 Task: Find connections with filter location Tanda with filter topic #Technologywith filter profile language Potuguese with filter current company IDC Technologies, Inc. with filter school JUSTICE BASHER AHMED SAYEED COLLEGE FOR WOMEN with filter industry Sugar and Confectionery Product Manufacturing with filter service category Accounting with filter keywords title Sales Manager
Action: Mouse moved to (620, 83)
Screenshot: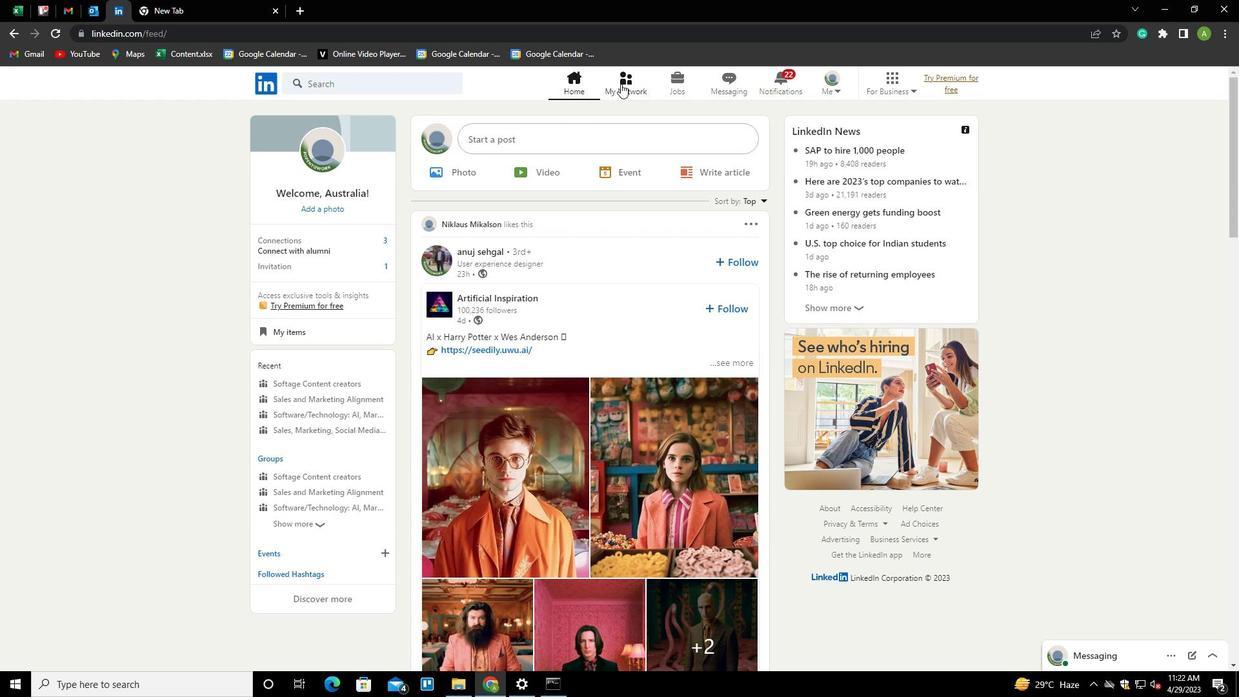 
Action: Mouse pressed left at (620, 83)
Screenshot: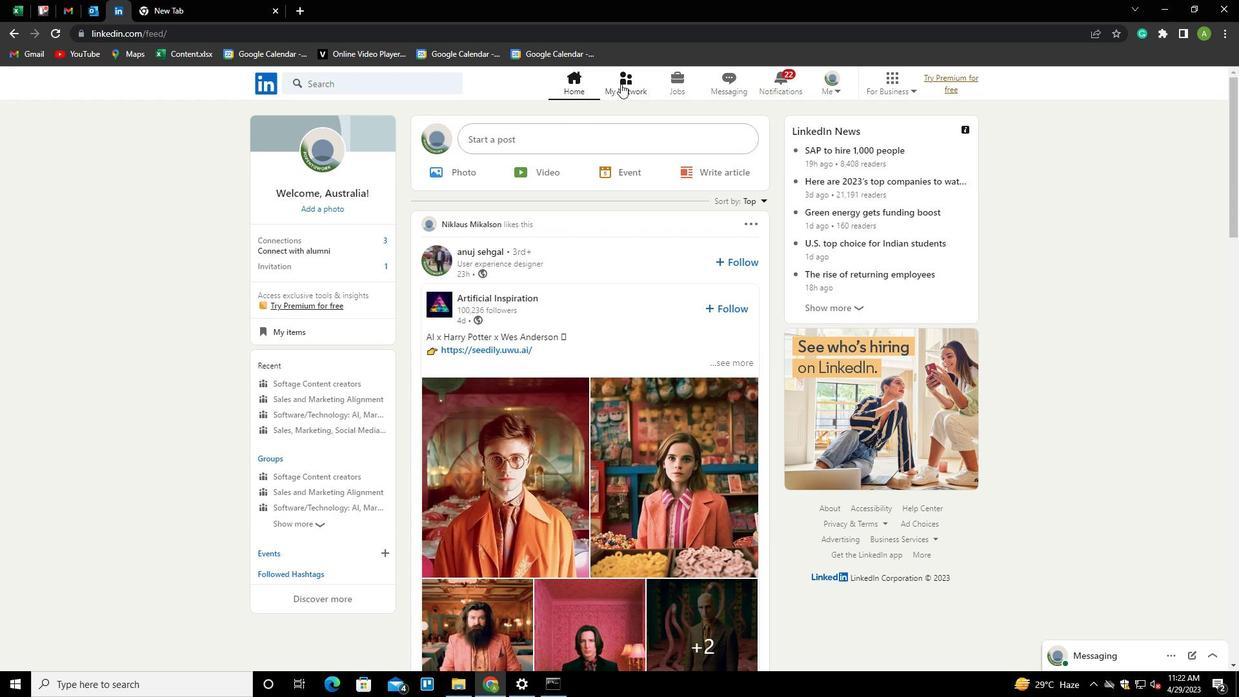 
Action: Mouse moved to (320, 151)
Screenshot: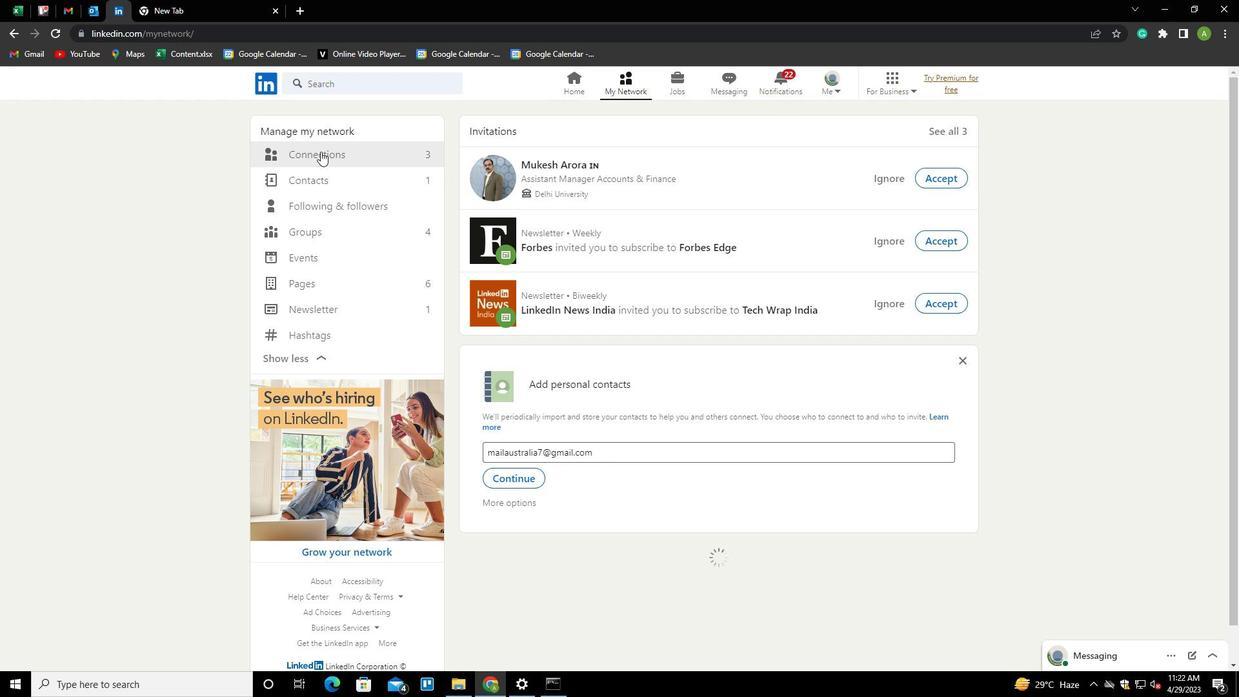
Action: Mouse pressed left at (320, 151)
Screenshot: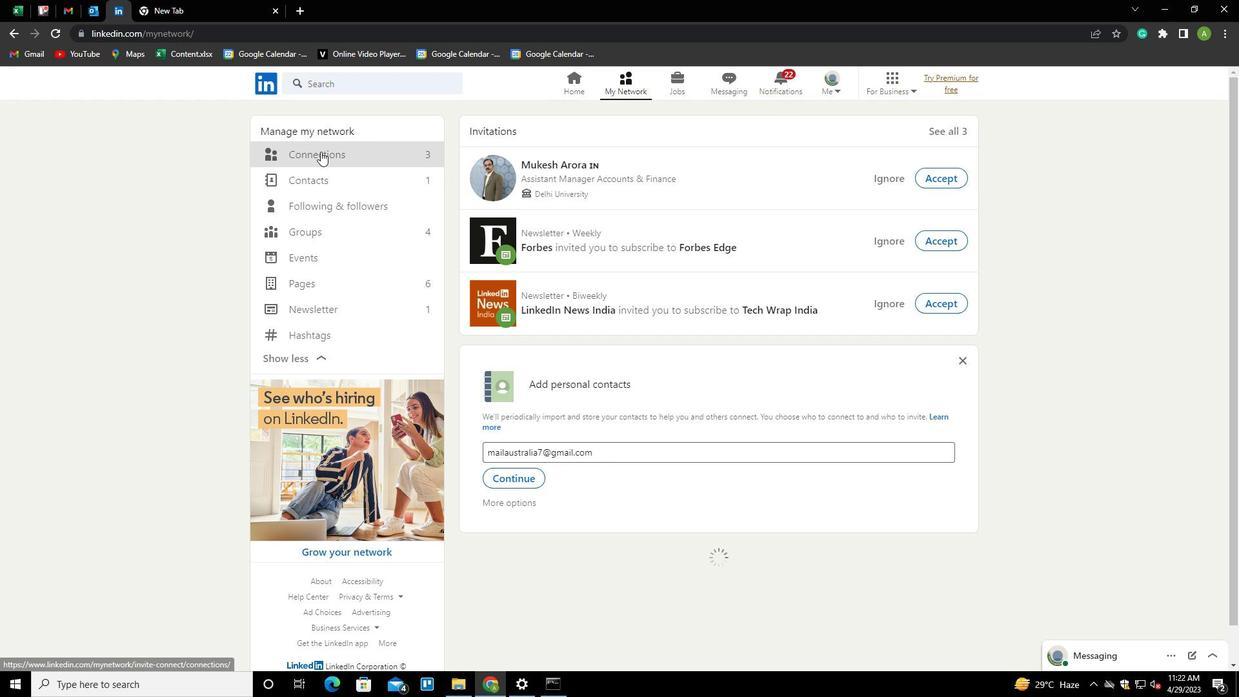 
Action: Mouse moved to (709, 152)
Screenshot: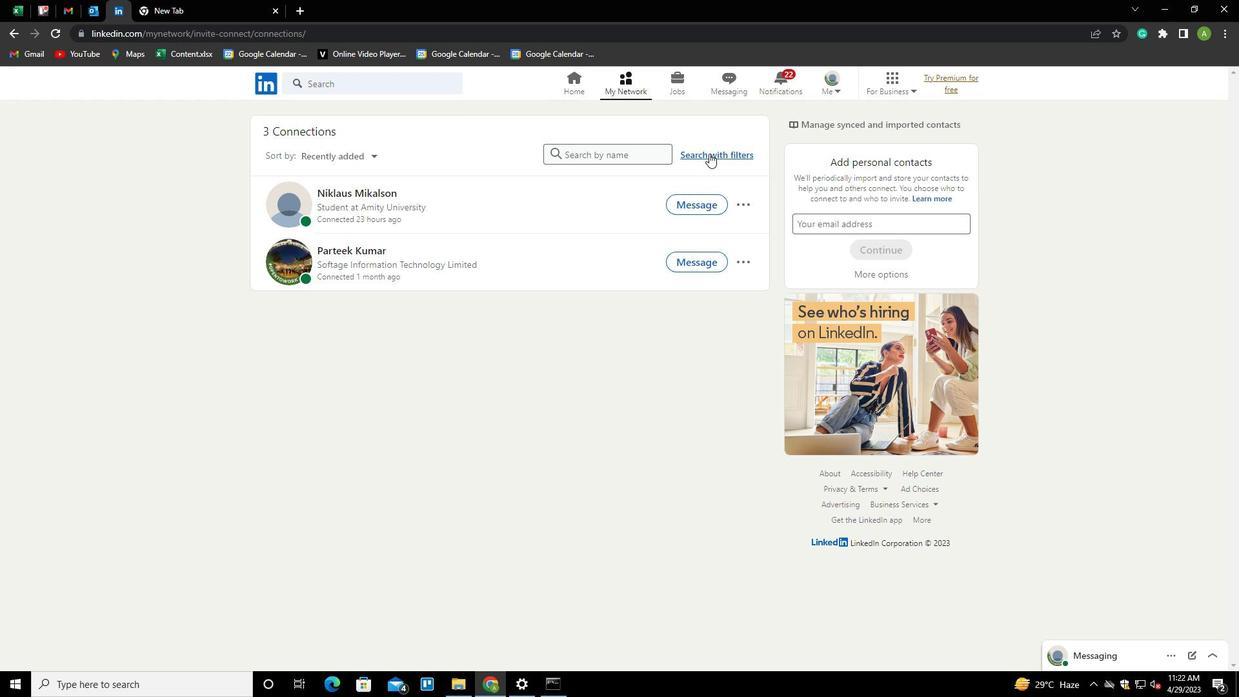 
Action: Mouse pressed left at (709, 152)
Screenshot: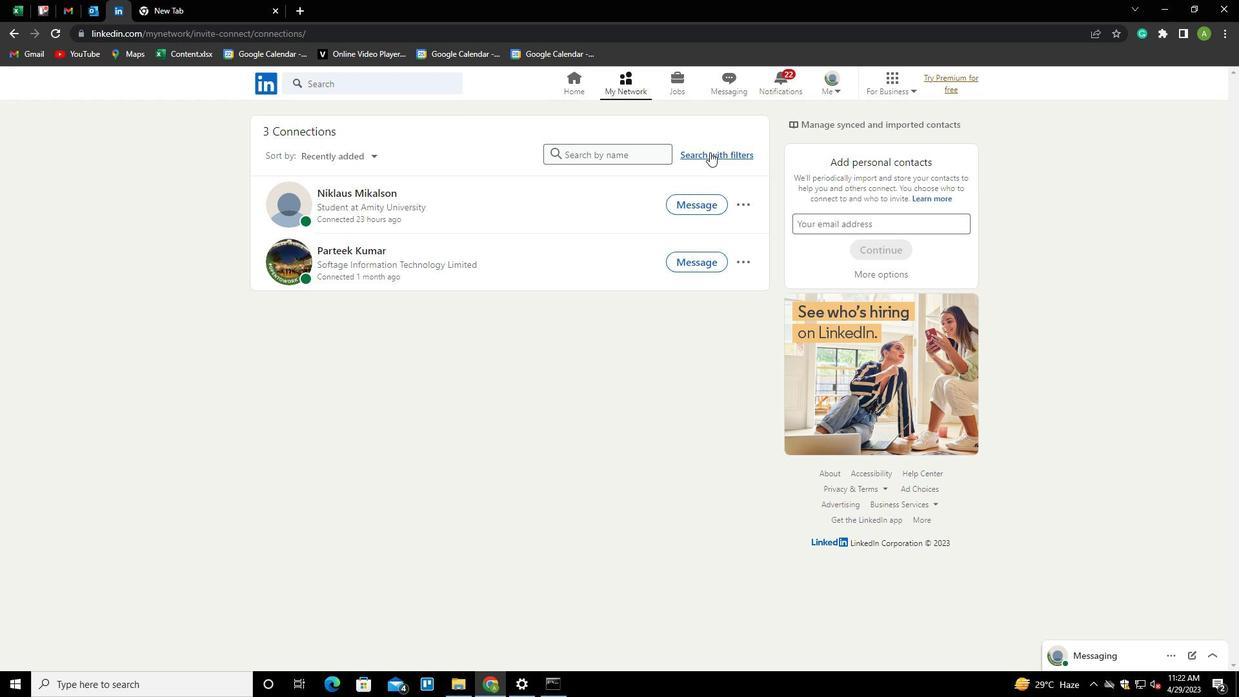 
Action: Mouse moved to (658, 116)
Screenshot: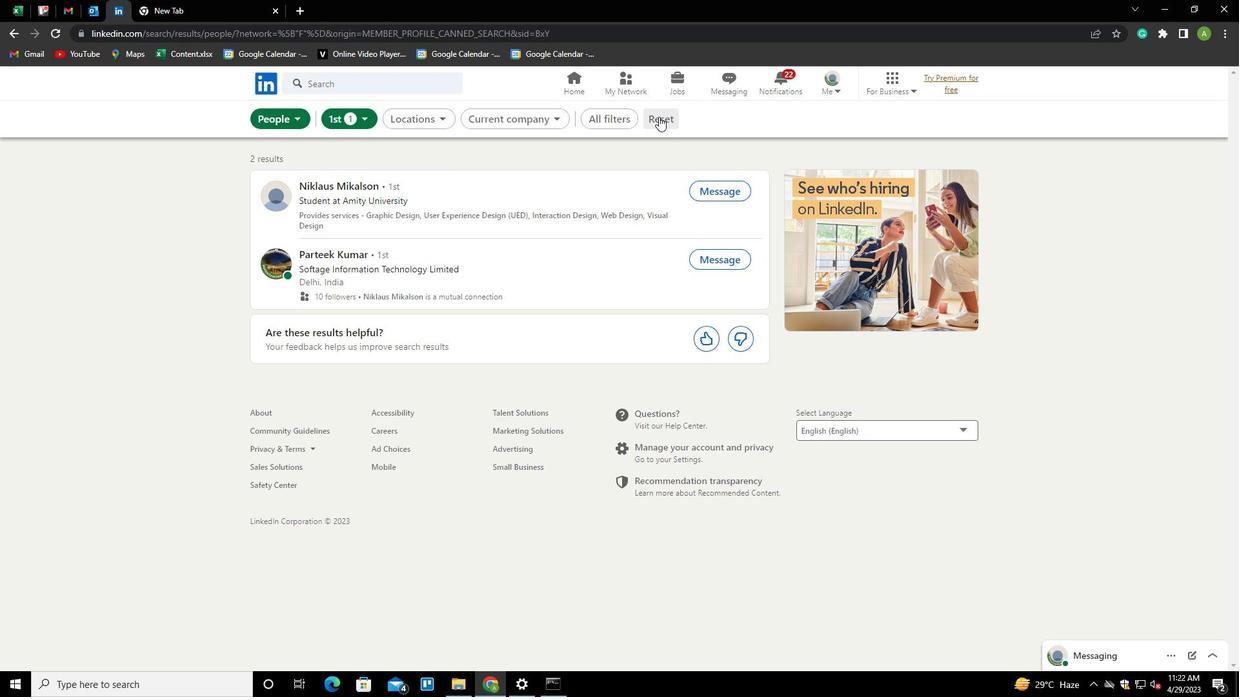 
Action: Mouse pressed left at (658, 116)
Screenshot: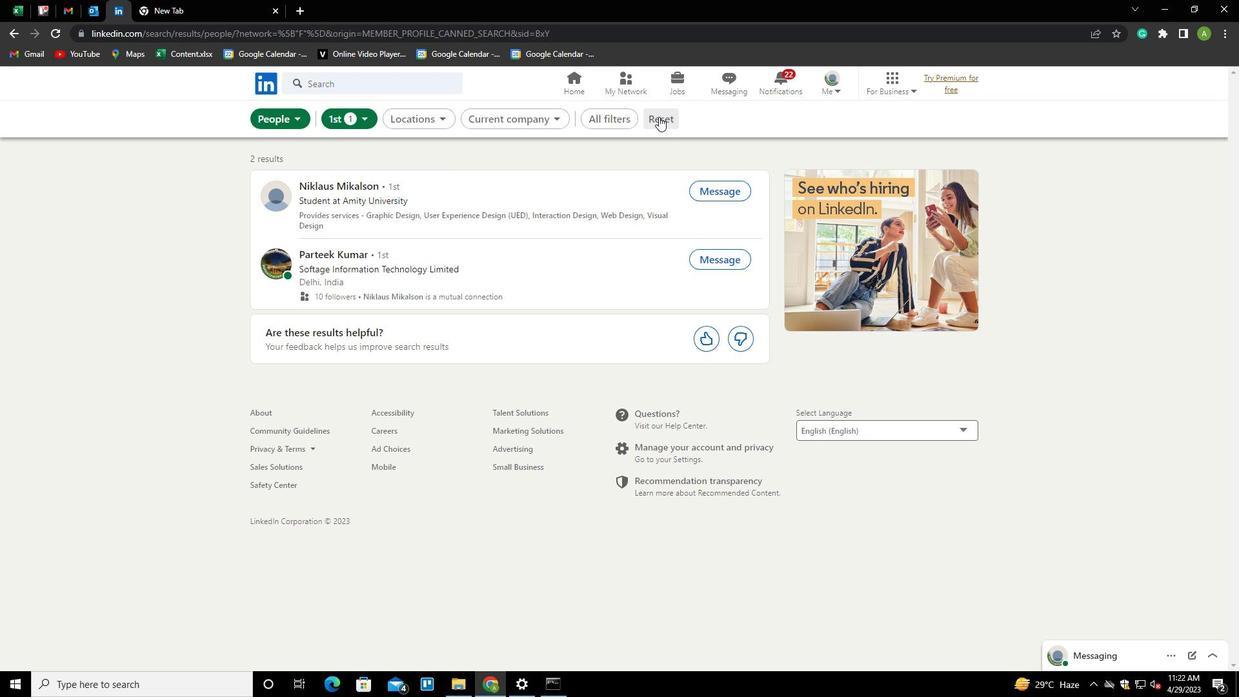 
Action: Mouse moved to (637, 118)
Screenshot: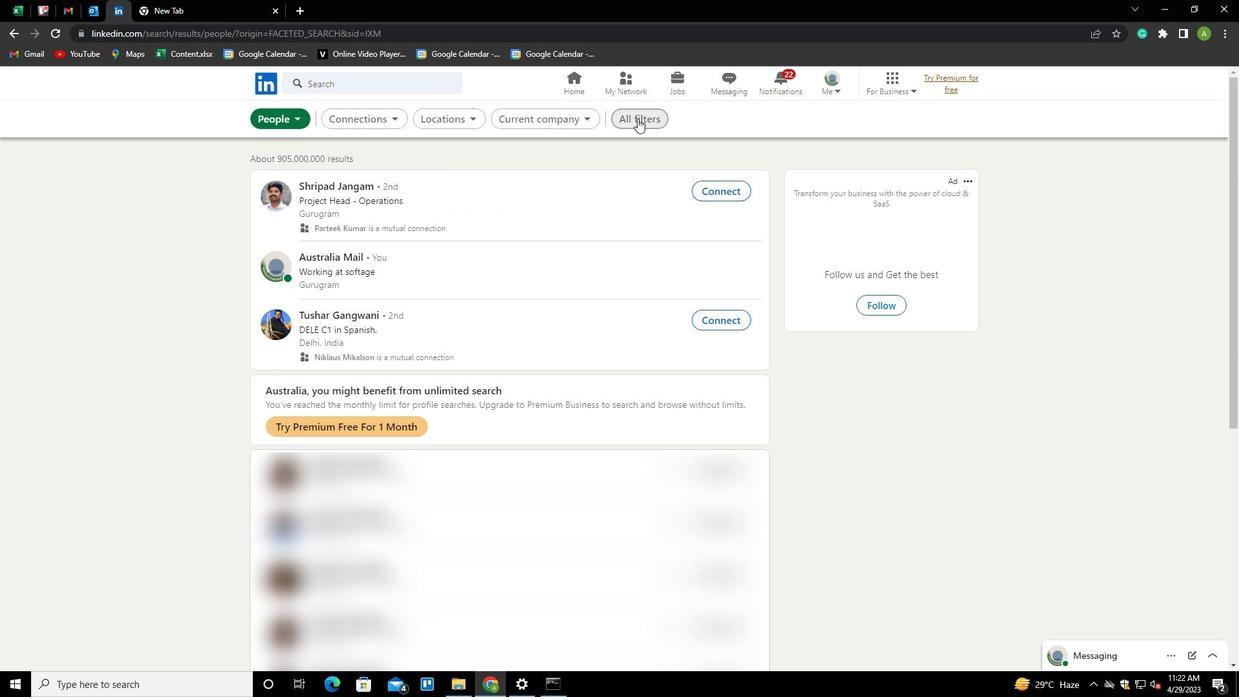 
Action: Mouse pressed left at (637, 118)
Screenshot: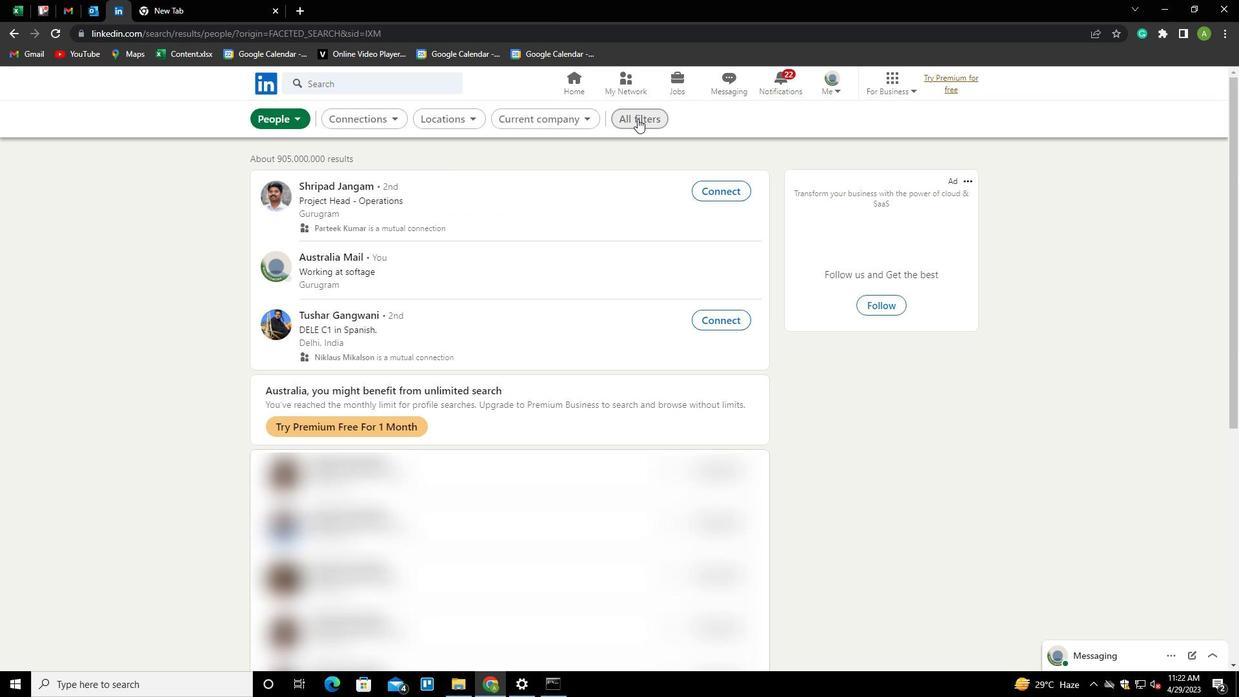 
Action: Mouse moved to (939, 353)
Screenshot: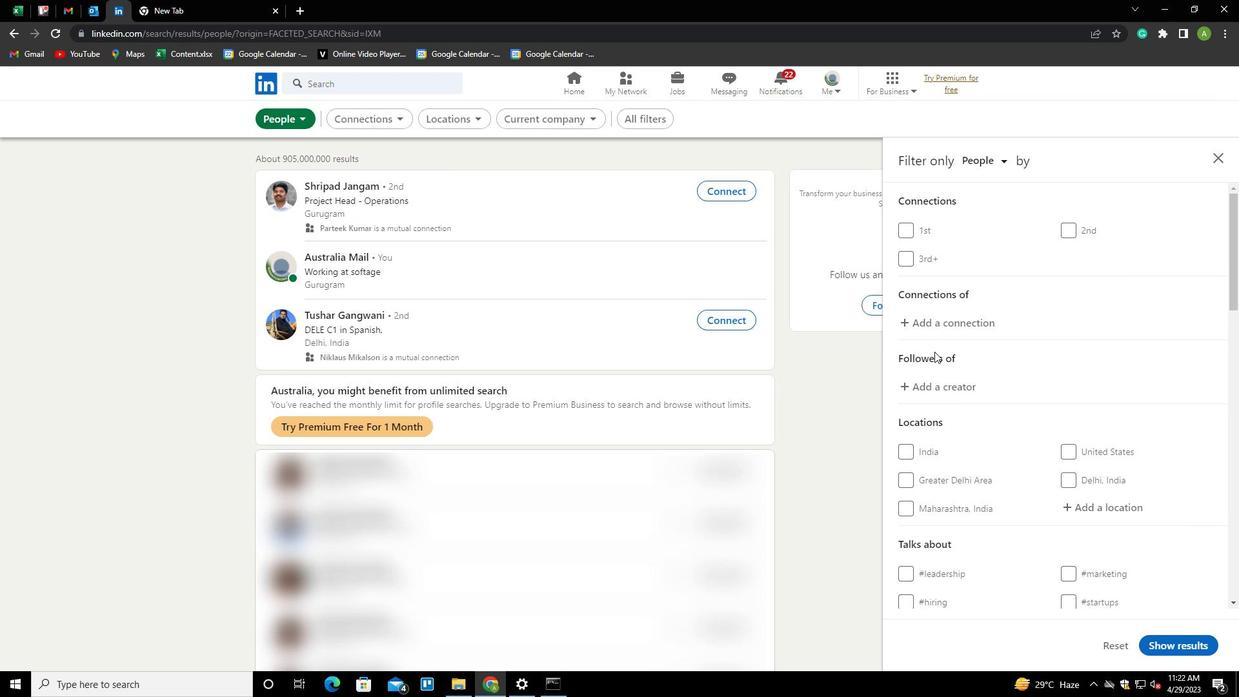 
Action: Mouse scrolled (939, 353) with delta (0, 0)
Screenshot: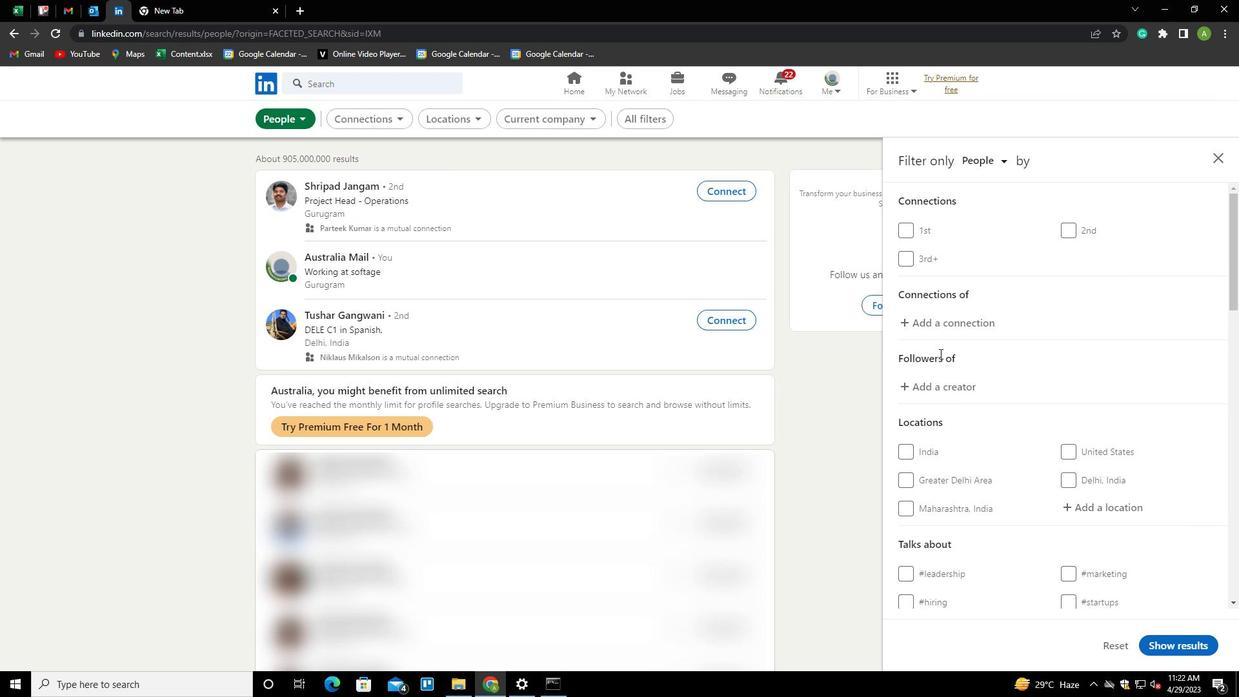 
Action: Mouse scrolled (939, 353) with delta (0, 0)
Screenshot: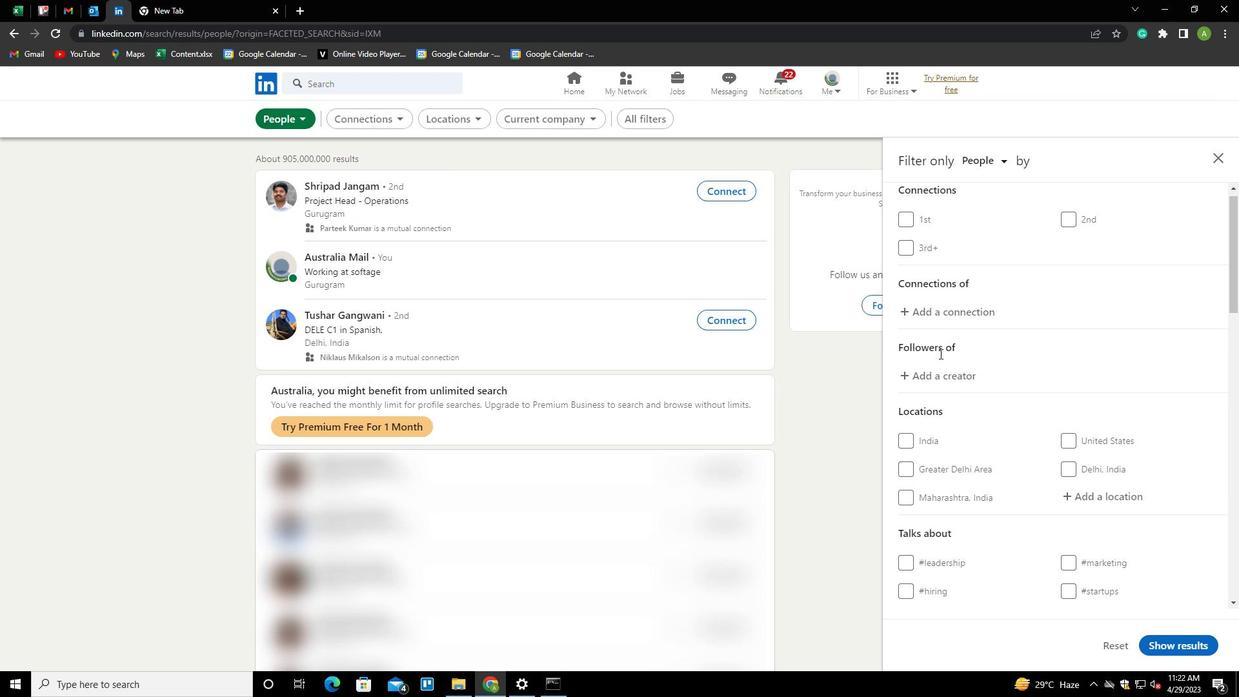 
Action: Mouse moved to (977, 355)
Screenshot: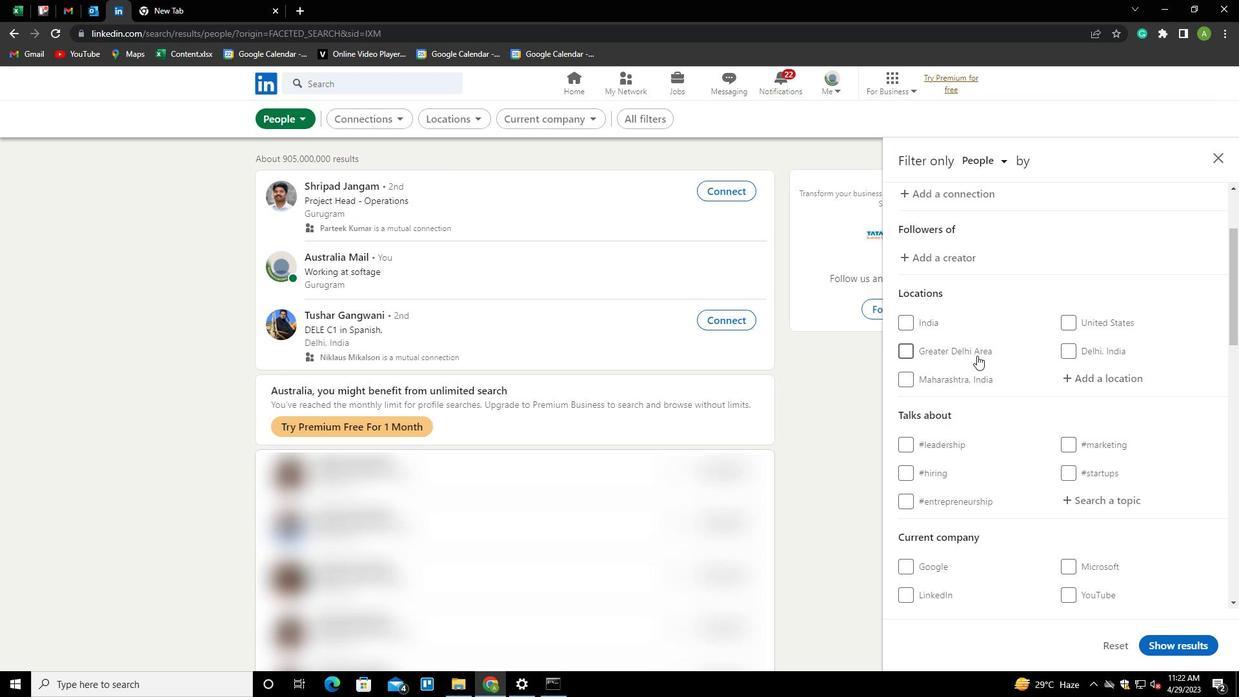 
Action: Mouse scrolled (977, 354) with delta (0, 0)
Screenshot: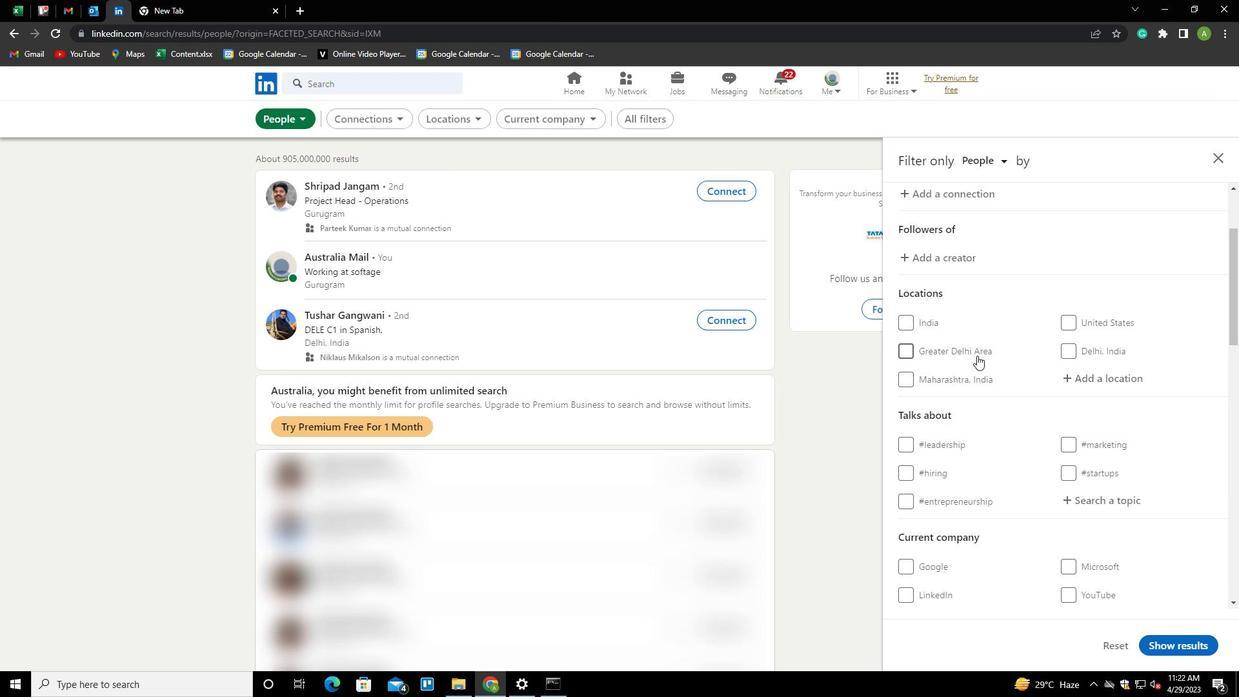 
Action: Mouse moved to (1086, 316)
Screenshot: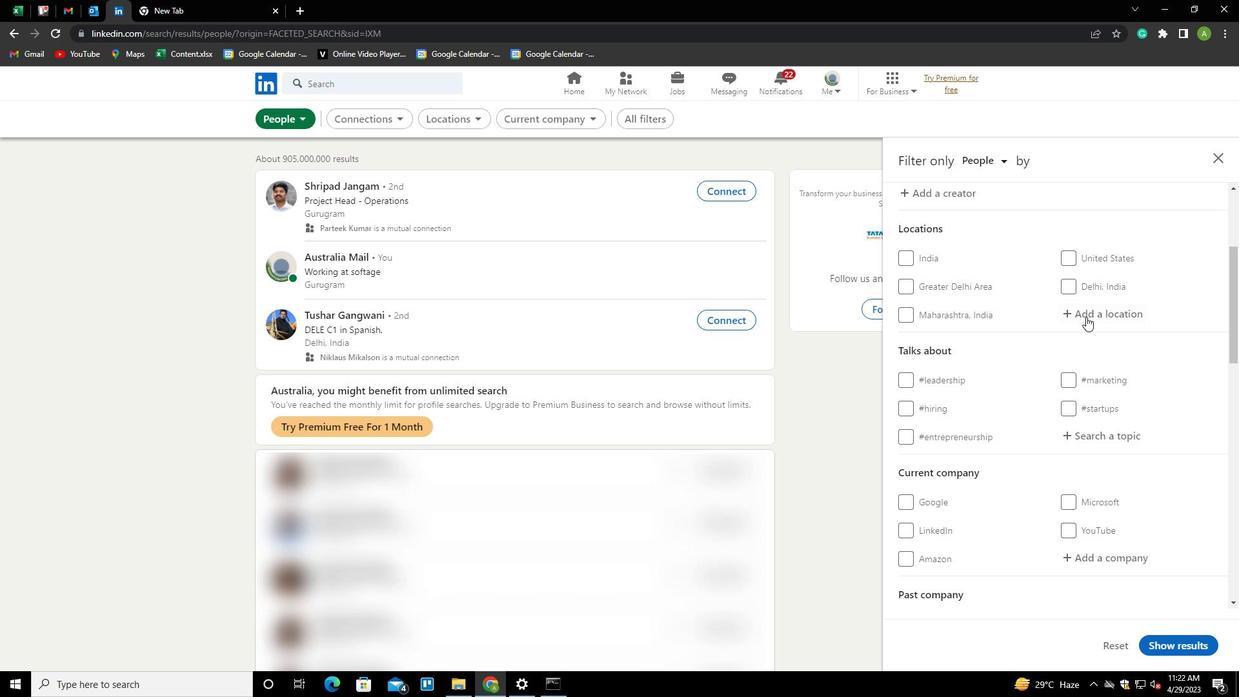 
Action: Mouse pressed left at (1086, 316)
Screenshot: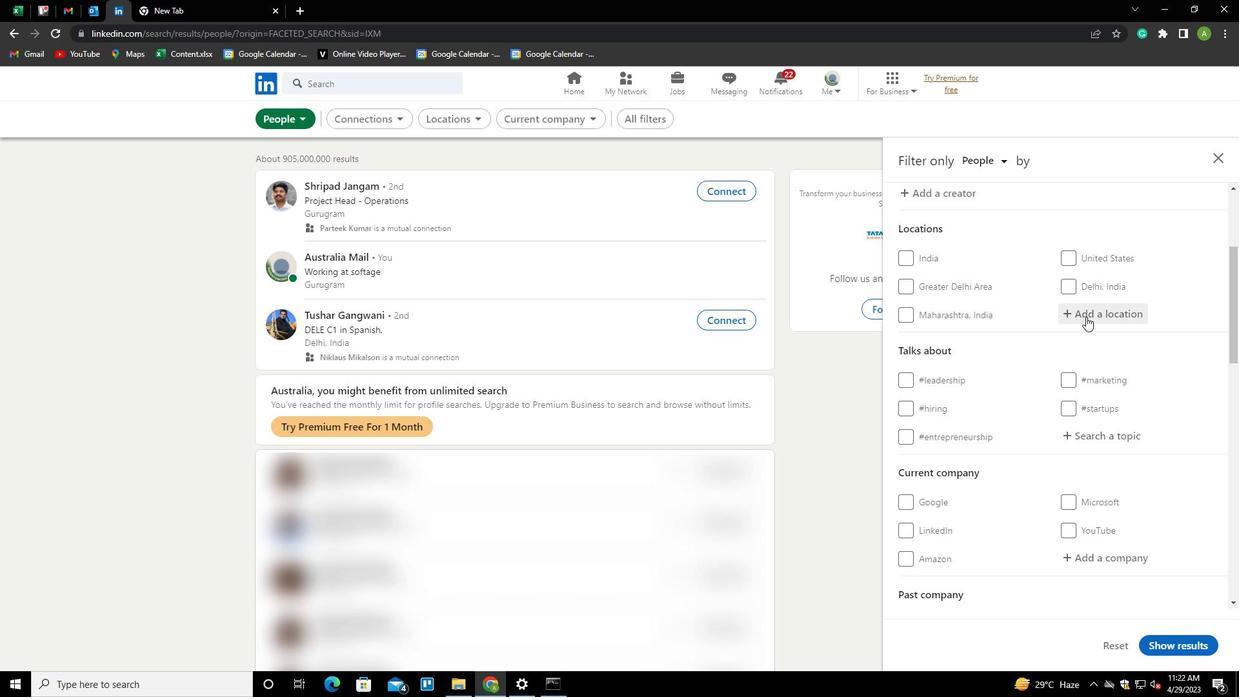
Action: Key pressed <Key.shift>TANDA<Key.down><Key.enter>
Screenshot: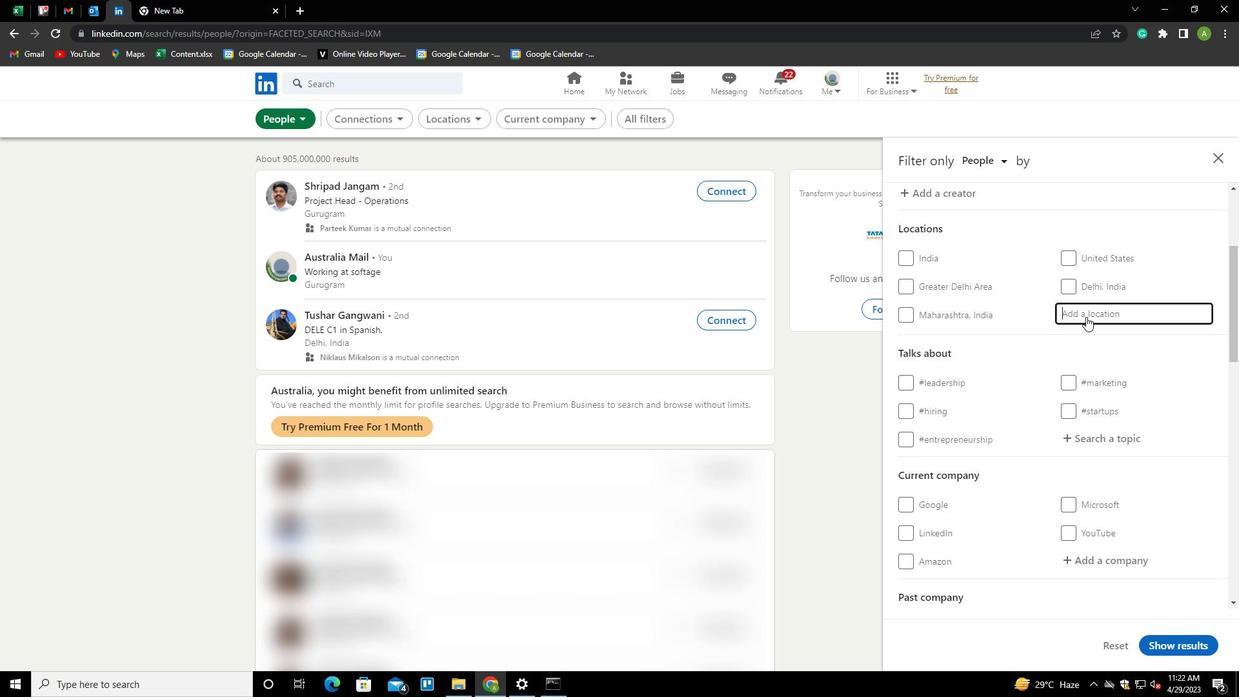 
Action: Mouse scrolled (1086, 316) with delta (0, 0)
Screenshot: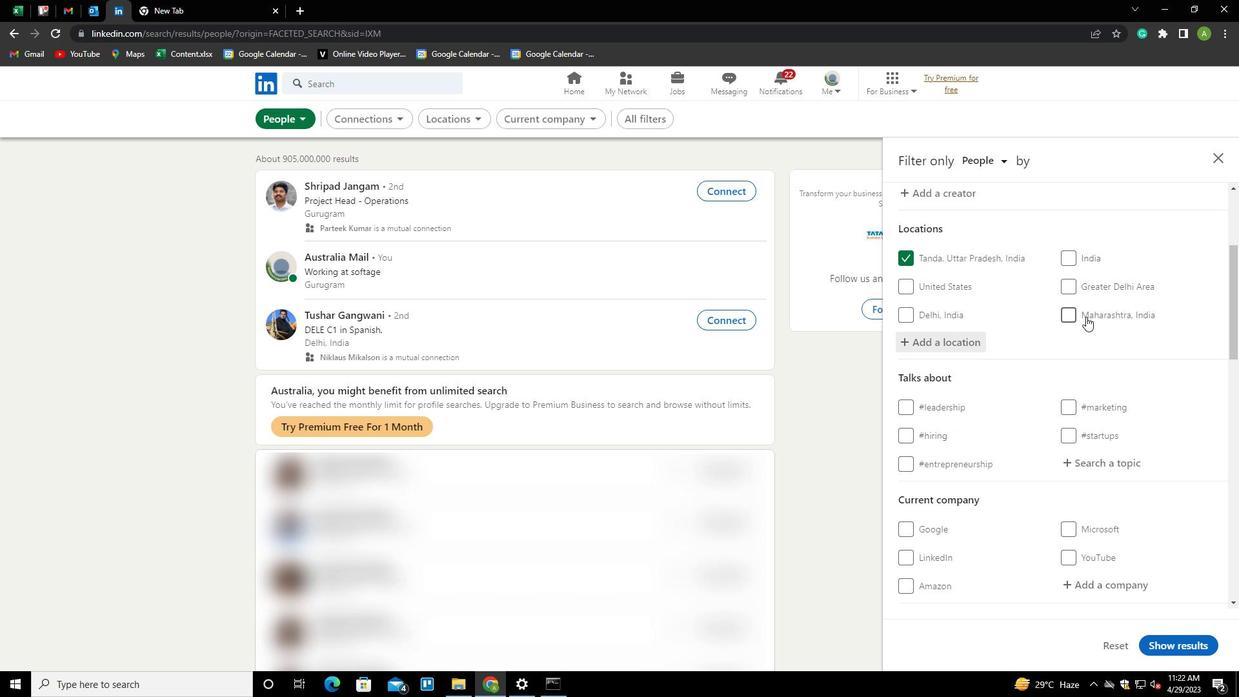 
Action: Mouse scrolled (1086, 316) with delta (0, 0)
Screenshot: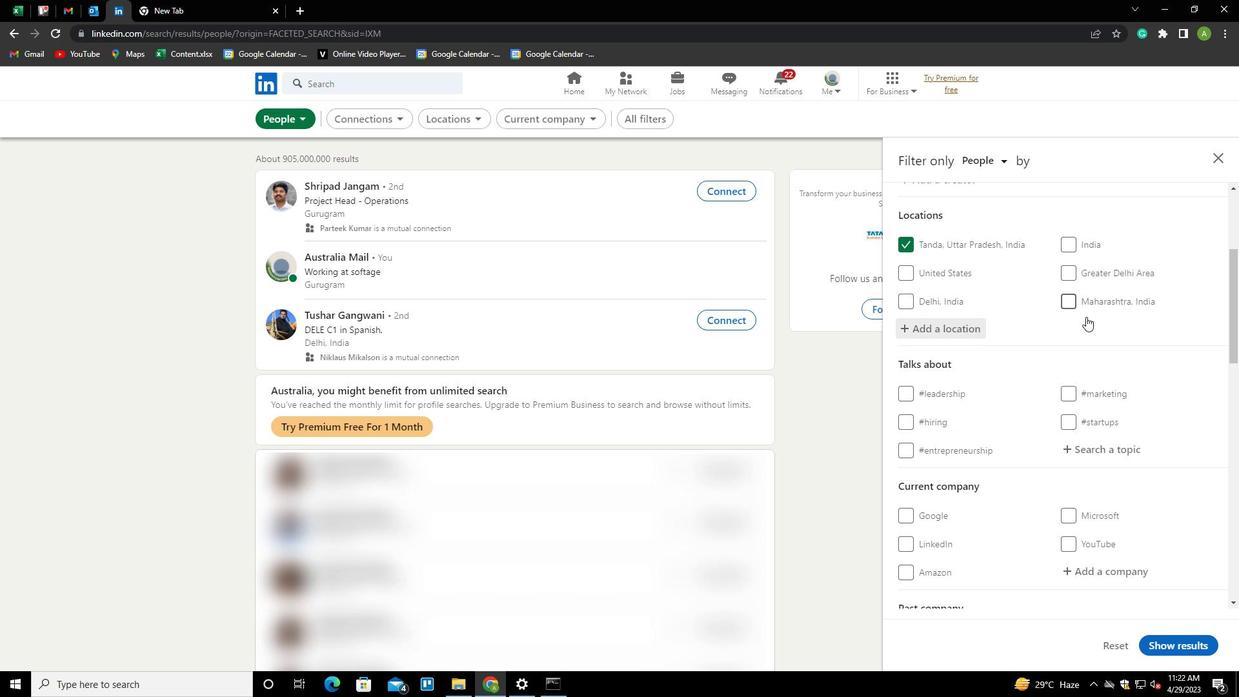 
Action: Mouse scrolled (1086, 316) with delta (0, 0)
Screenshot: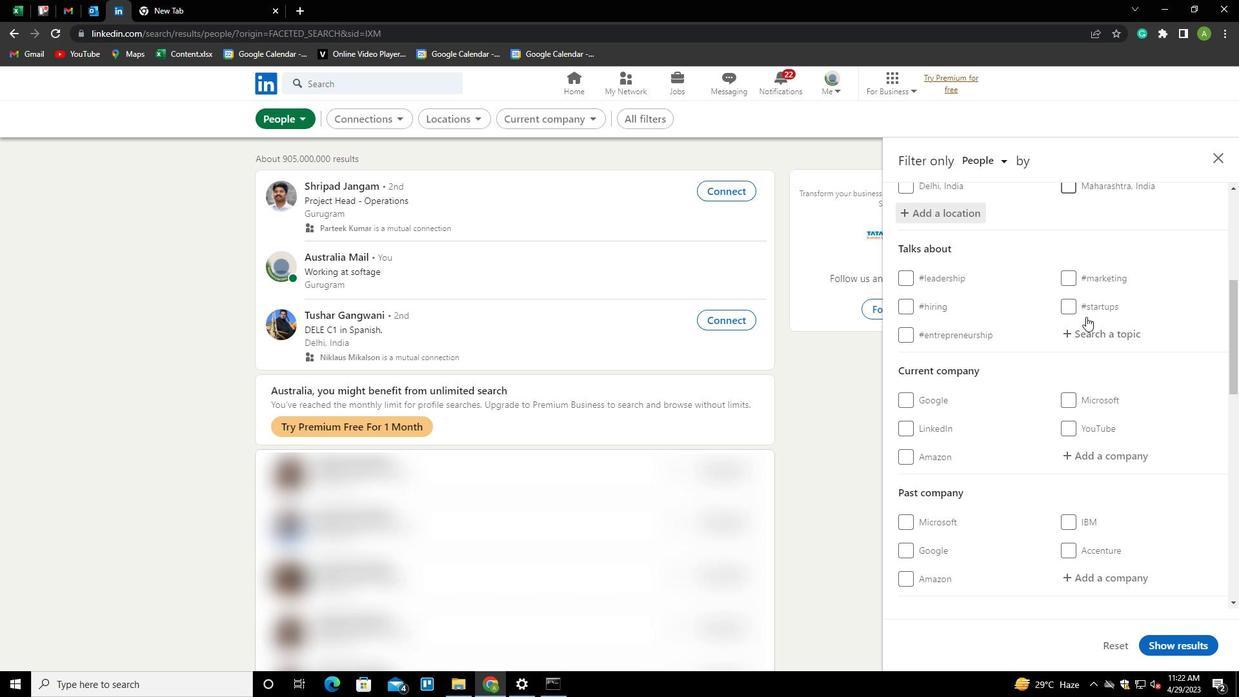
Action: Mouse moved to (1090, 275)
Screenshot: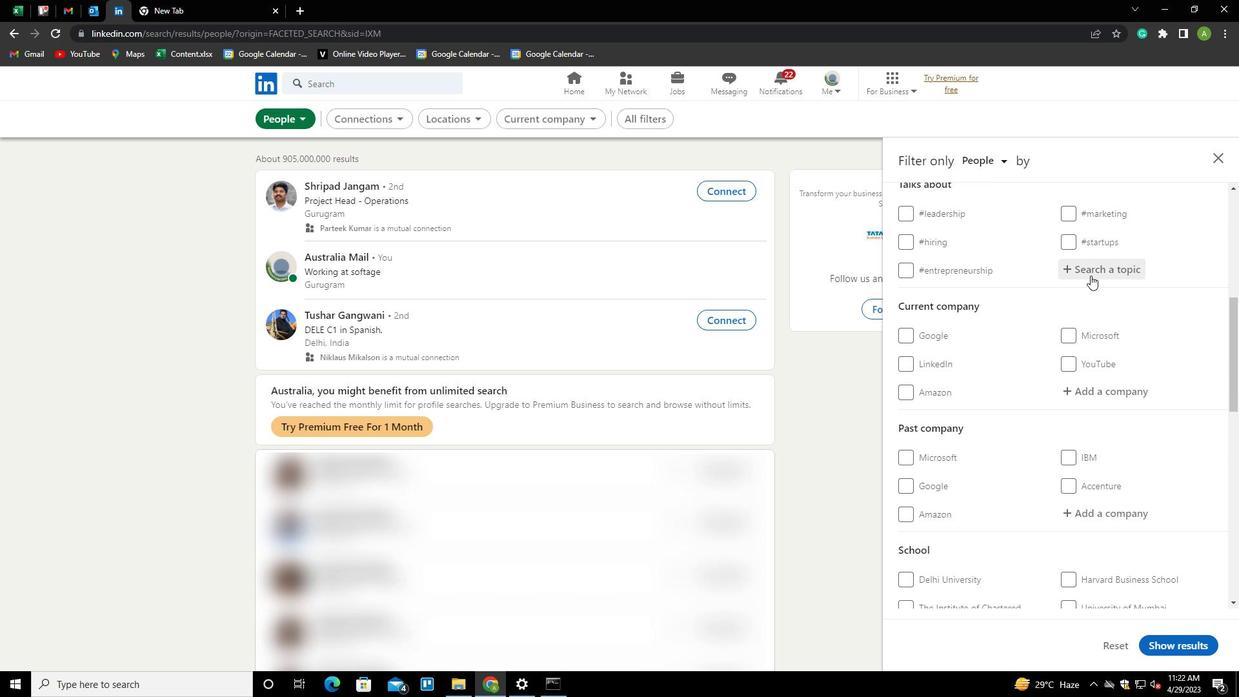 
Action: Mouse pressed left at (1090, 275)
Screenshot: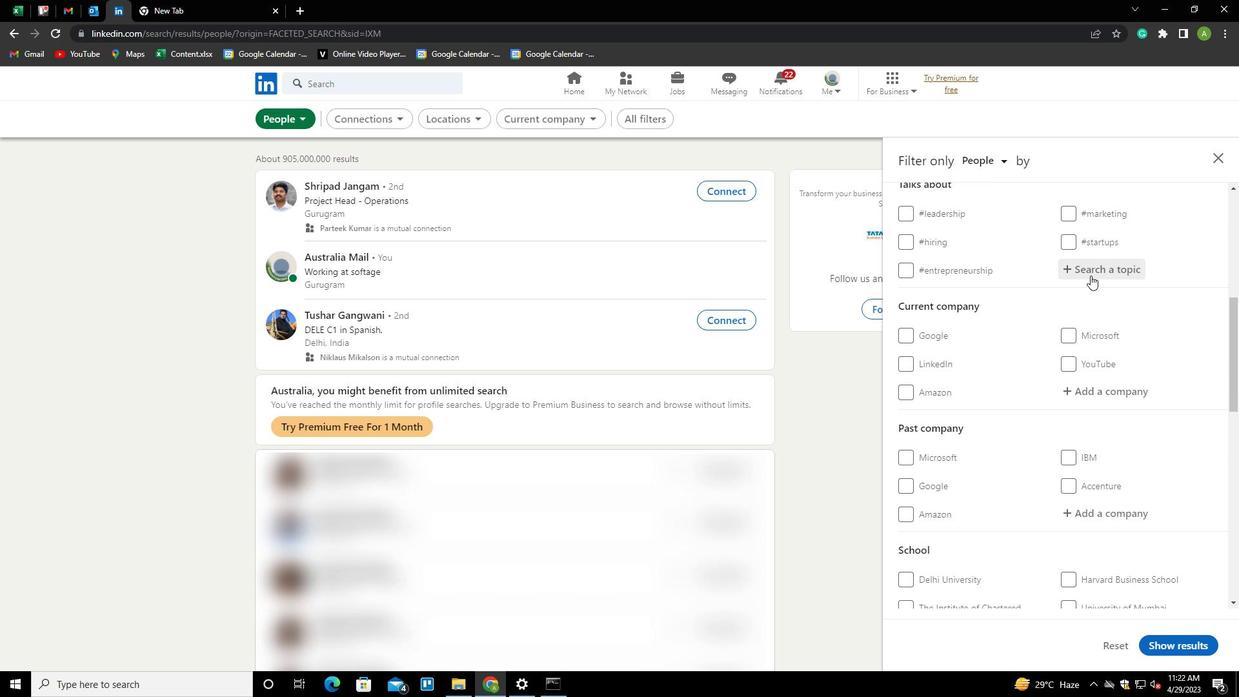 
Action: Key pressed <Key.shift>
Screenshot: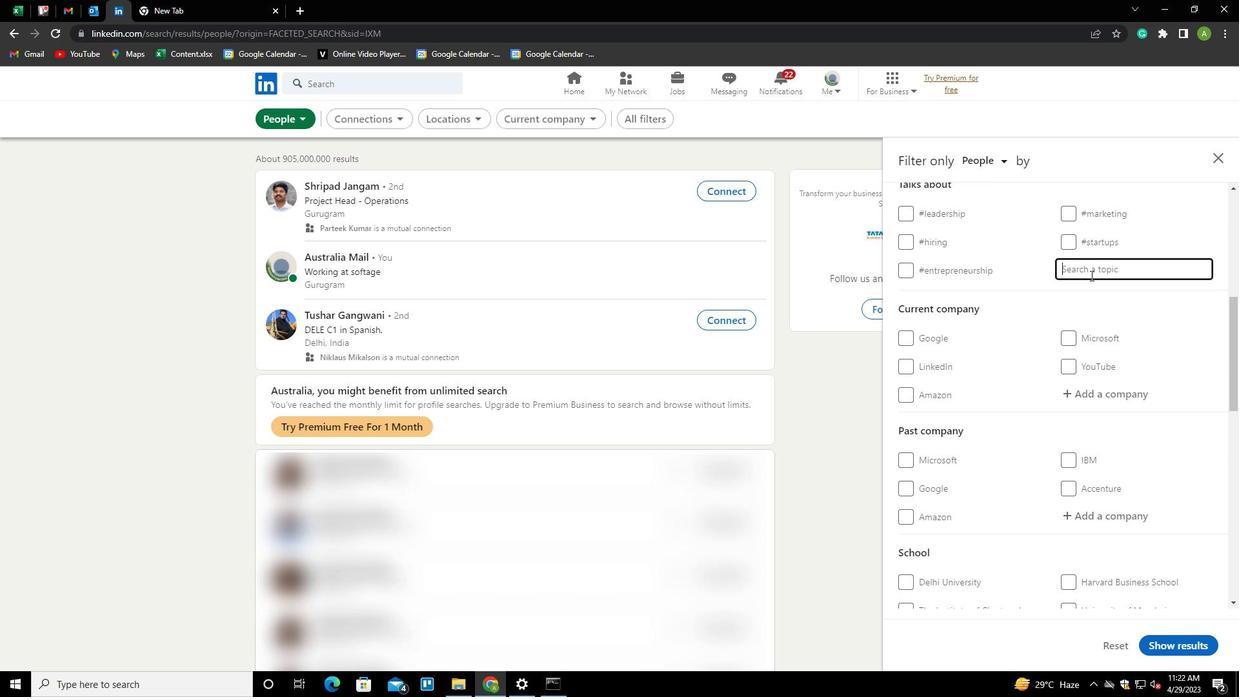 
Action: Mouse moved to (1088, 277)
Screenshot: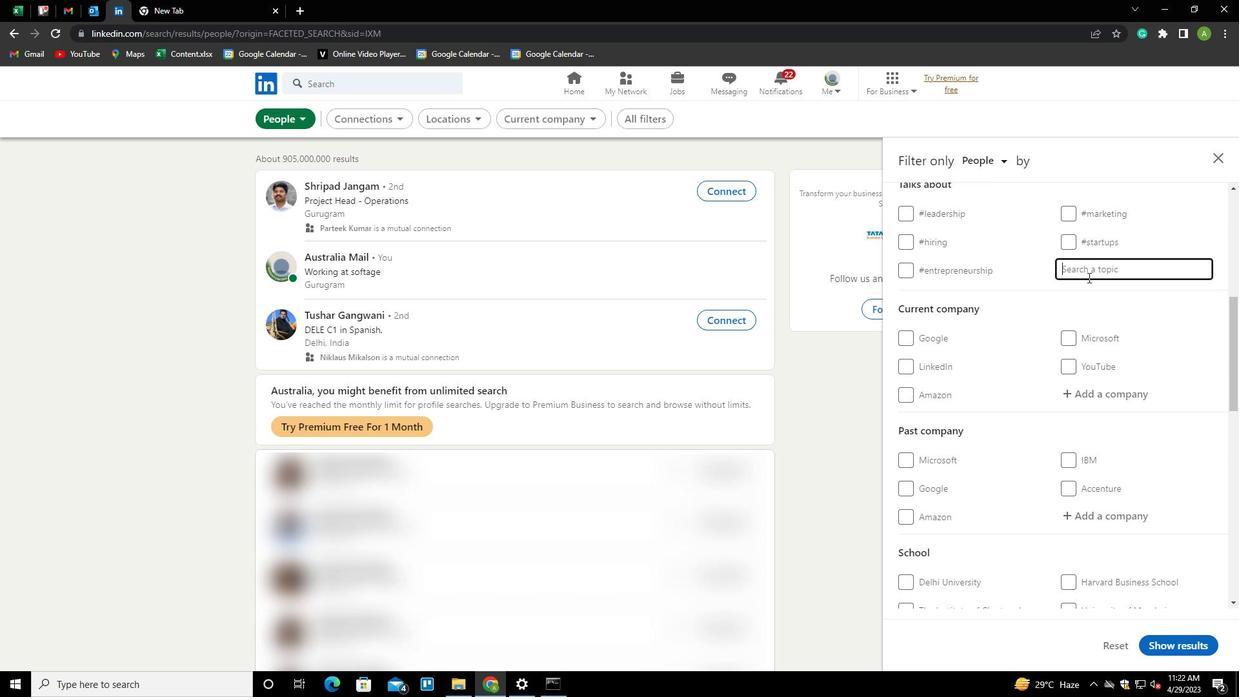 
Action: Key pressed TECHNOLO<Key.down><Key.enter>
Screenshot: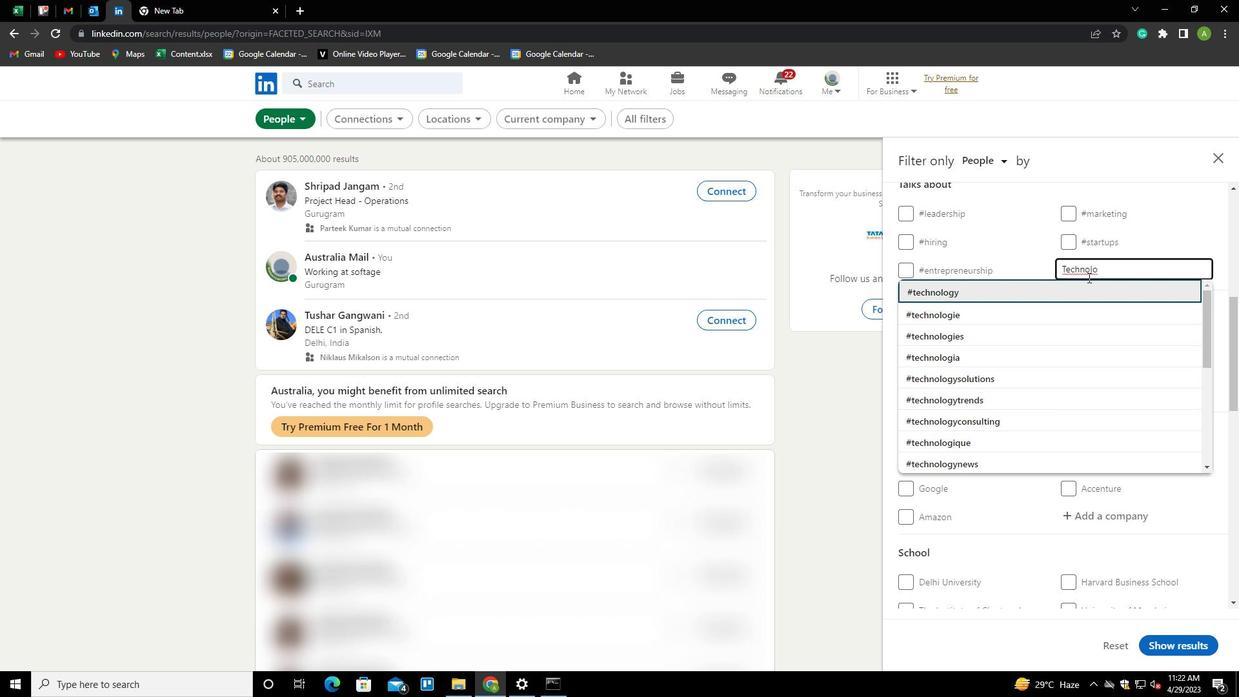 
Action: Mouse scrolled (1088, 276) with delta (0, 0)
Screenshot: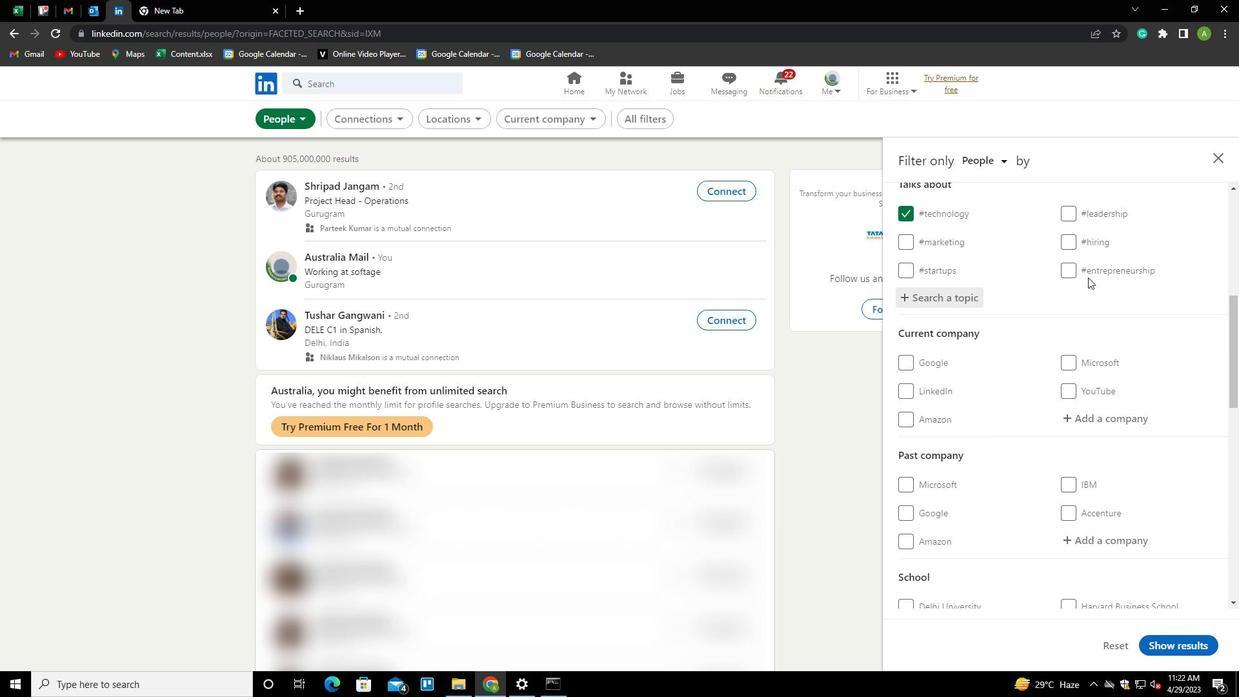 
Action: Mouse scrolled (1088, 276) with delta (0, 0)
Screenshot: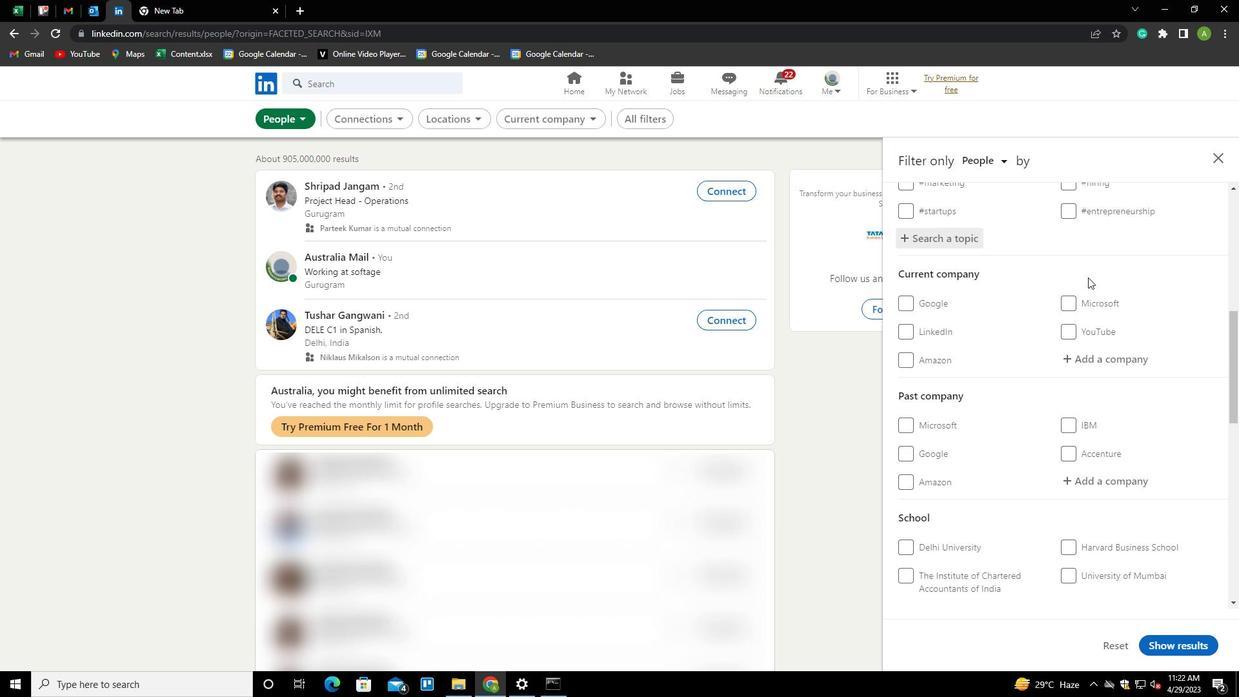 
Action: Mouse scrolled (1088, 276) with delta (0, 0)
Screenshot: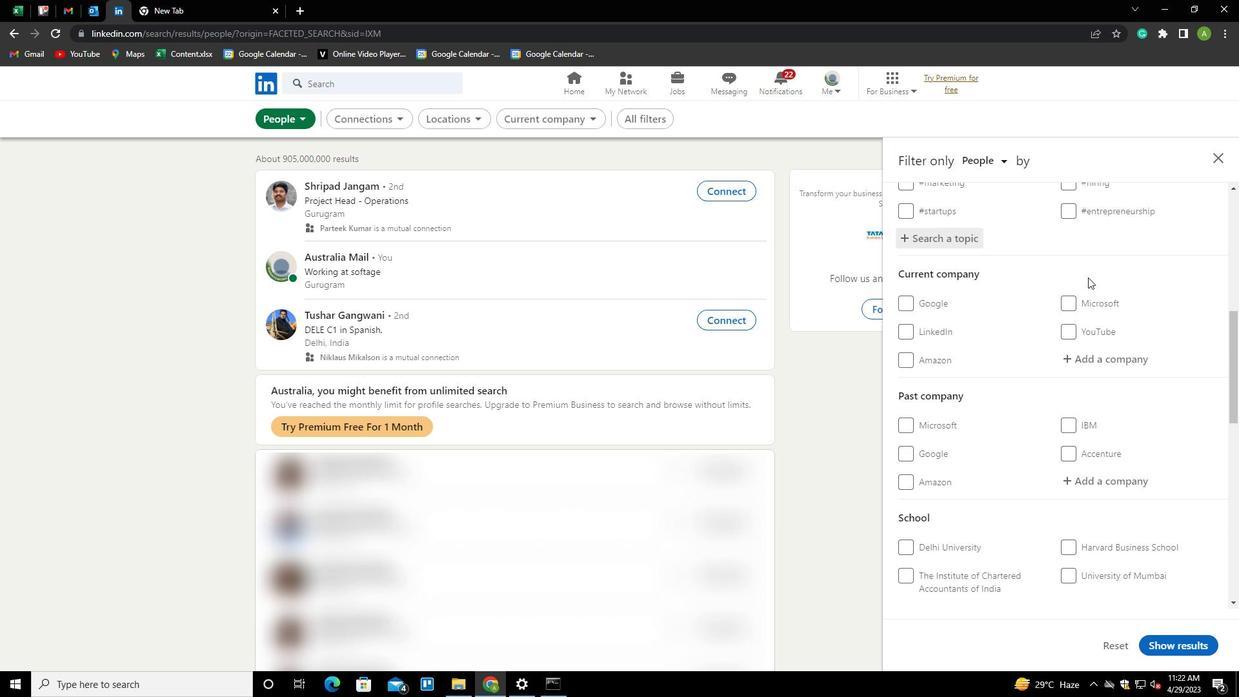 
Action: Mouse scrolled (1088, 276) with delta (0, 0)
Screenshot: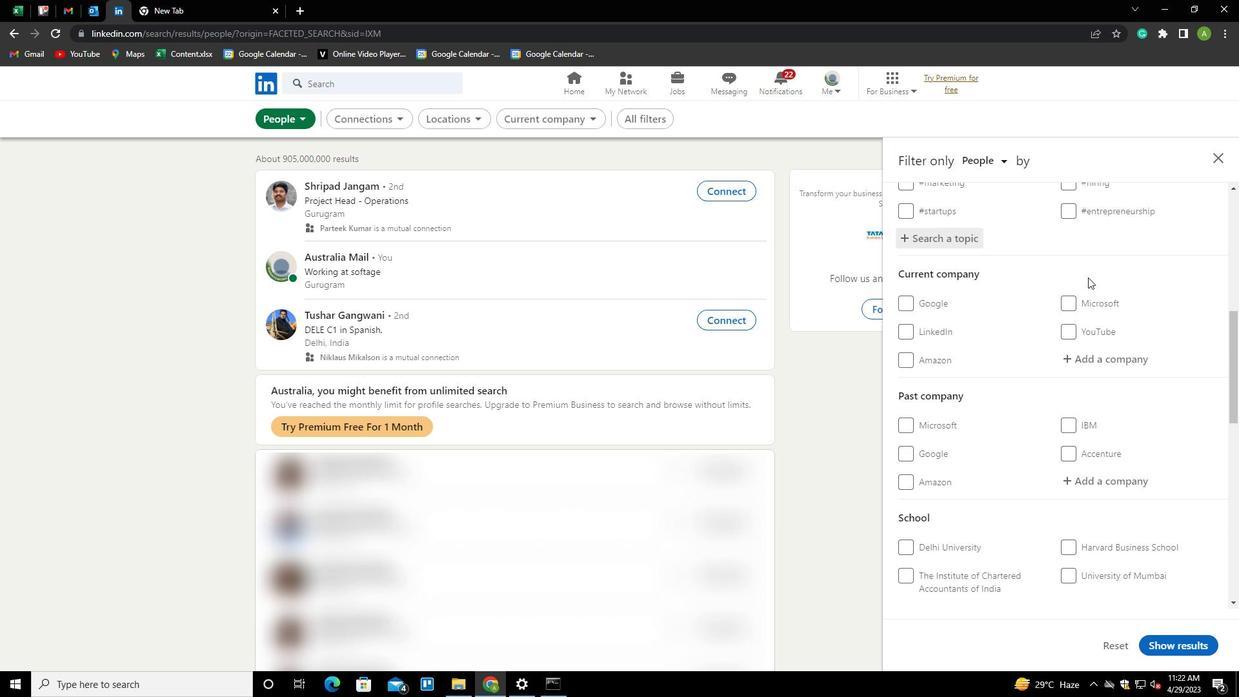 
Action: Mouse scrolled (1088, 276) with delta (0, 0)
Screenshot: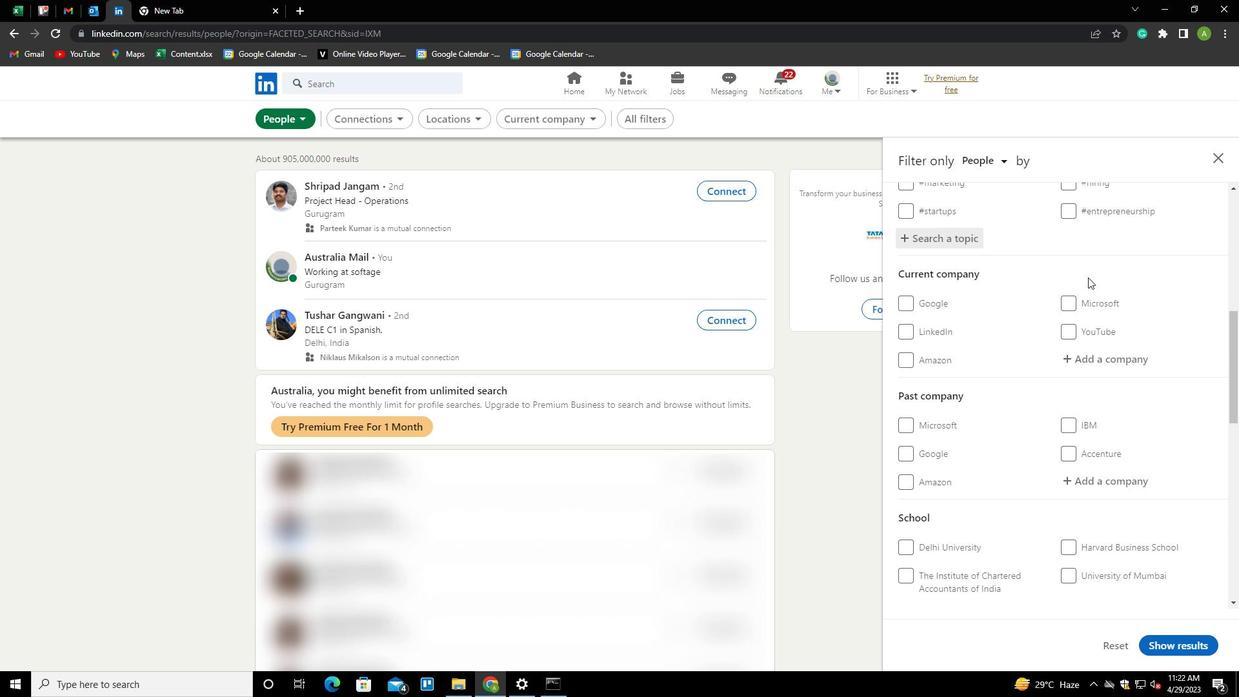 
Action: Mouse scrolled (1088, 276) with delta (0, 0)
Screenshot: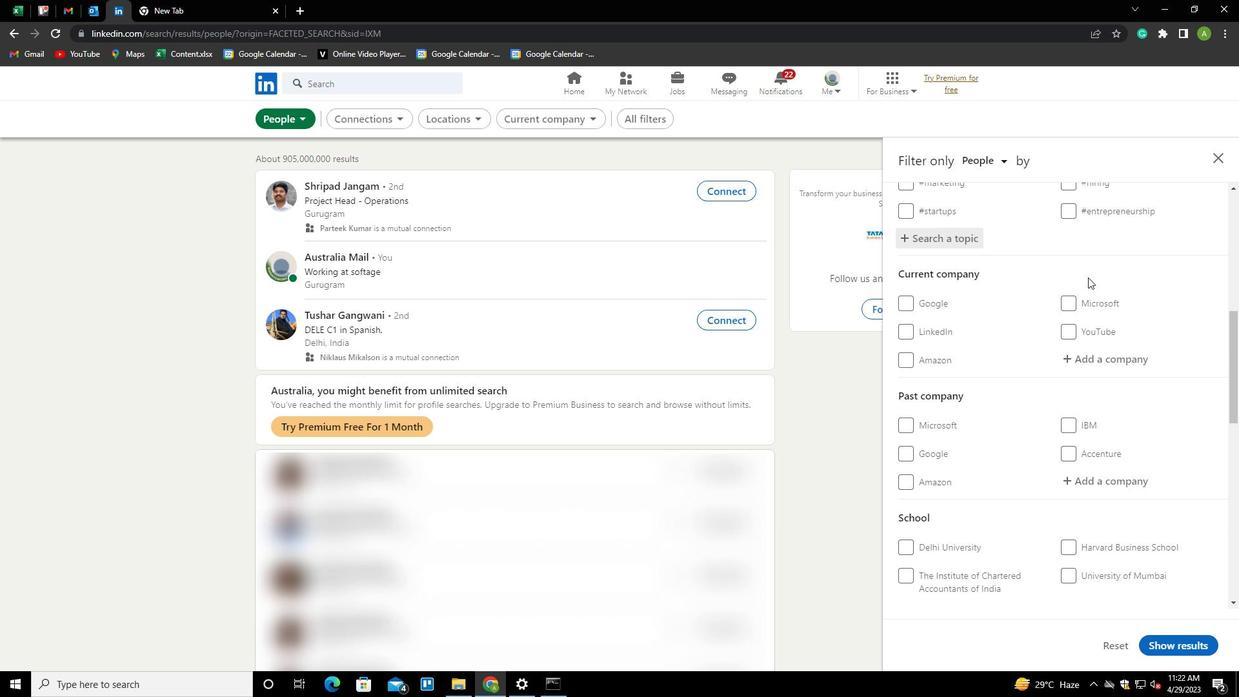 
Action: Mouse moved to (1087, 324)
Screenshot: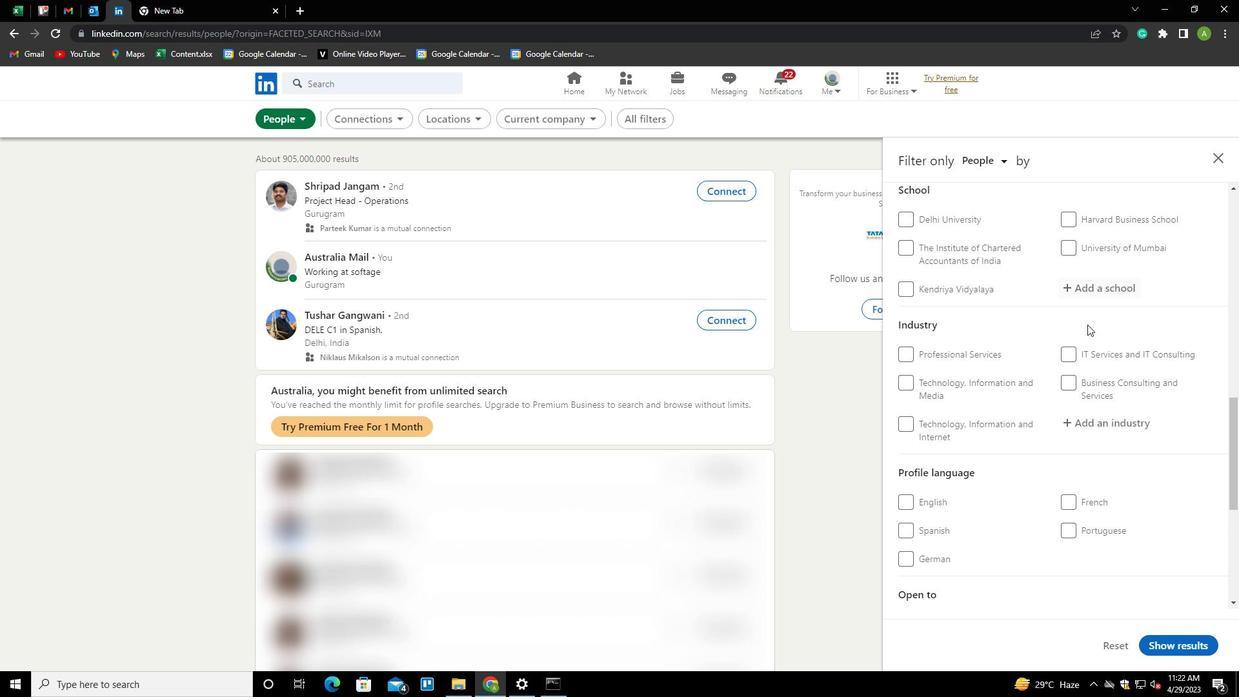 
Action: Mouse scrolled (1087, 324) with delta (0, 0)
Screenshot: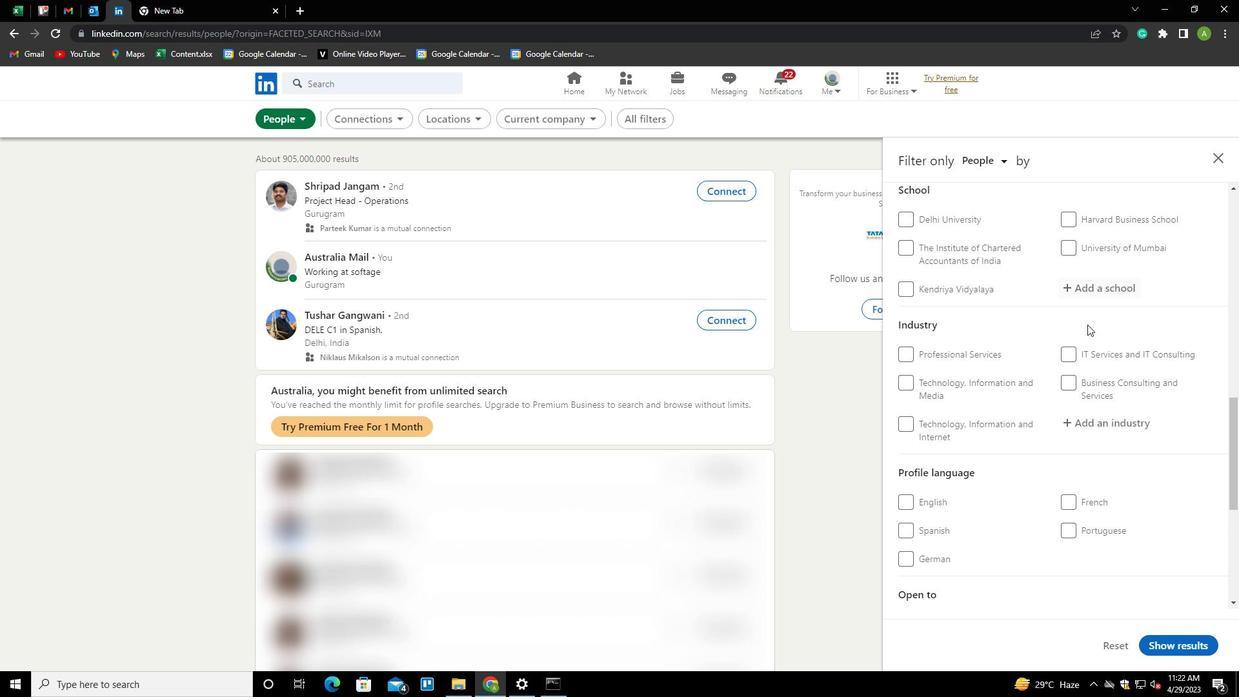 
Action: Mouse scrolled (1087, 324) with delta (0, 0)
Screenshot: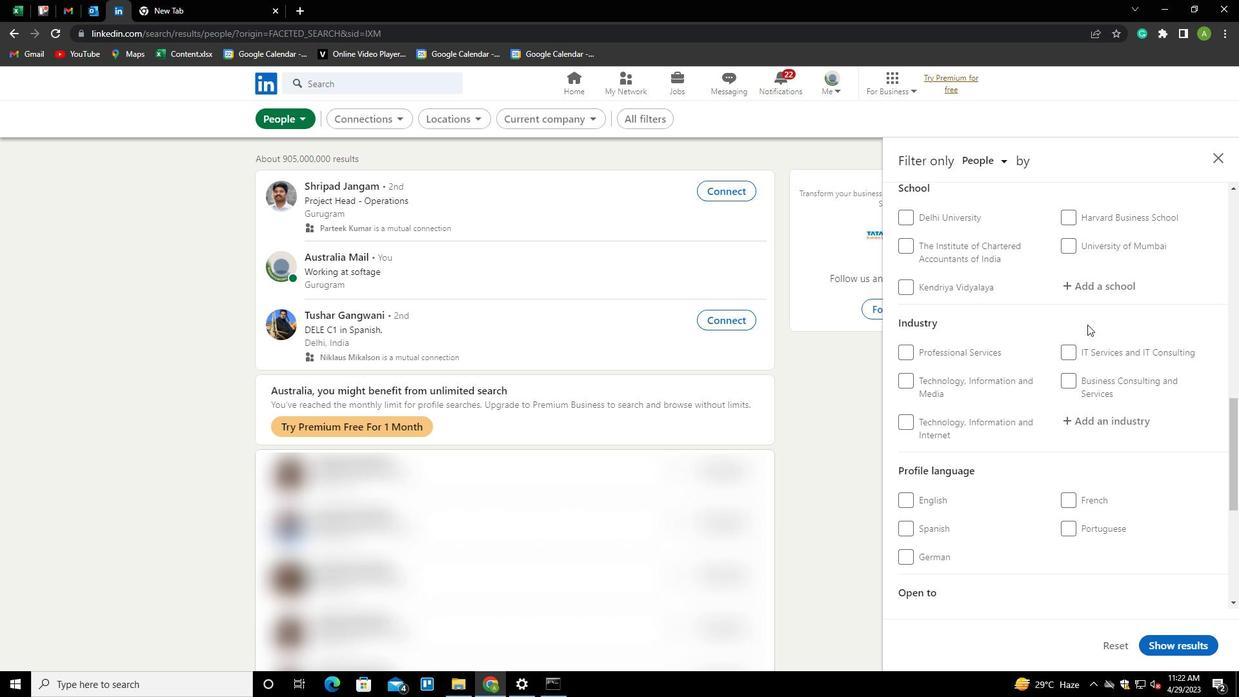 
Action: Mouse moved to (1068, 397)
Screenshot: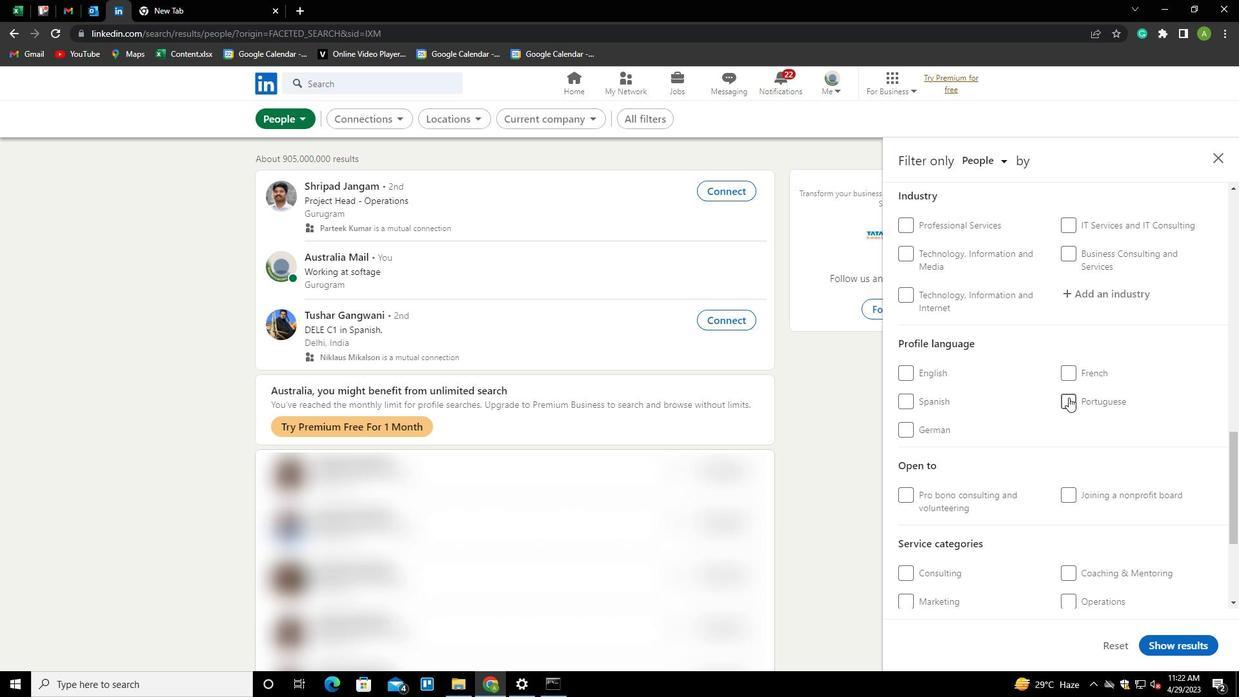 
Action: Mouse pressed left at (1068, 397)
Screenshot: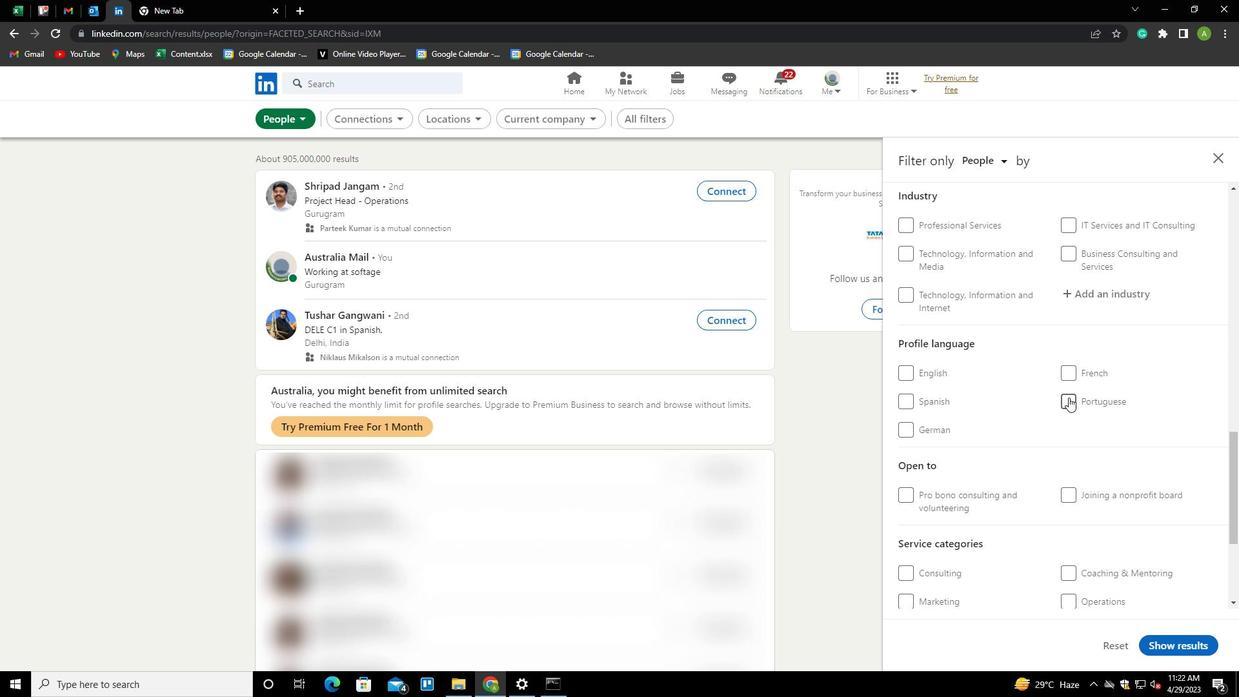 
Action: Mouse moved to (1114, 428)
Screenshot: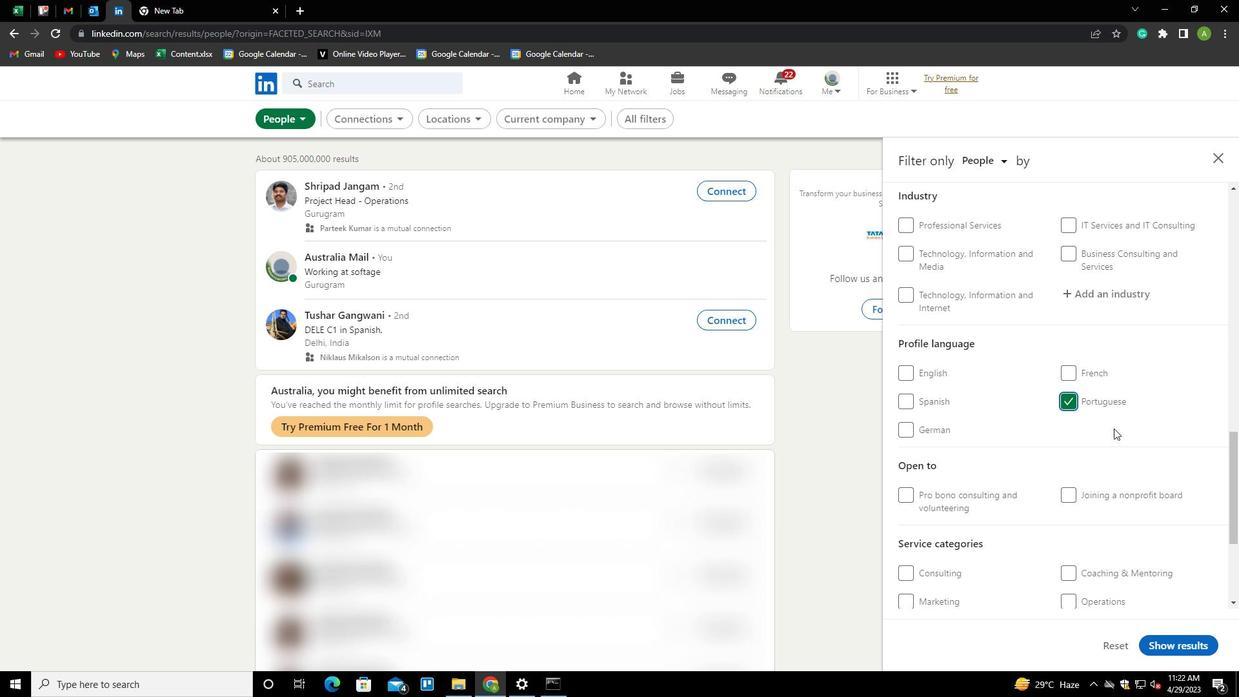 
Action: Mouse scrolled (1114, 429) with delta (0, 0)
Screenshot: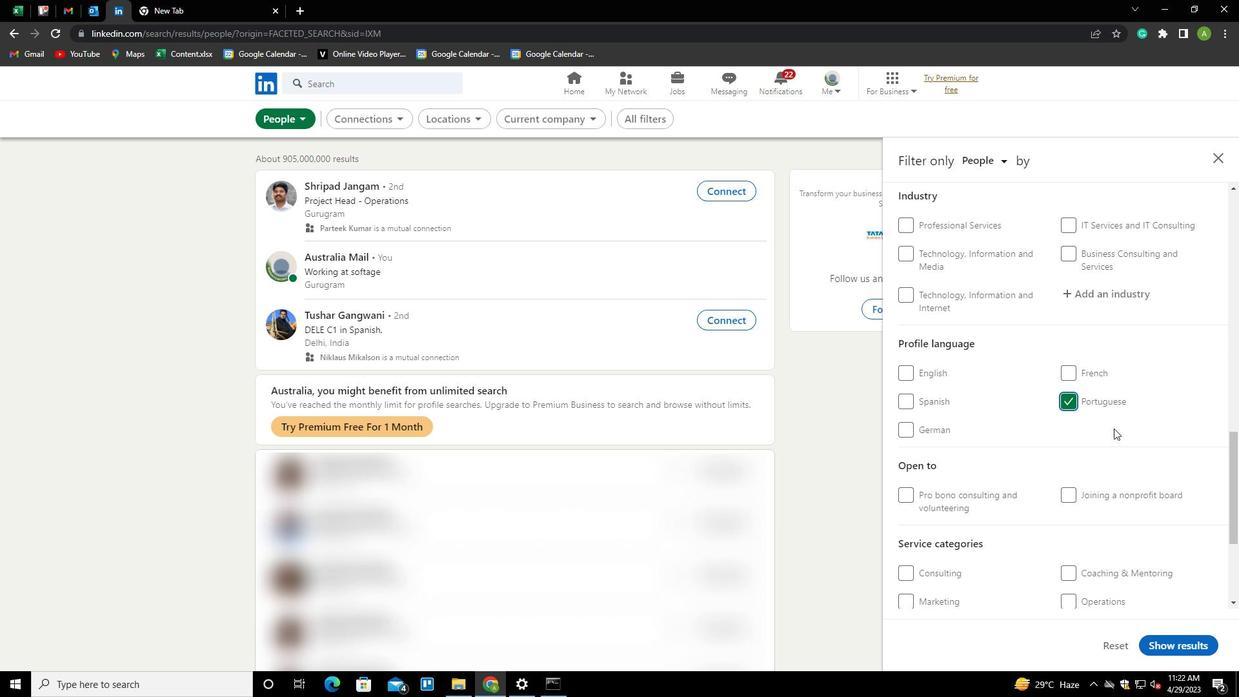 
Action: Mouse scrolled (1114, 429) with delta (0, 0)
Screenshot: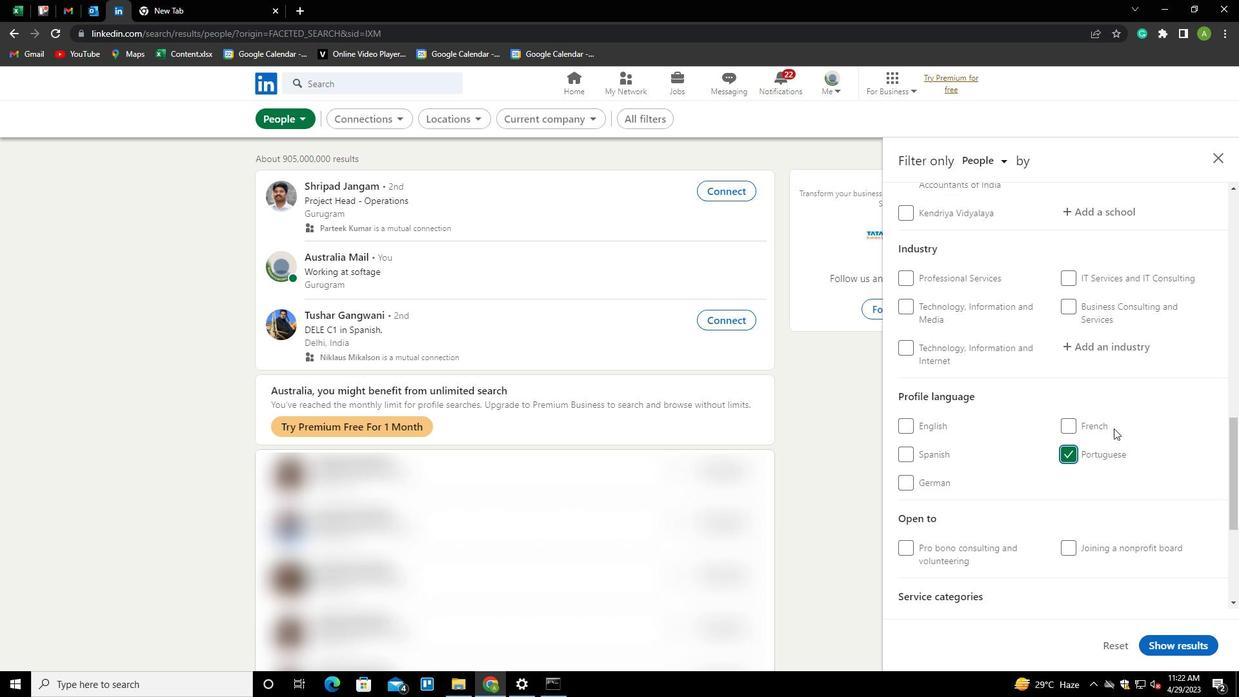 
Action: Mouse scrolled (1114, 429) with delta (0, 0)
Screenshot: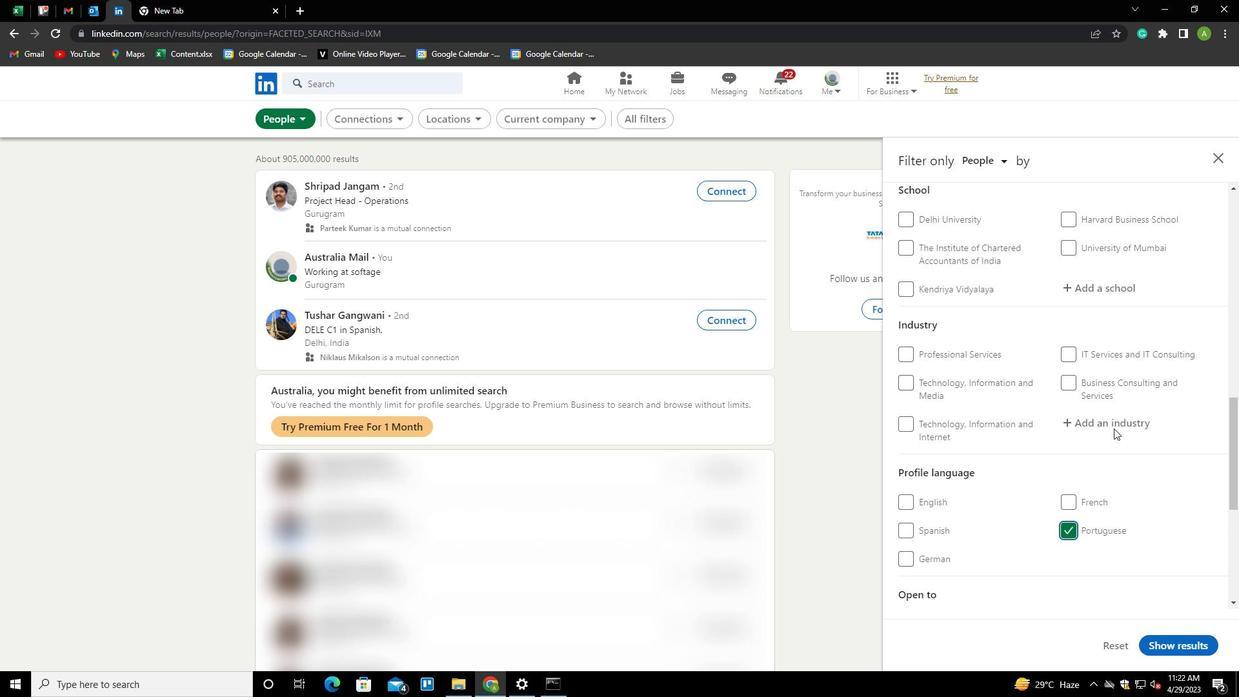 
Action: Mouse scrolled (1114, 429) with delta (0, 0)
Screenshot: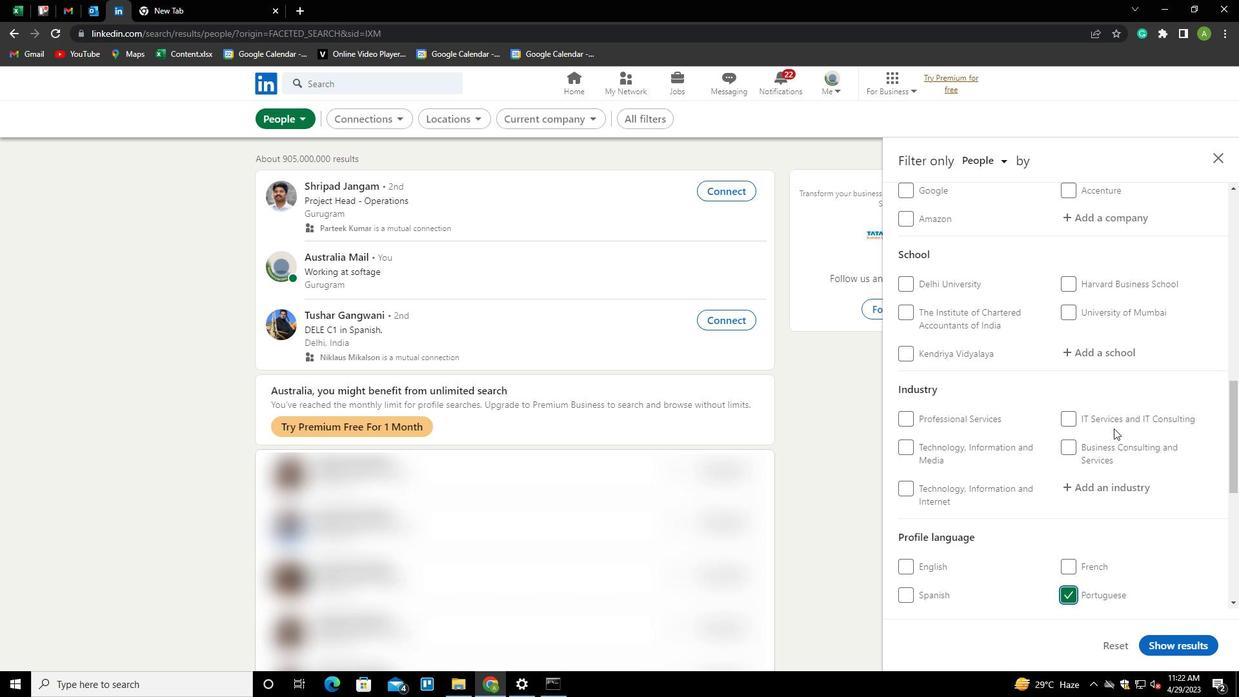 
Action: Mouse scrolled (1114, 429) with delta (0, 0)
Screenshot: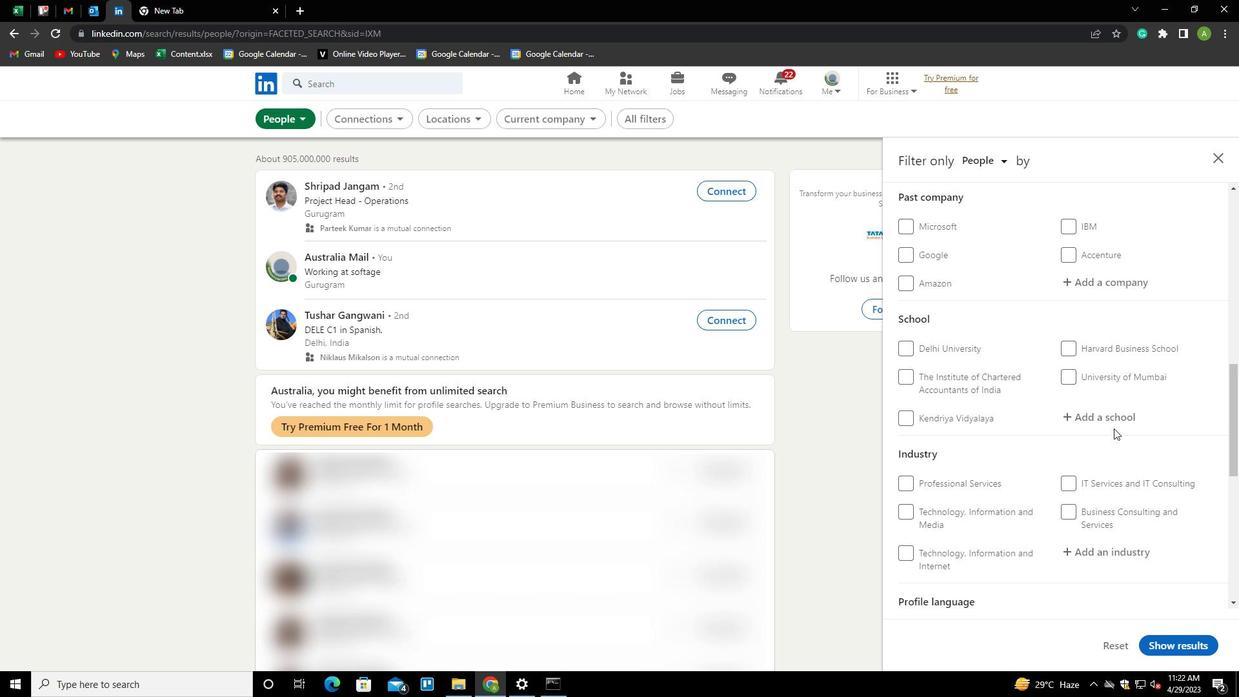 
Action: Mouse scrolled (1114, 429) with delta (0, 0)
Screenshot: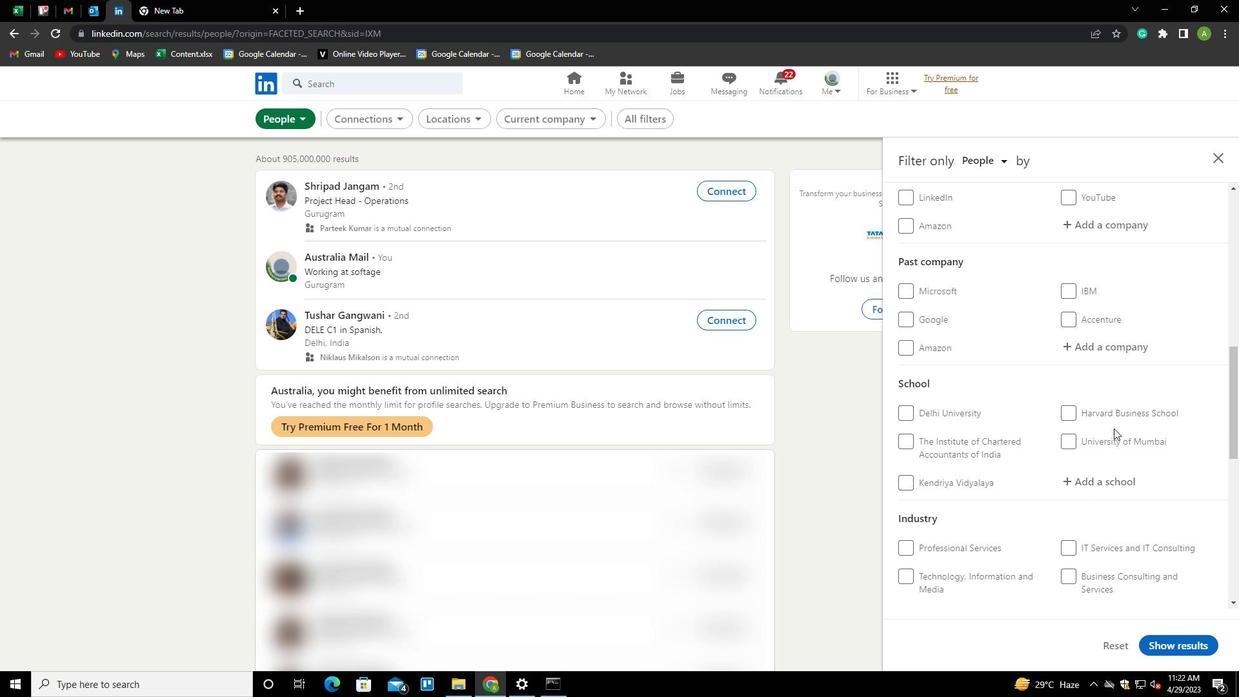 
Action: Mouse scrolled (1114, 429) with delta (0, 0)
Screenshot: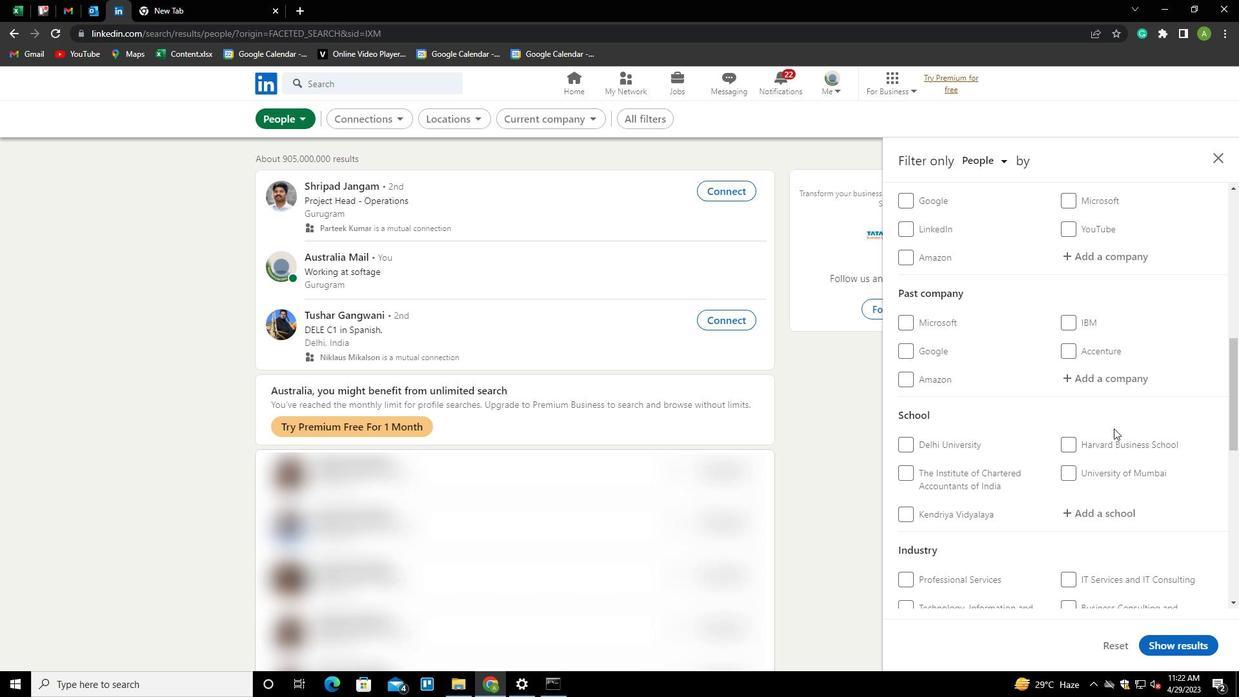 
Action: Mouse moved to (1090, 354)
Screenshot: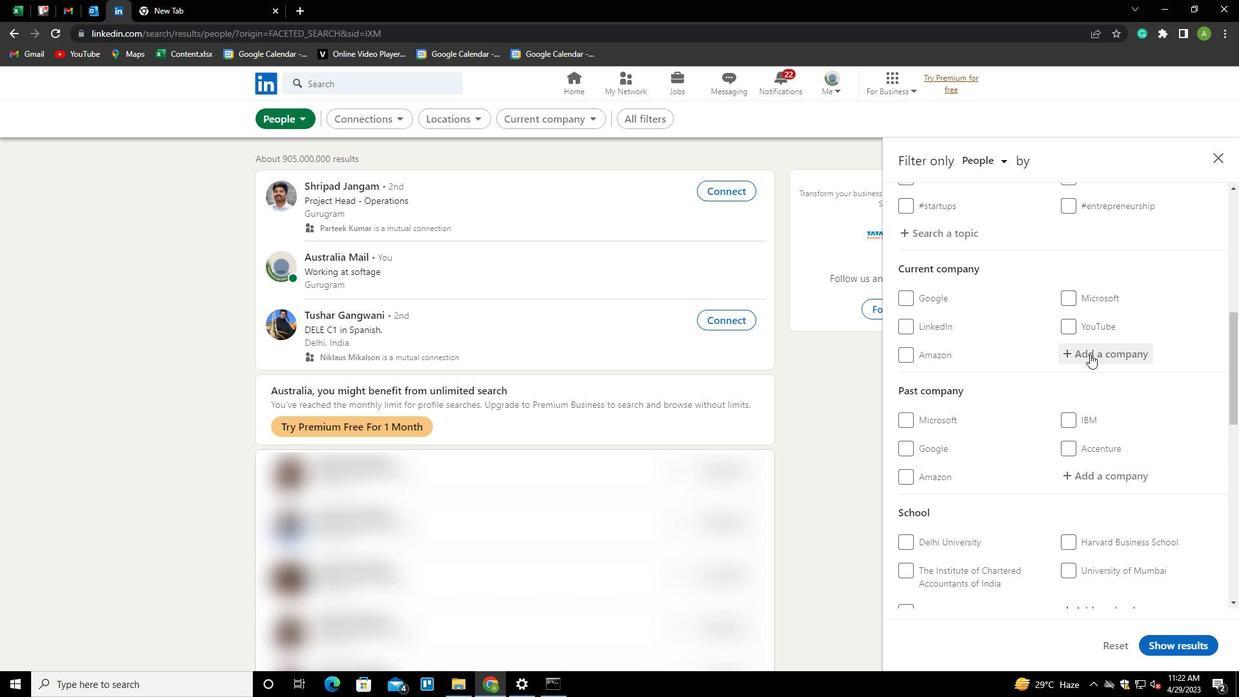 
Action: Mouse pressed left at (1090, 354)
Screenshot: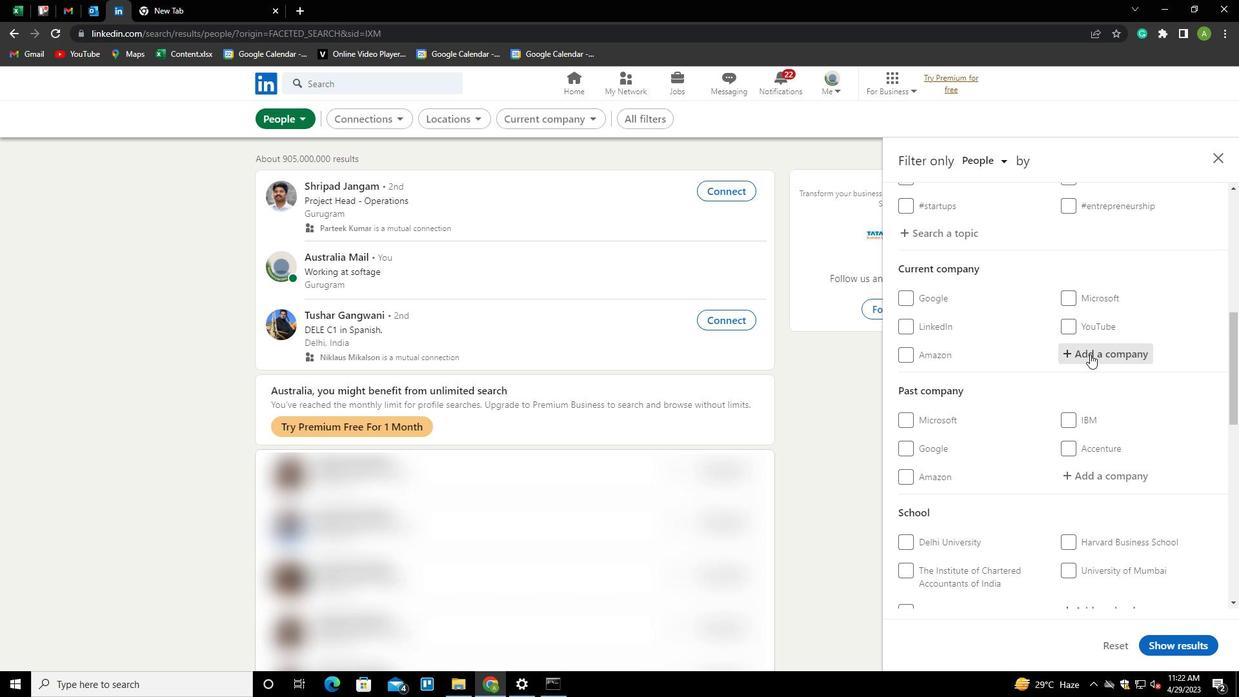 
Action: Key pressed <Key.shift><Key.shift><Key.shift><Key.shift><Key.shift><Key.shift><Key.shift><Key.shift><Key.shift><Key.shift><Key.shift><Key.shift><Key.shift><Key.shift><Key.shift>IDC<Key.down><Key.down><Key.enter>
Screenshot: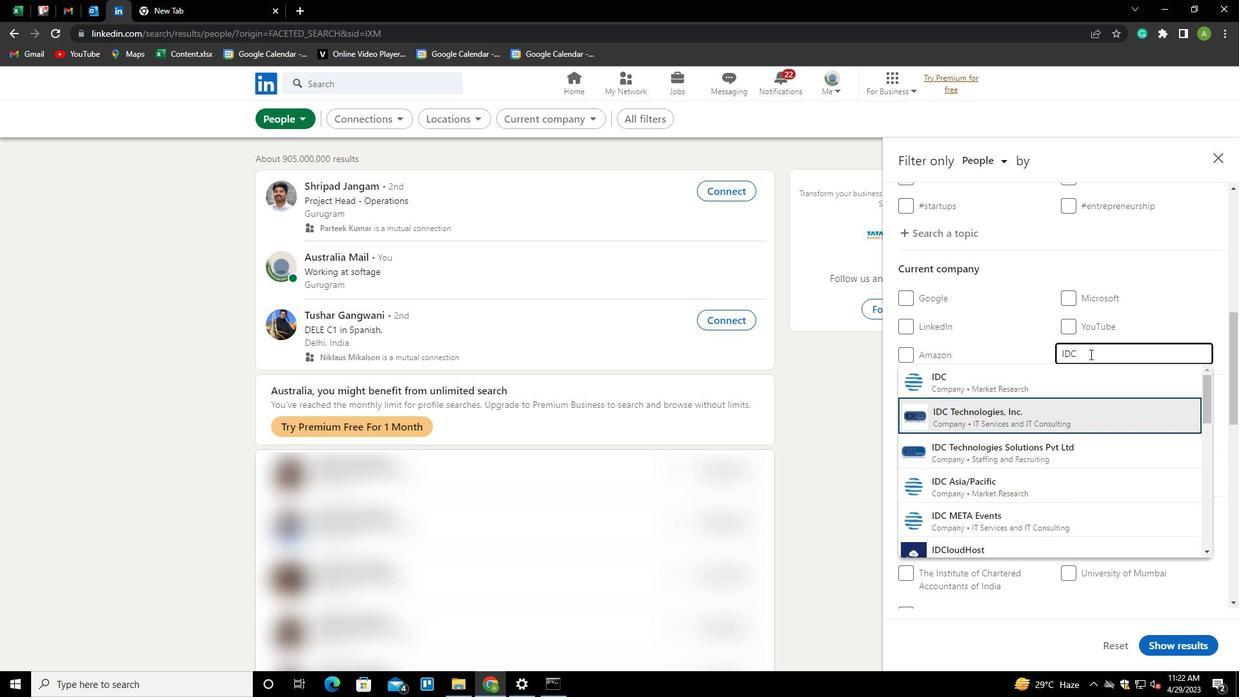 
Action: Mouse scrolled (1090, 353) with delta (0, 0)
Screenshot: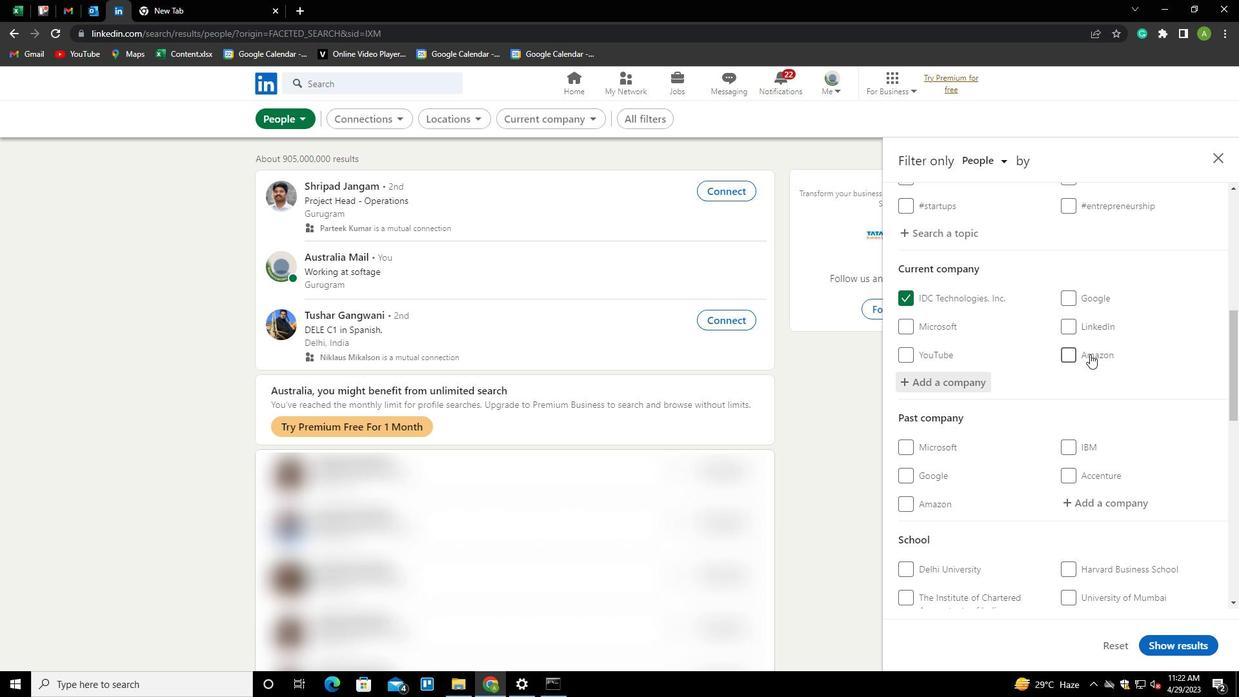 
Action: Mouse scrolled (1090, 353) with delta (0, 0)
Screenshot: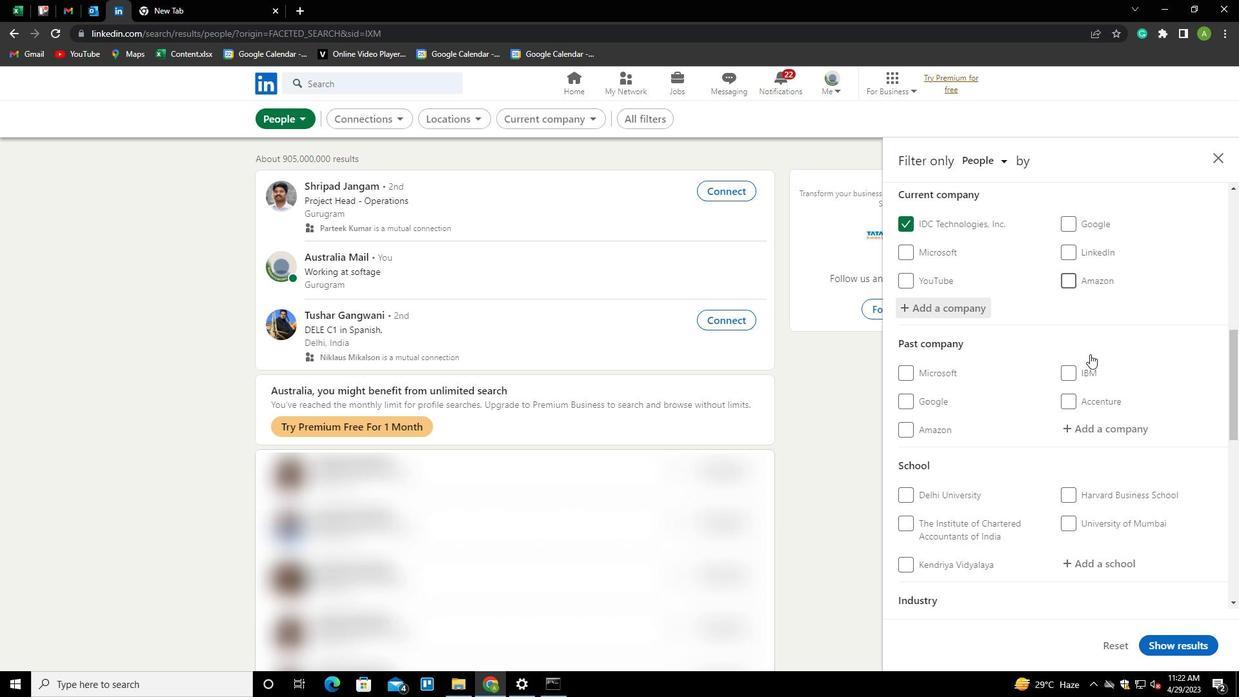
Action: Mouse scrolled (1090, 353) with delta (0, 0)
Screenshot: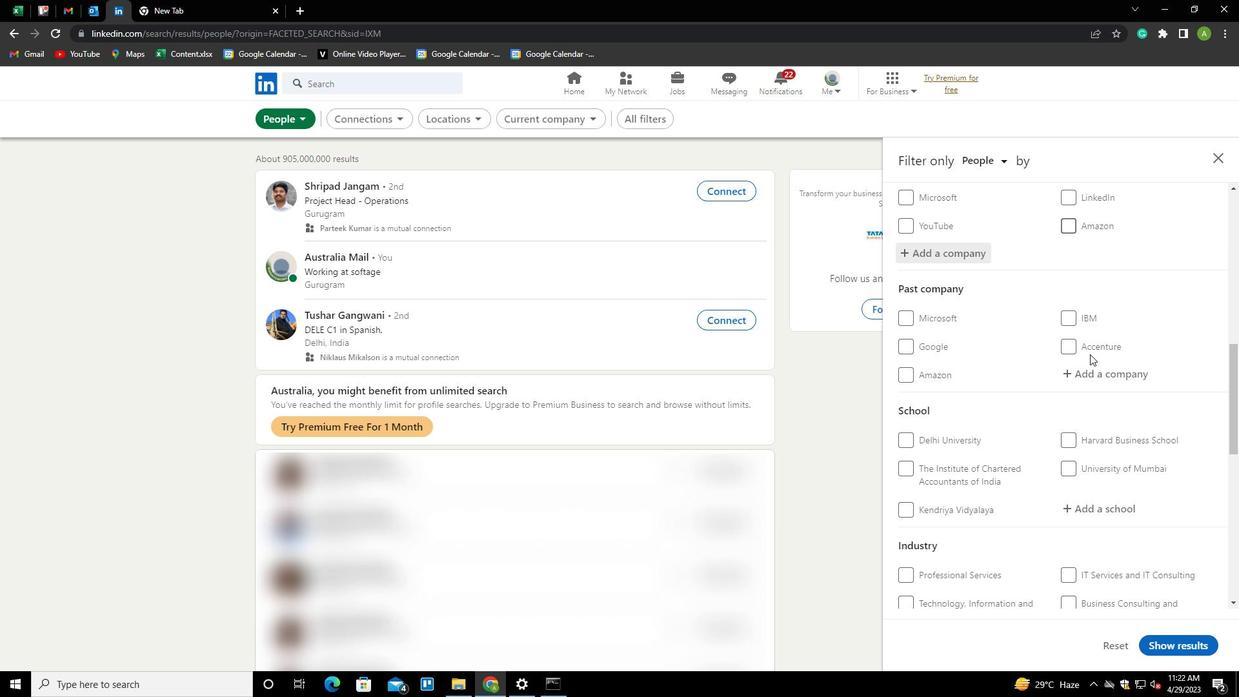 
Action: Mouse scrolled (1090, 353) with delta (0, 0)
Screenshot: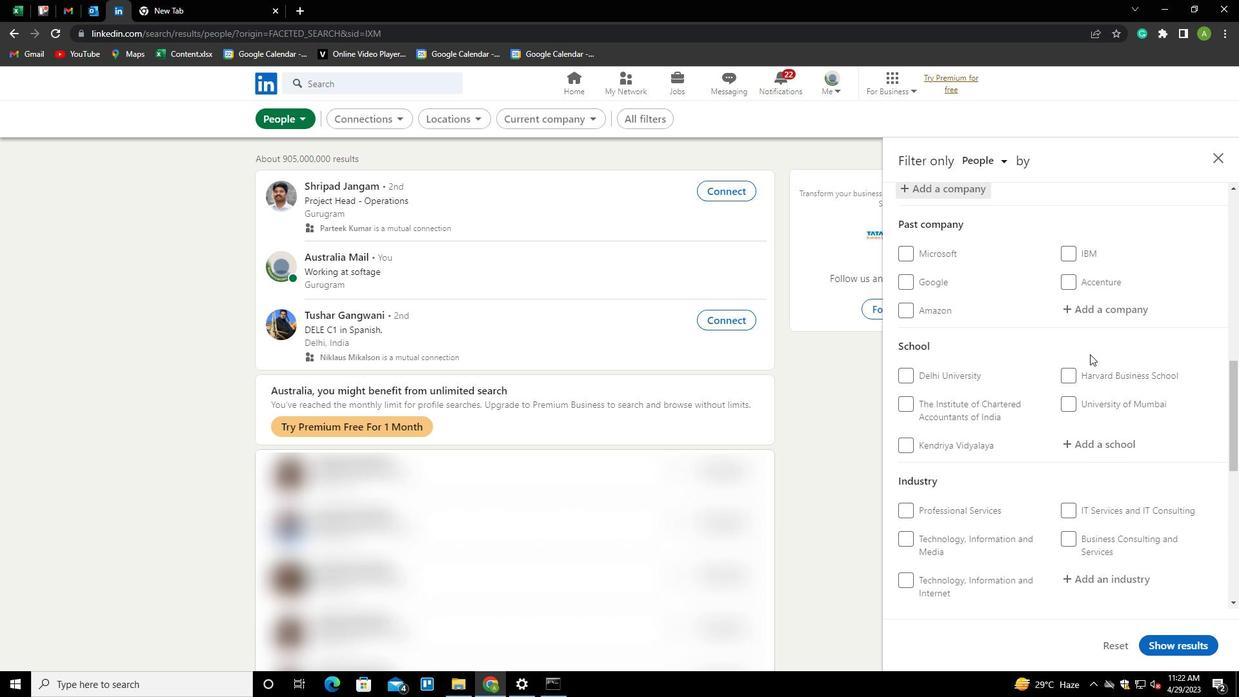 
Action: Mouse scrolled (1090, 353) with delta (0, 0)
Screenshot: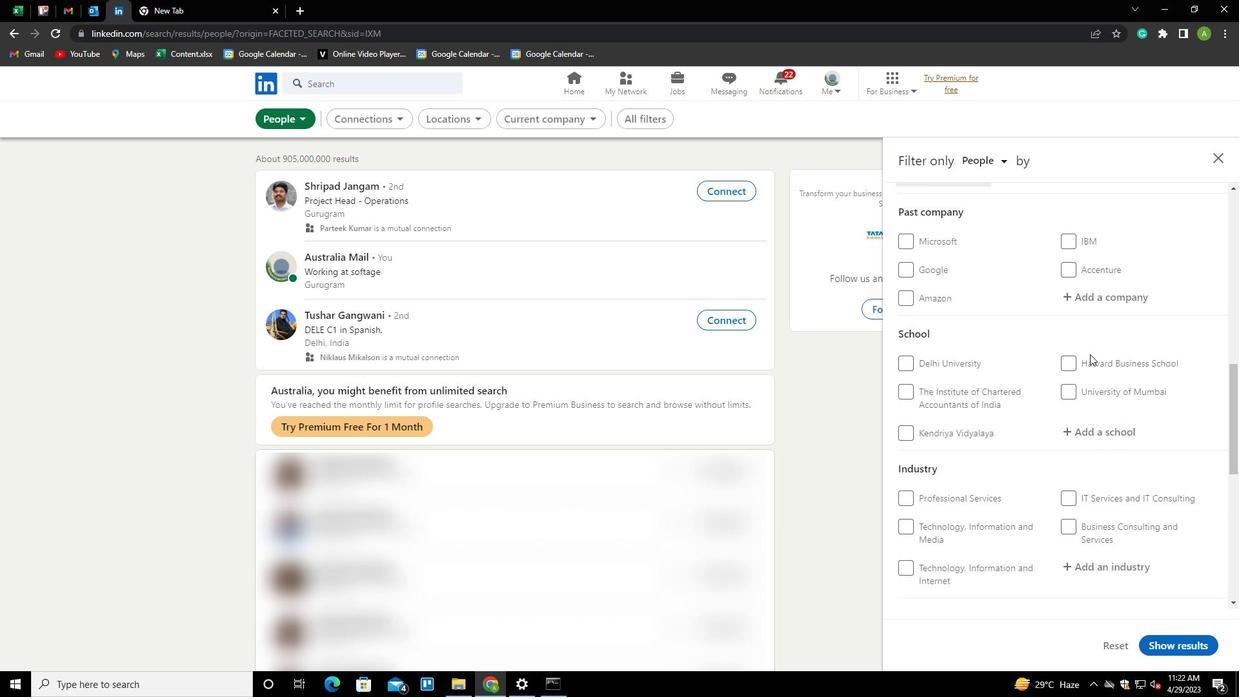 
Action: Mouse moved to (1090, 313)
Screenshot: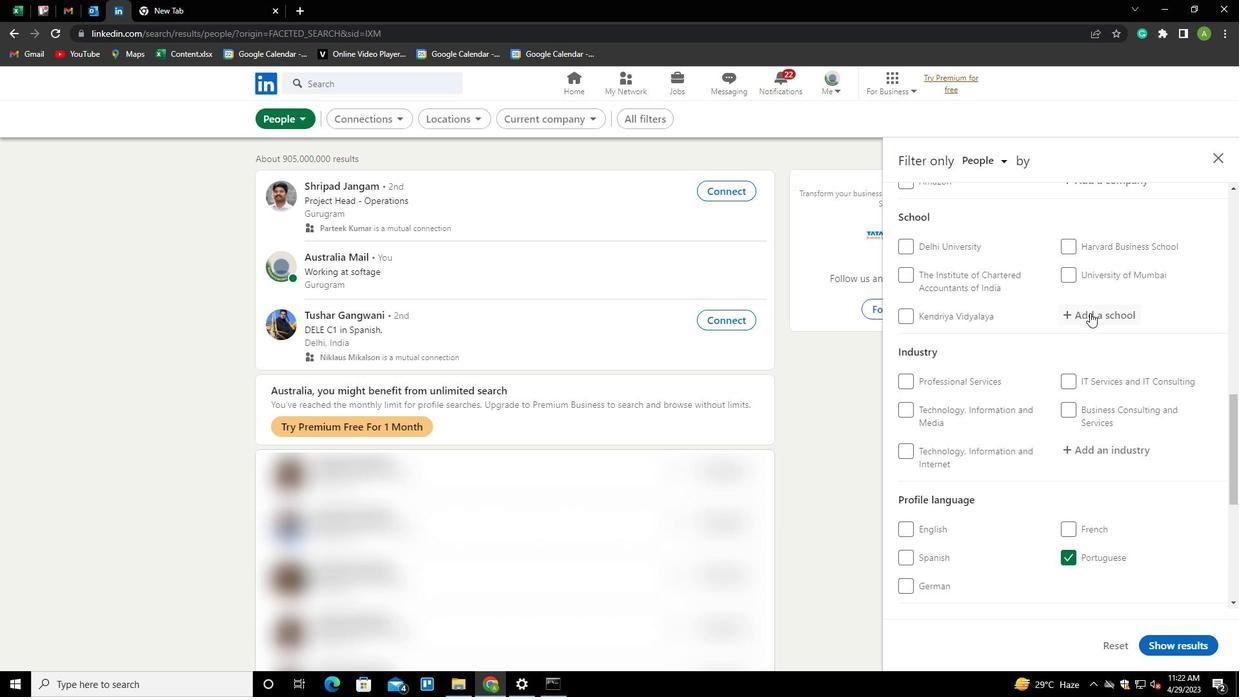 
Action: Mouse pressed left at (1090, 313)
Screenshot: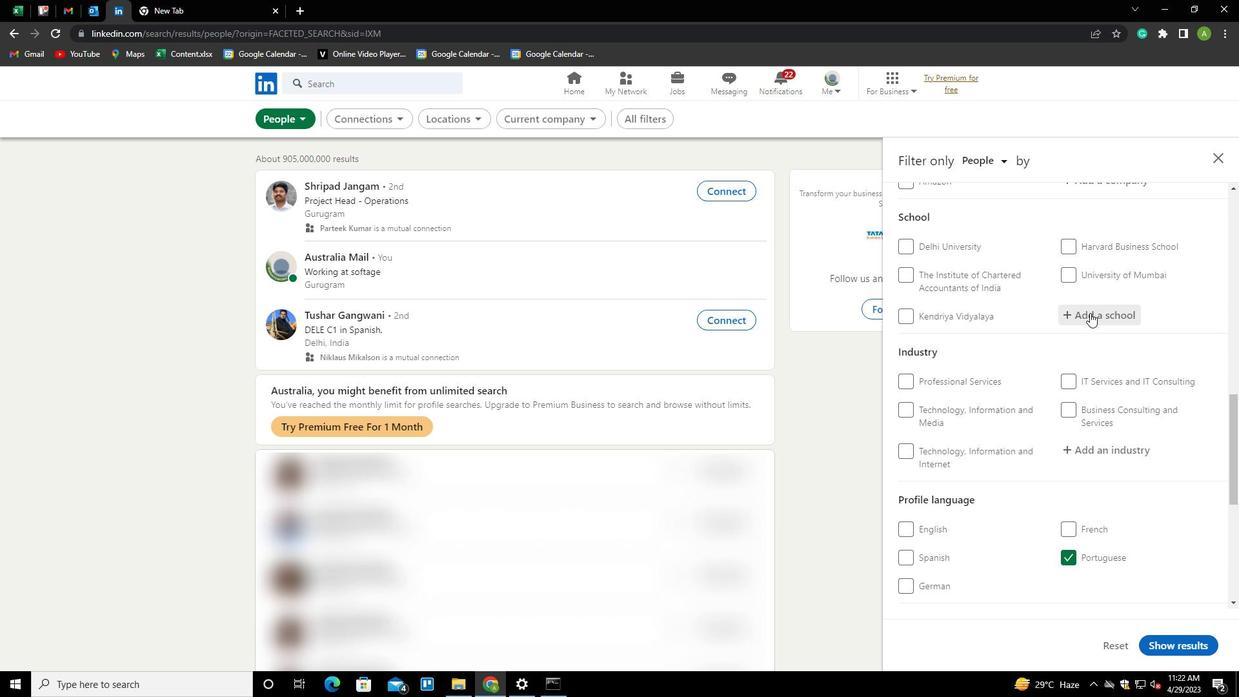 
Action: Key pressed <Key.shift>JUSTICE<Key.space><Key.down><Key.down><Key.enter>
Screenshot: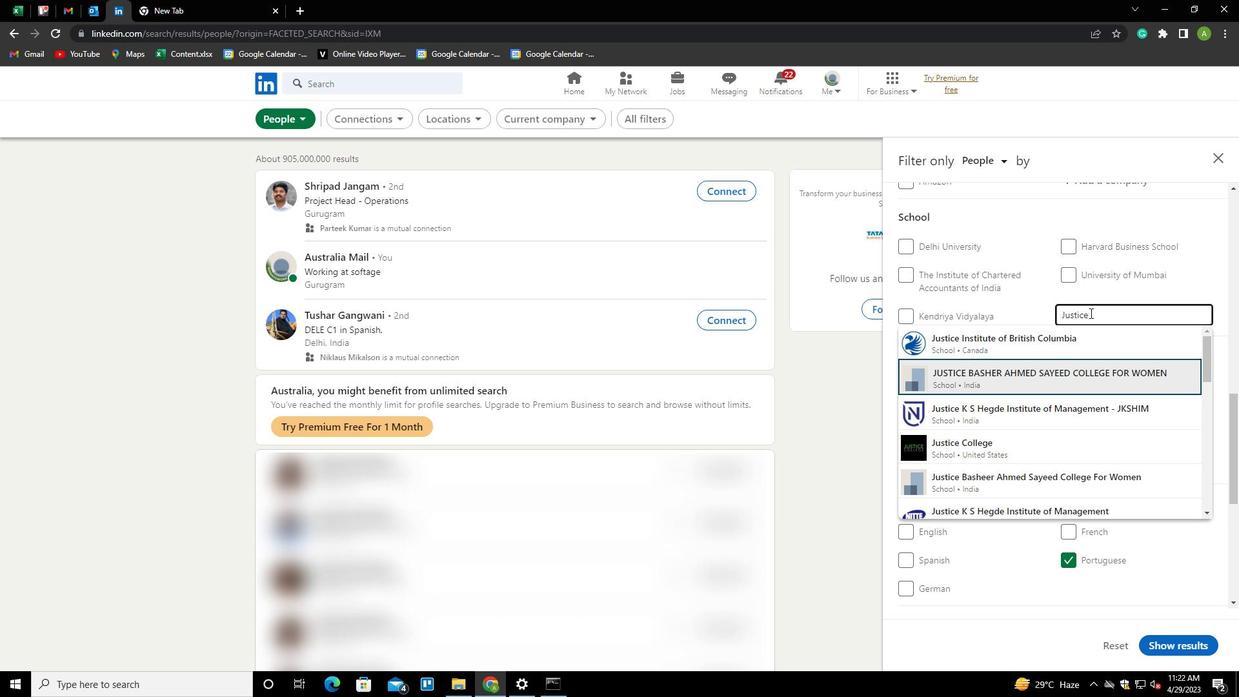 
Action: Mouse scrolled (1090, 312) with delta (0, 0)
Screenshot: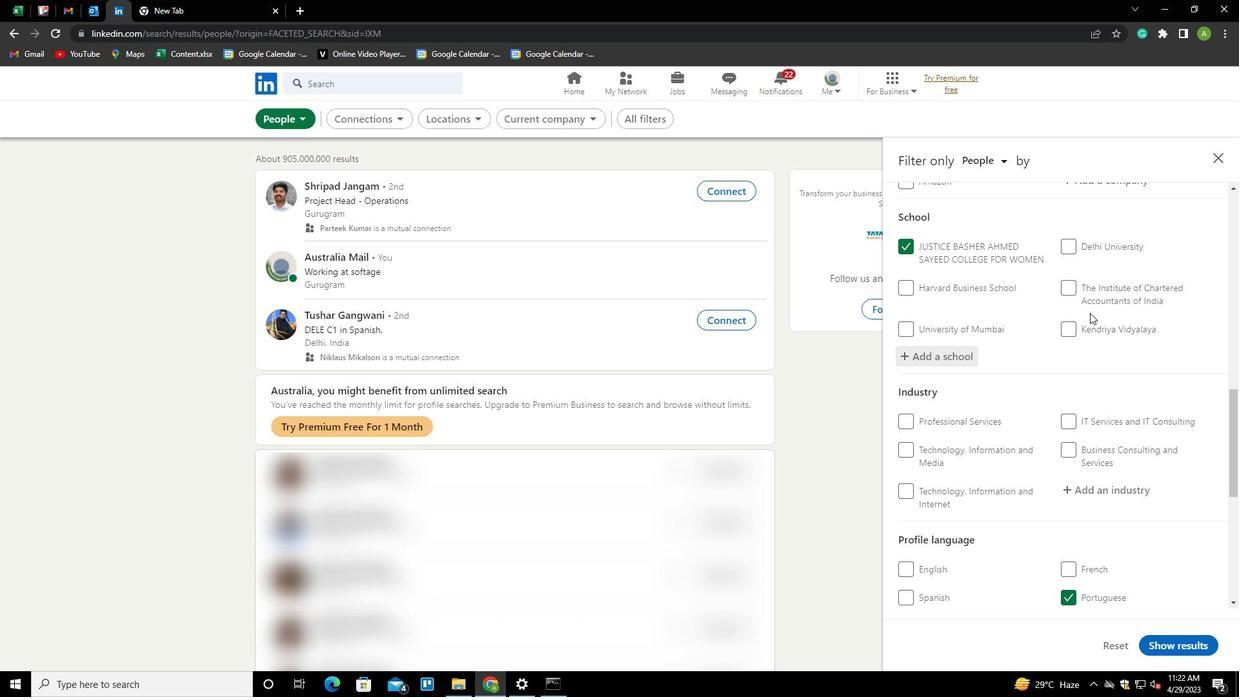 
Action: Mouse scrolled (1090, 312) with delta (0, 0)
Screenshot: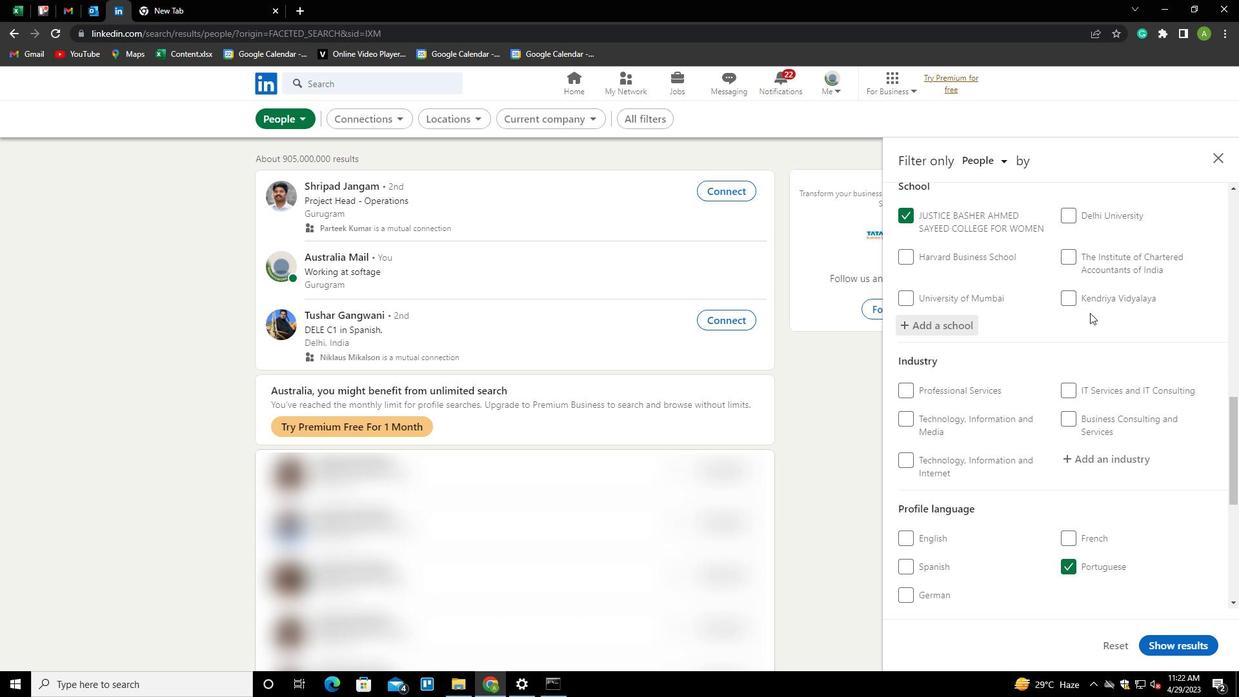 
Action: Mouse moved to (1097, 354)
Screenshot: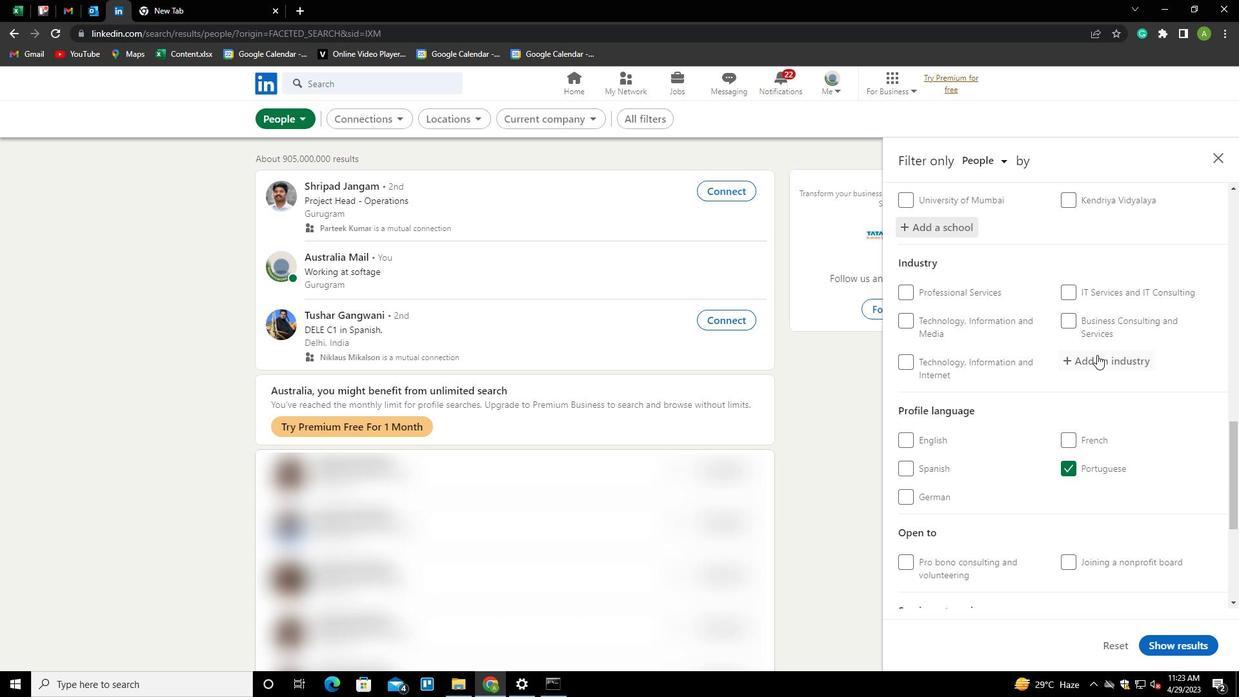 
Action: Mouse pressed left at (1097, 354)
Screenshot: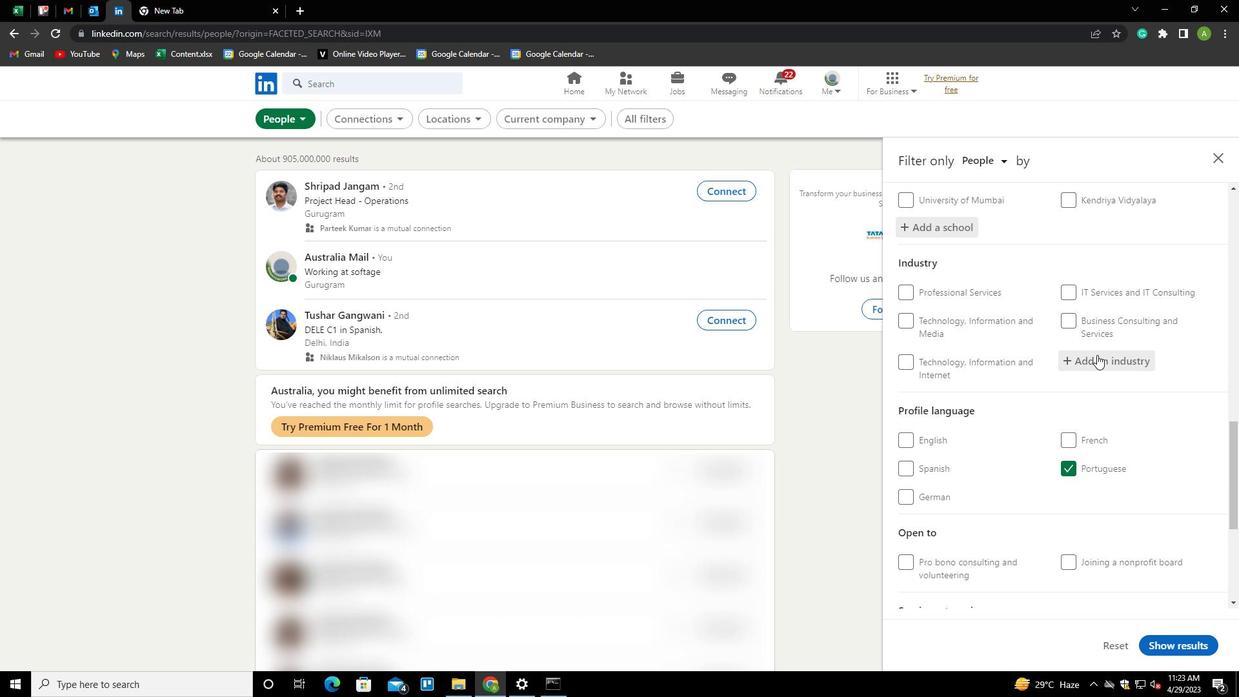 
Action: Key pressed <Key.shift>SUGAR<Key.down><Key.enter>
Screenshot: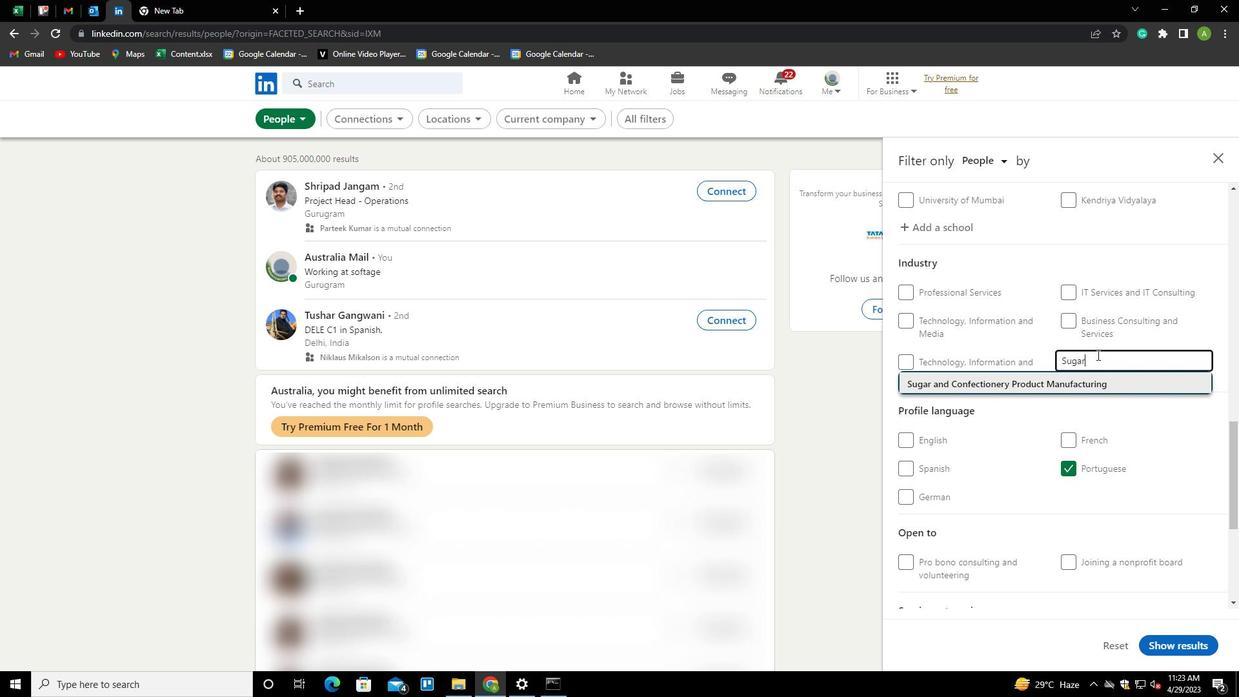 
Action: Mouse scrolled (1097, 354) with delta (0, 0)
Screenshot: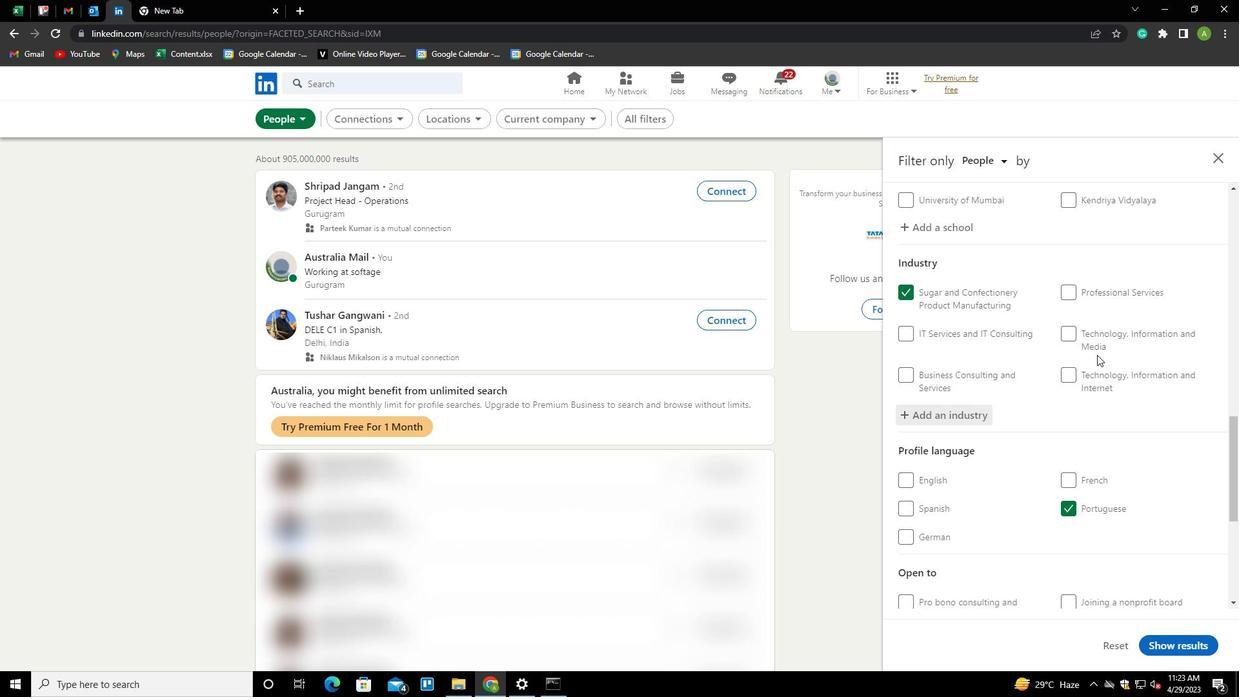 
Action: Mouse scrolled (1097, 354) with delta (0, 0)
Screenshot: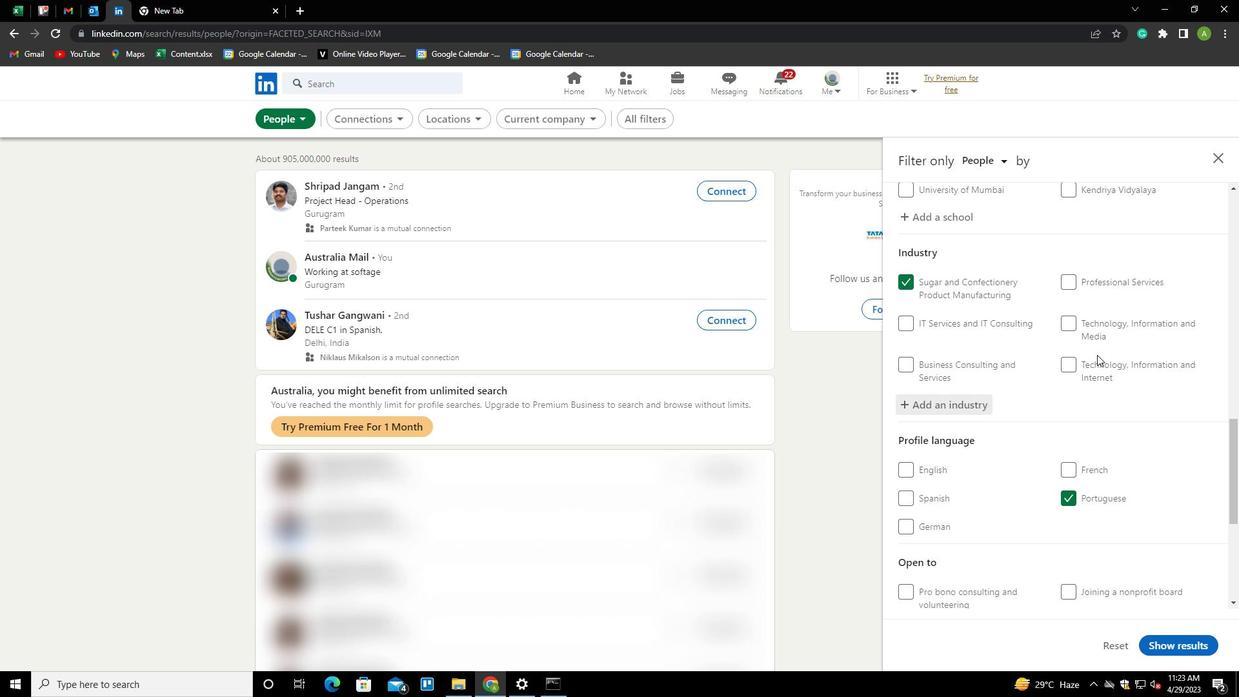 
Action: Mouse scrolled (1097, 354) with delta (0, 0)
Screenshot: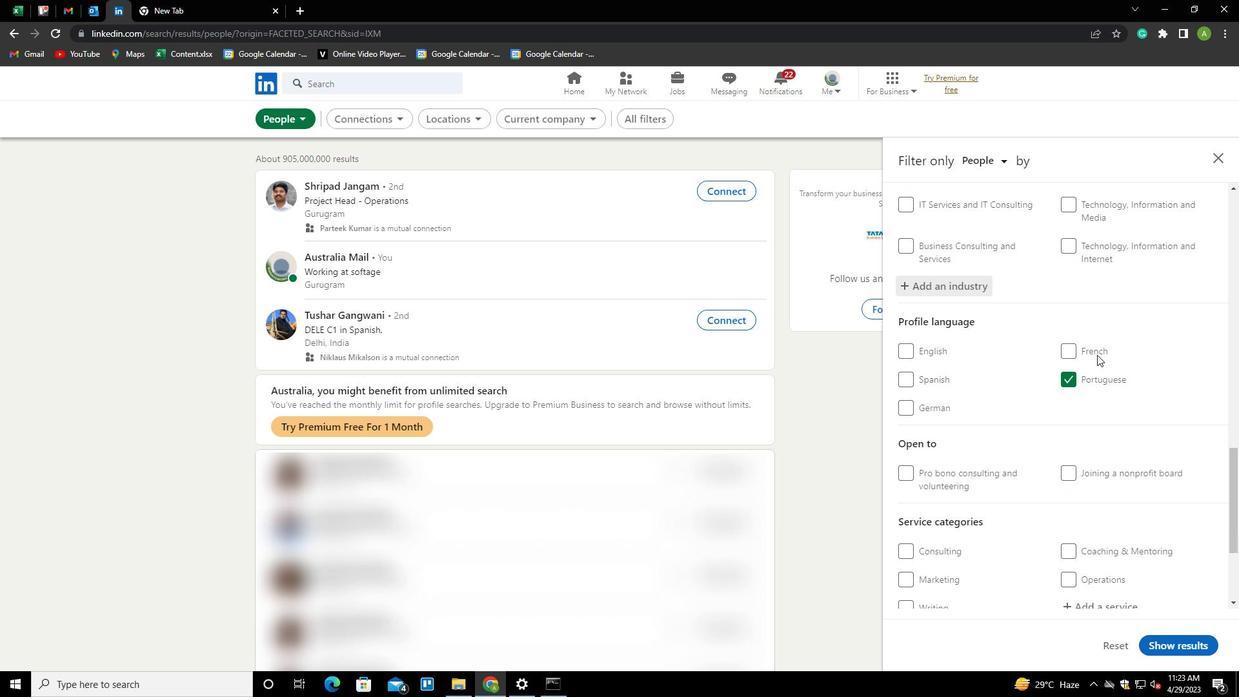 
Action: Mouse scrolled (1097, 354) with delta (0, 0)
Screenshot: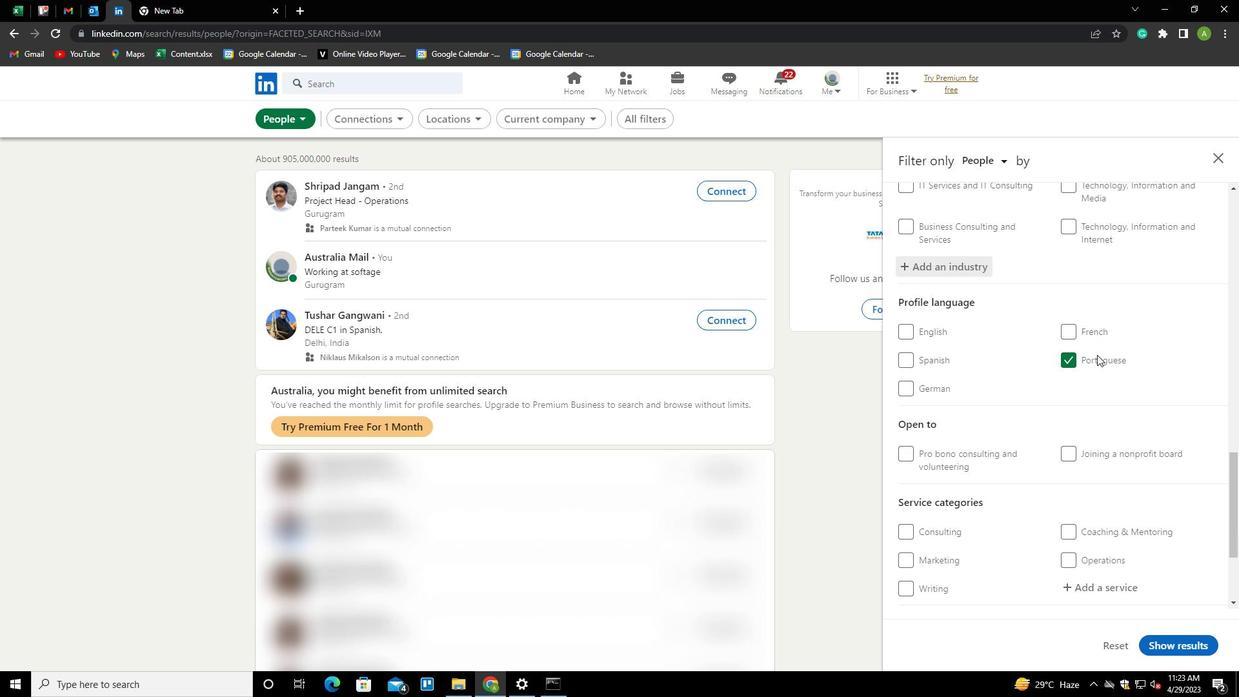 
Action: Mouse scrolled (1097, 354) with delta (0, 0)
Screenshot: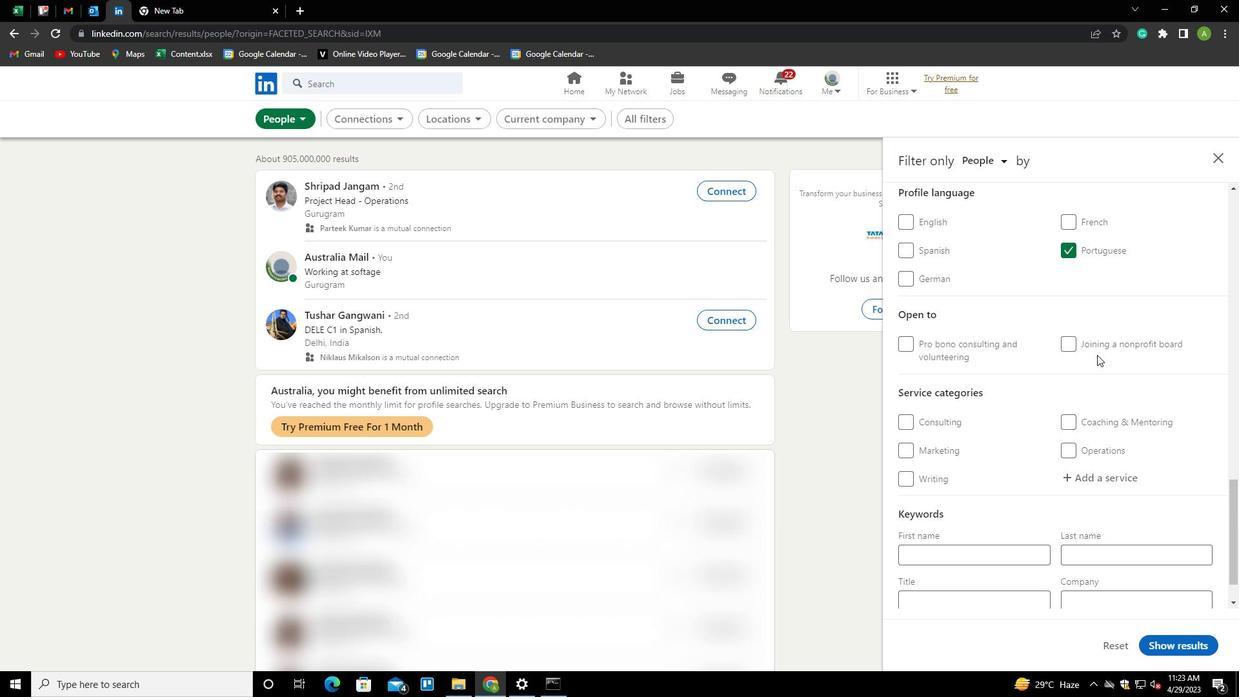 
Action: Mouse scrolled (1097, 354) with delta (0, 0)
Screenshot: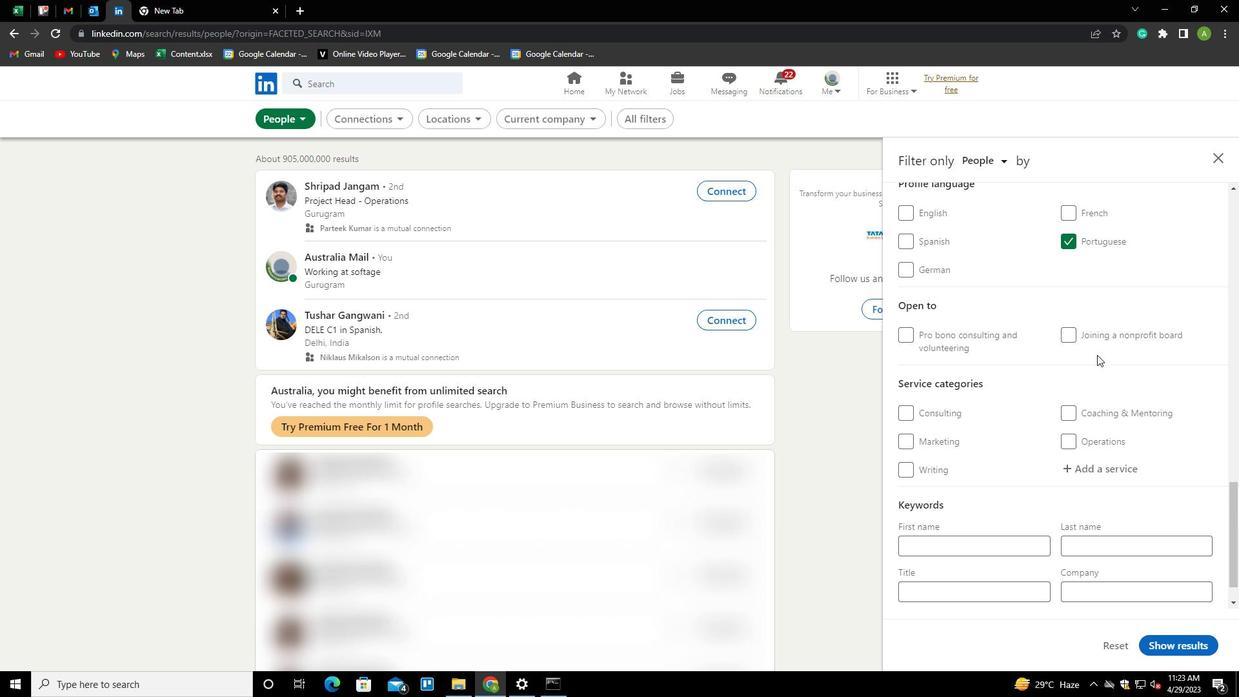 
Action: Mouse moved to (1098, 425)
Screenshot: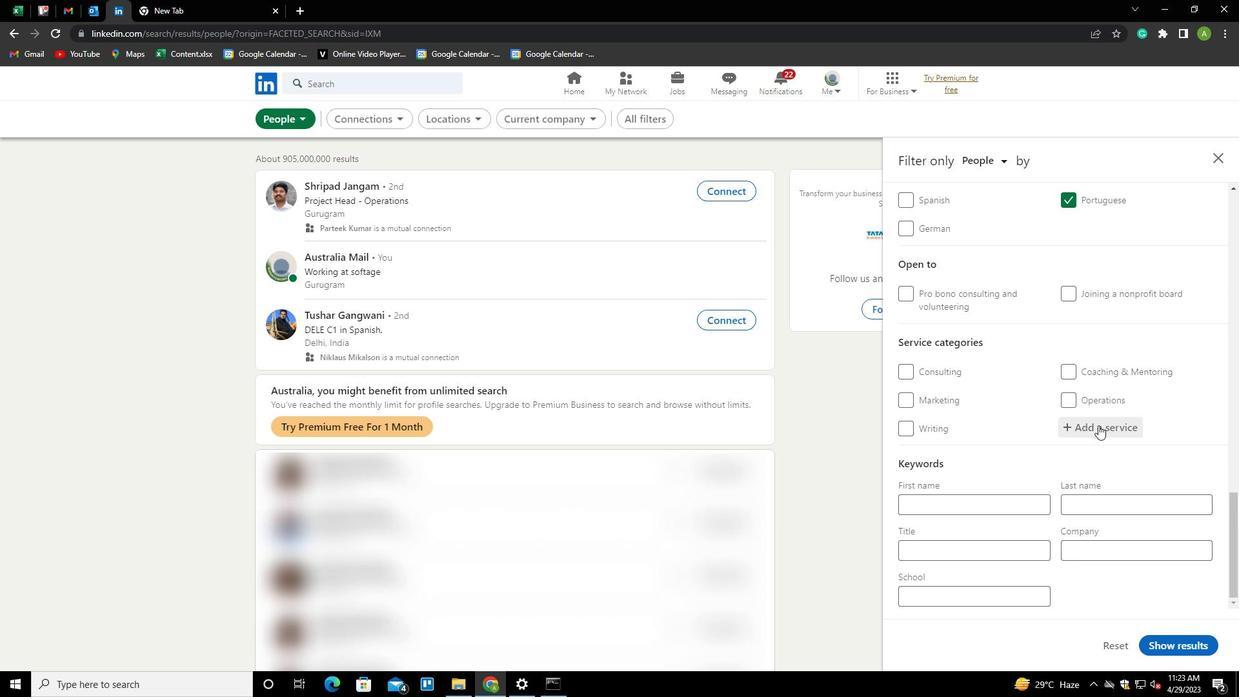 
Action: Mouse pressed left at (1098, 425)
Screenshot: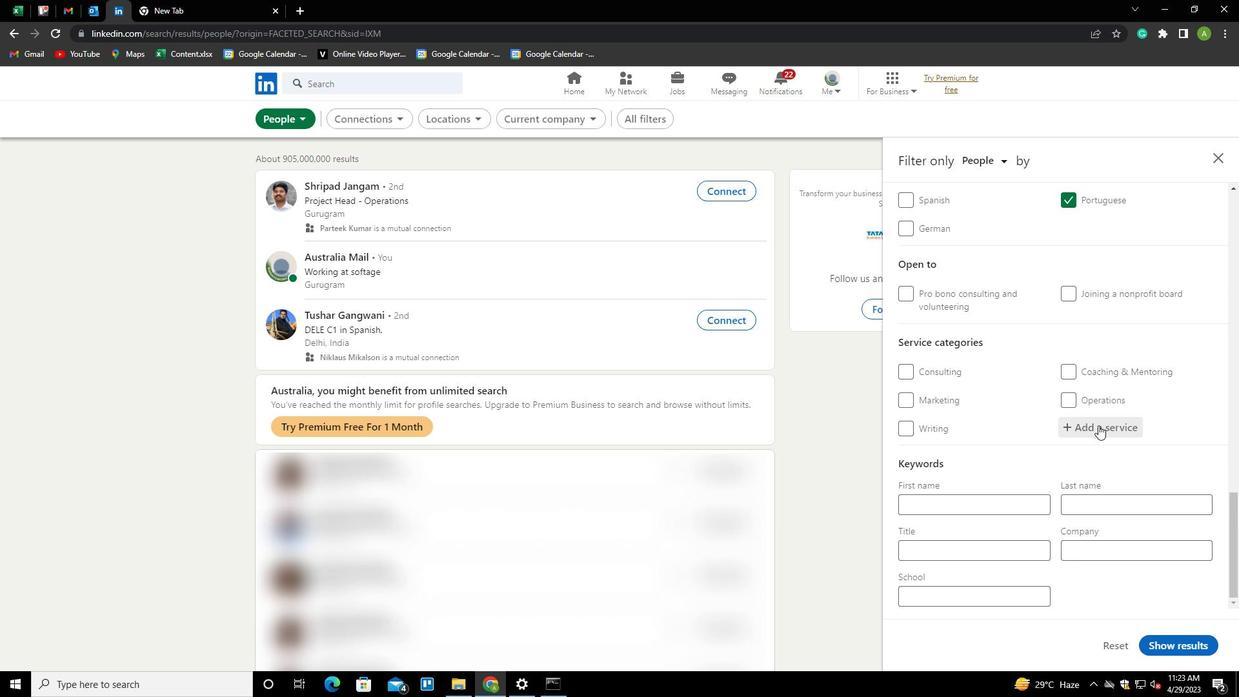 
Action: Key pressed <Key.shift><Key.shift>ACCOU<Key.down><Key.enter>
Screenshot: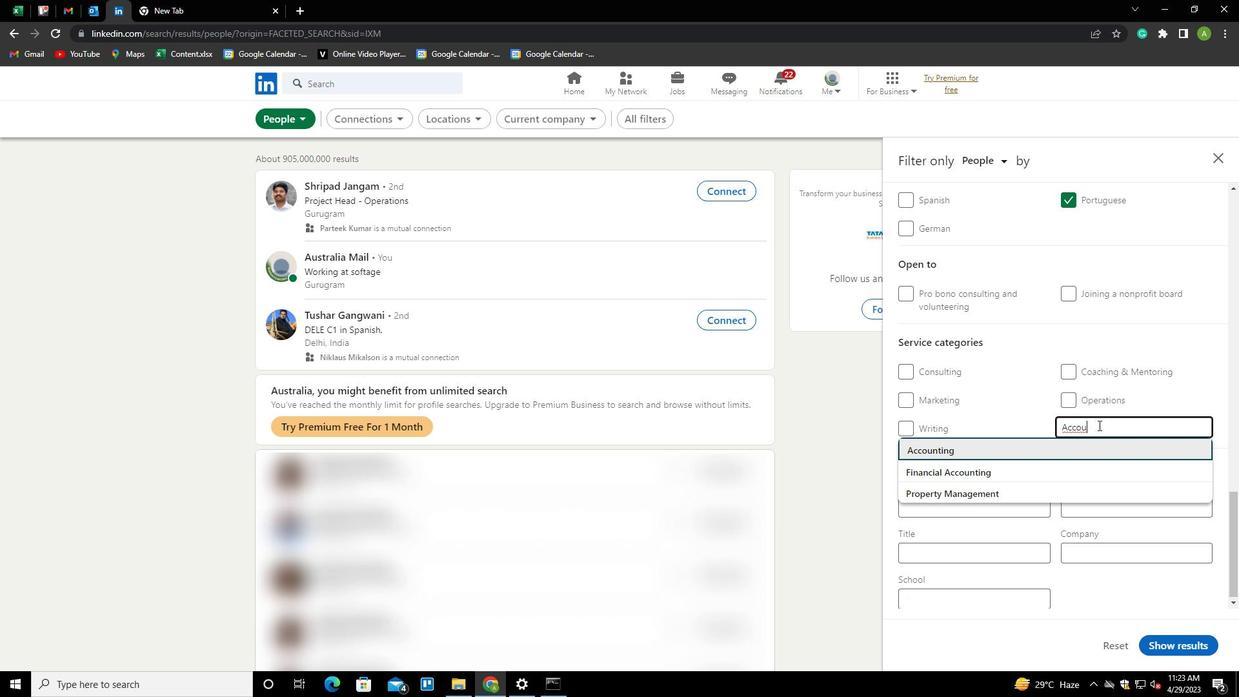 
Action: Mouse scrolled (1098, 424) with delta (0, 0)
Screenshot: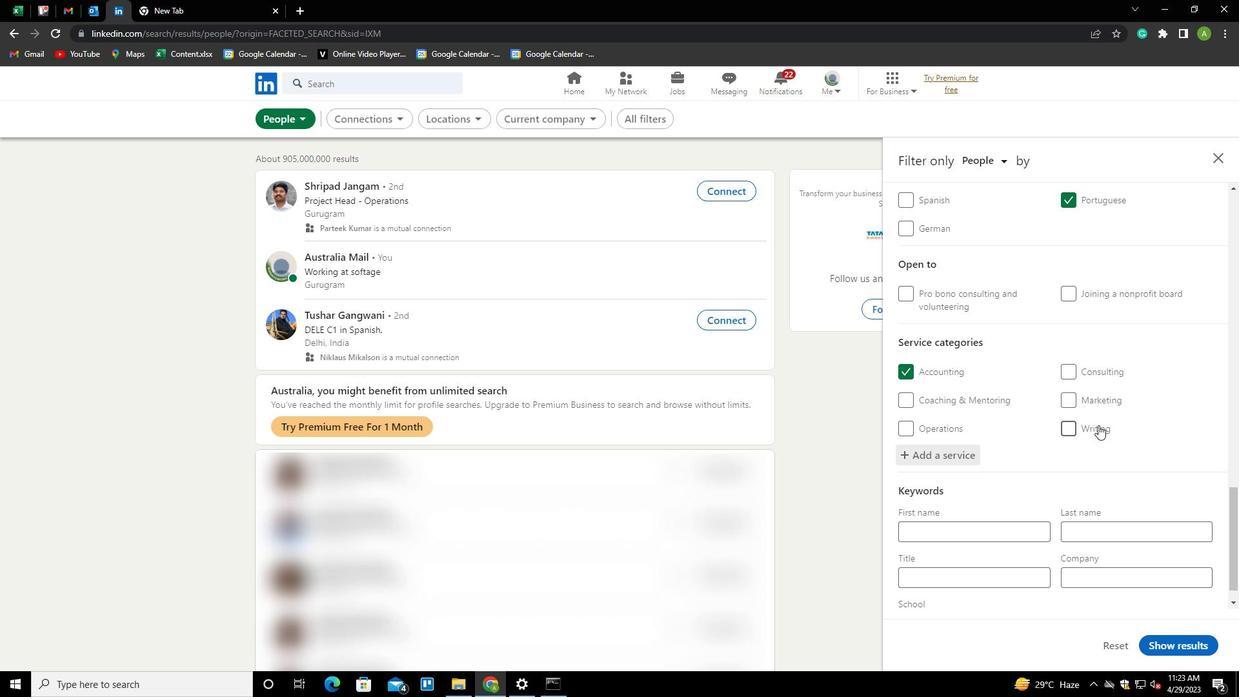 
Action: Mouse scrolled (1098, 424) with delta (0, 0)
Screenshot: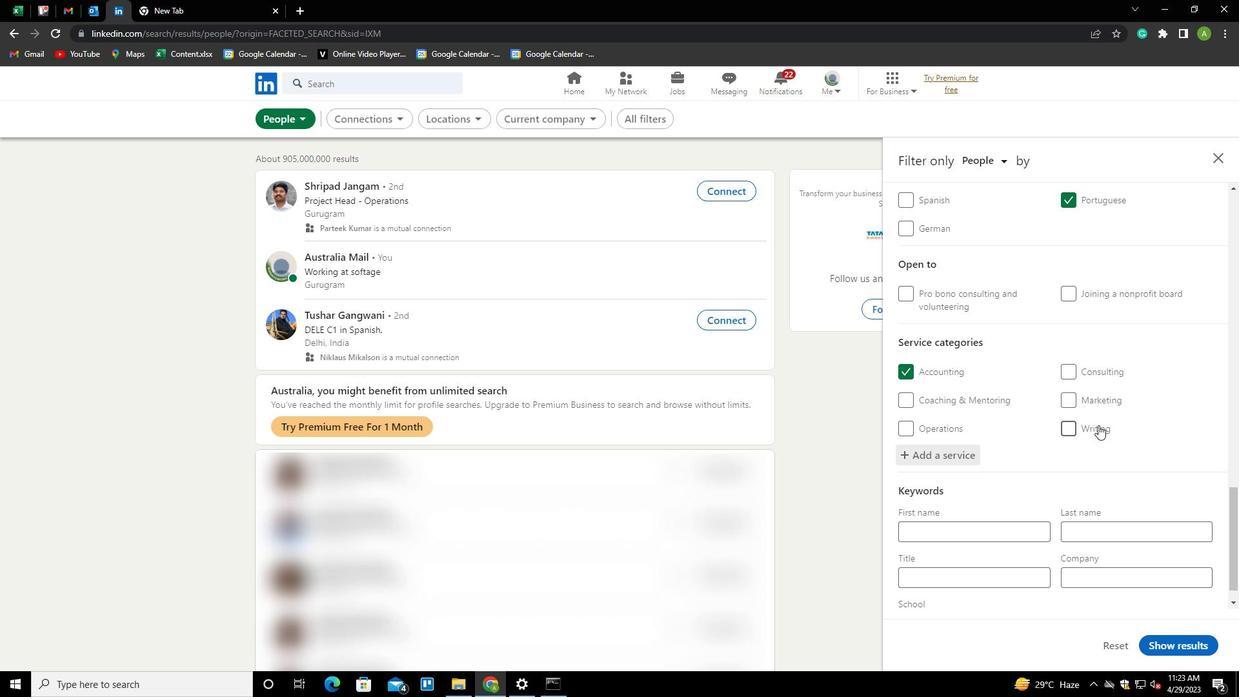 
Action: Mouse scrolled (1098, 424) with delta (0, 0)
Screenshot: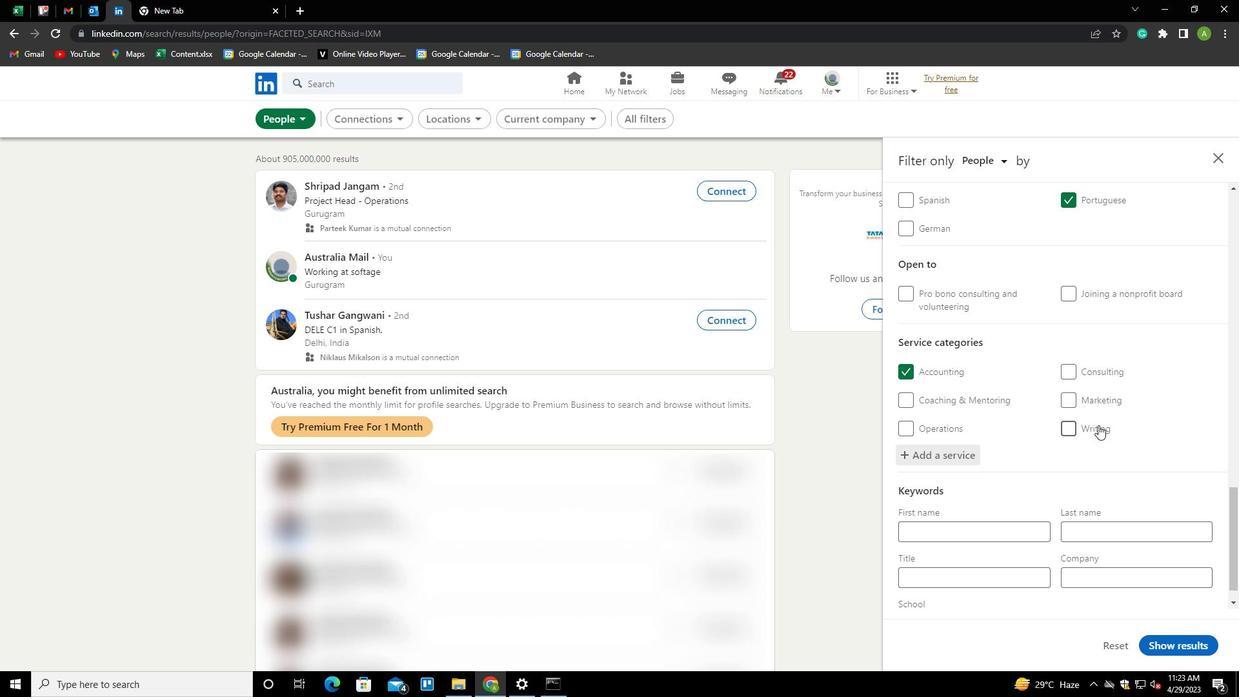 
Action: Mouse scrolled (1098, 424) with delta (0, 0)
Screenshot: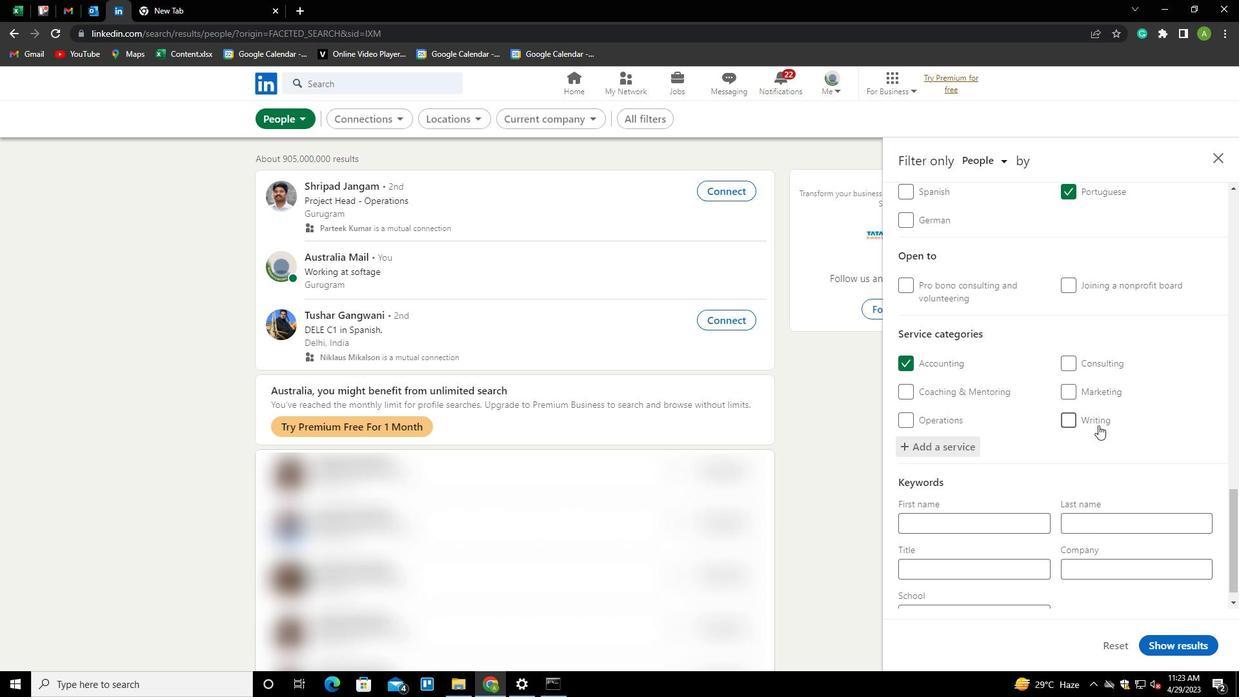 
Action: Mouse scrolled (1098, 424) with delta (0, 0)
Screenshot: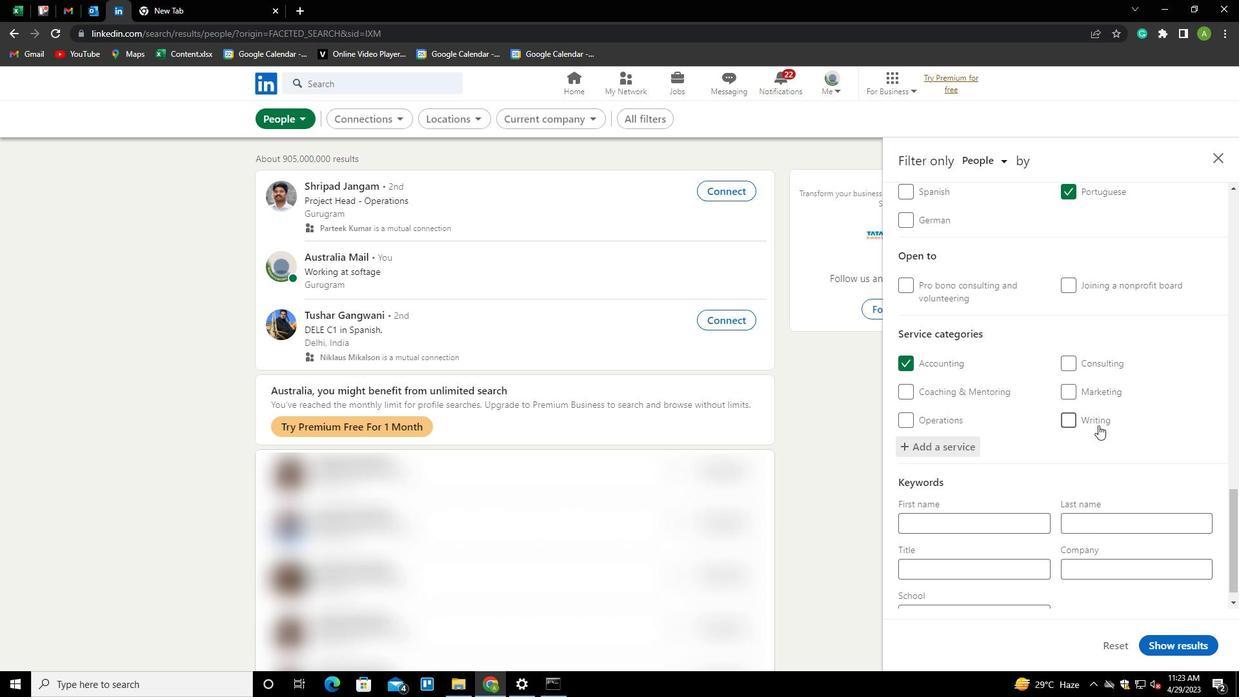 
Action: Mouse scrolled (1098, 424) with delta (0, 0)
Screenshot: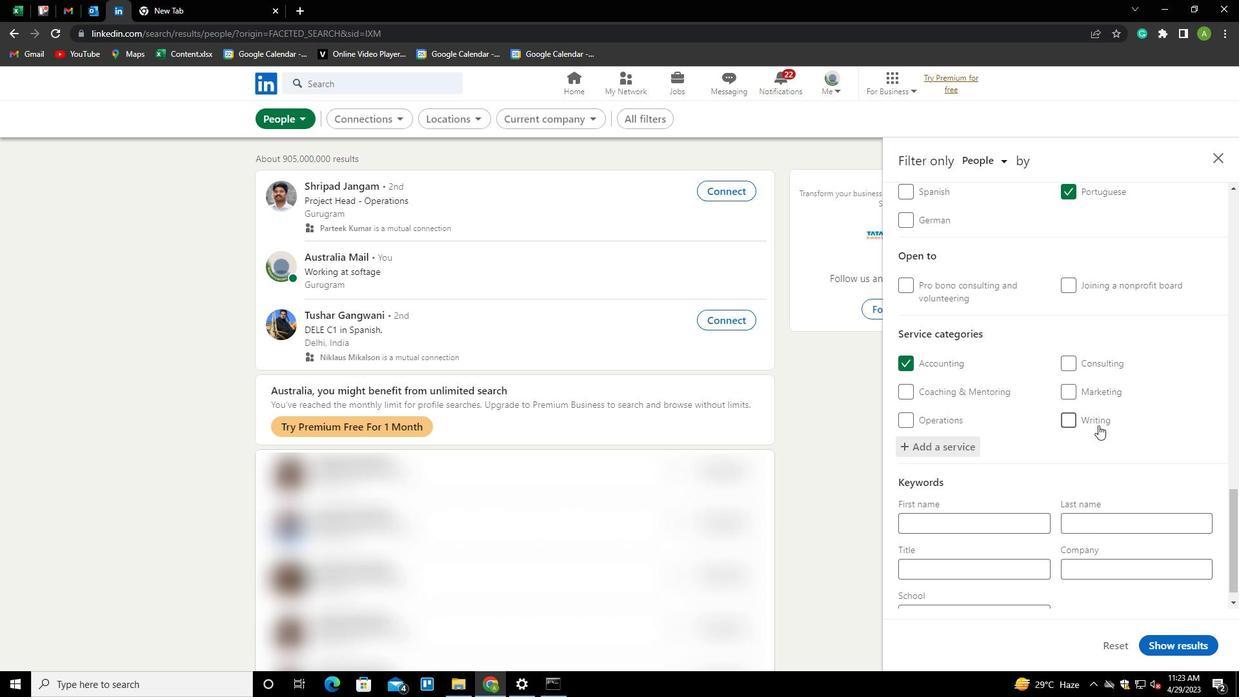 
Action: Mouse moved to (996, 548)
Screenshot: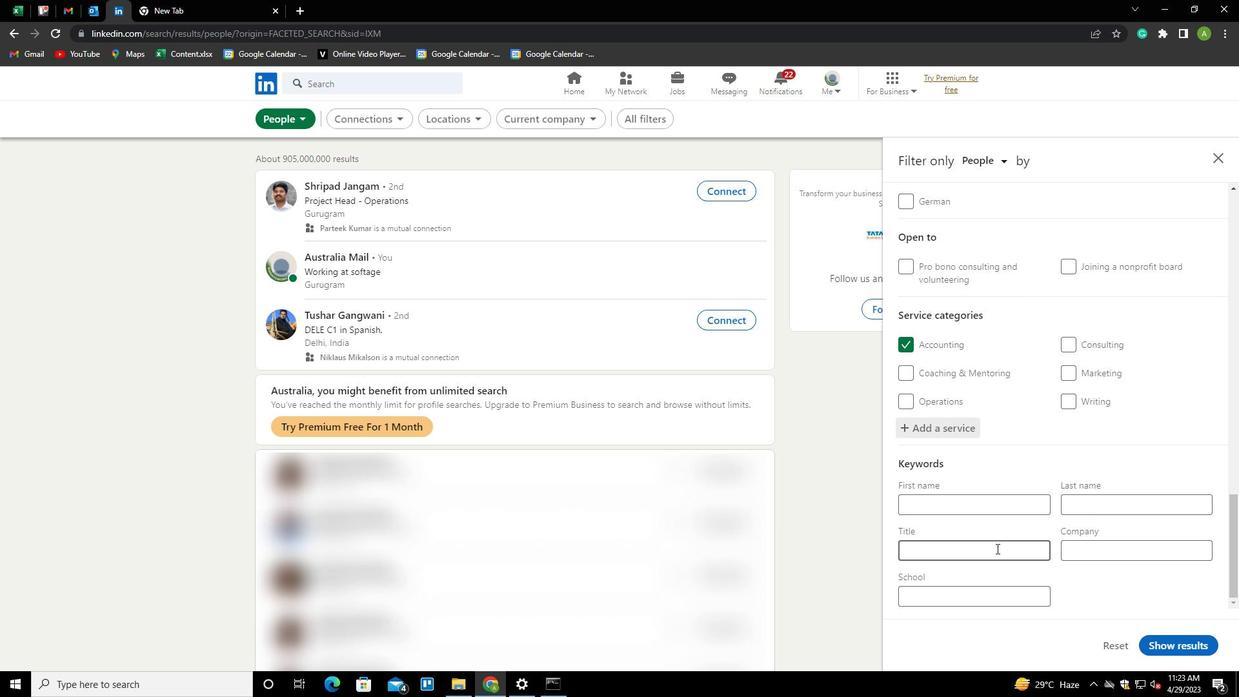 
Action: Mouse pressed left at (996, 548)
Screenshot: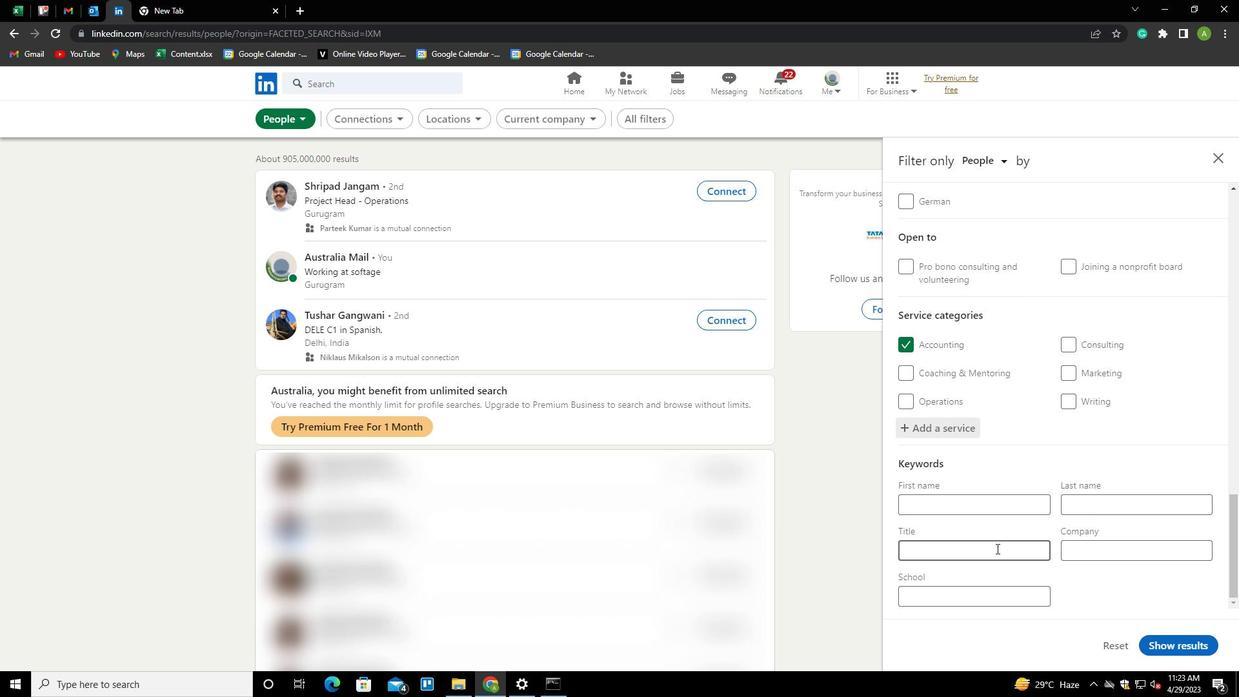 
Action: Key pressed SALES<Key.space>MANAGER
Screenshot: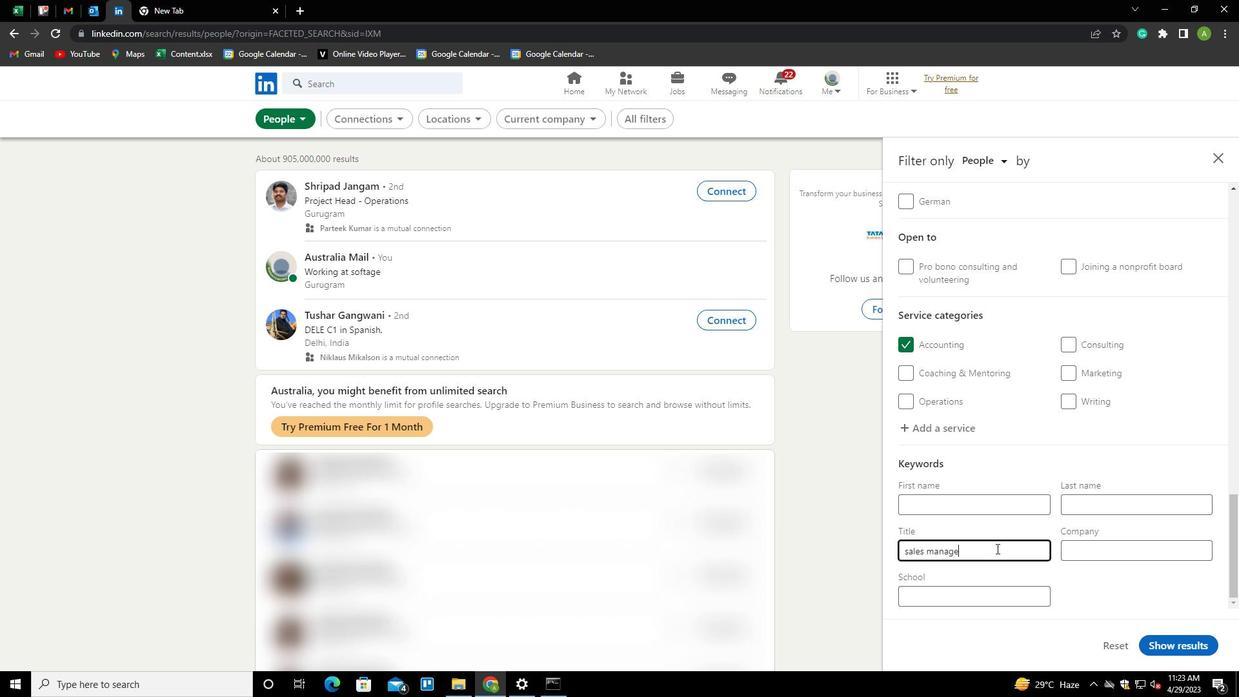 
Action: Mouse moved to (1119, 584)
Screenshot: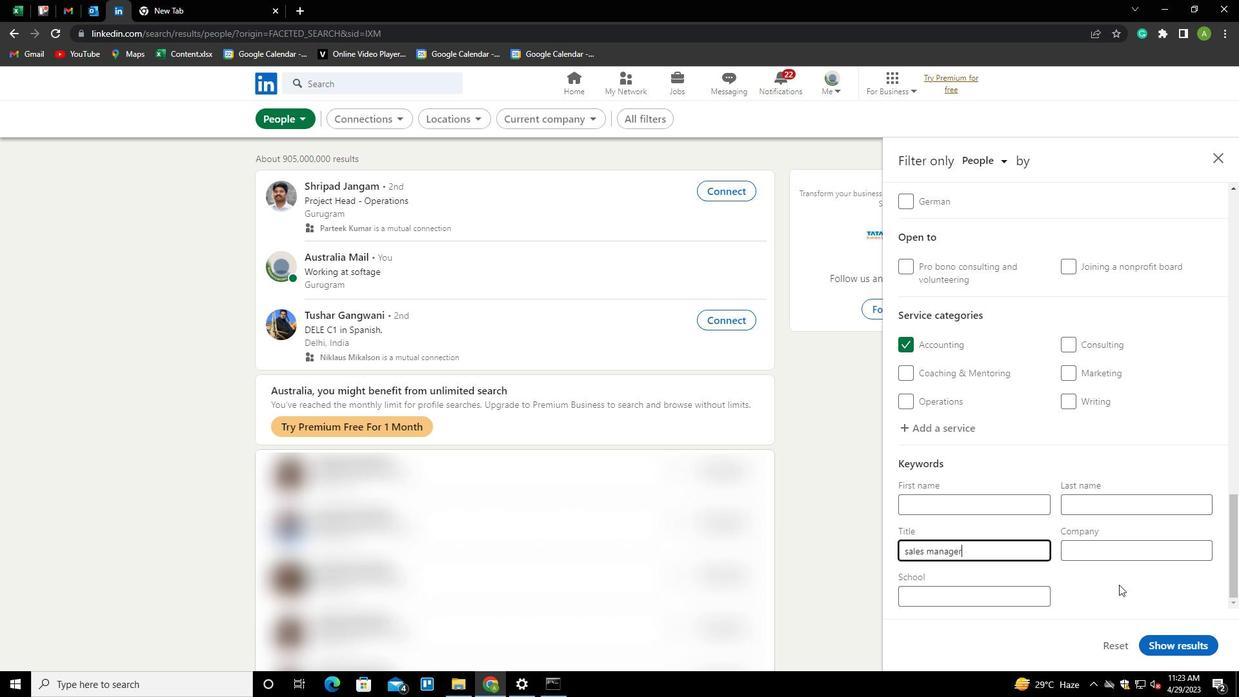 
Action: Key pressed <Key.home><Key.right><Key.shift_r><Key.home><Key.shift>S
Screenshot: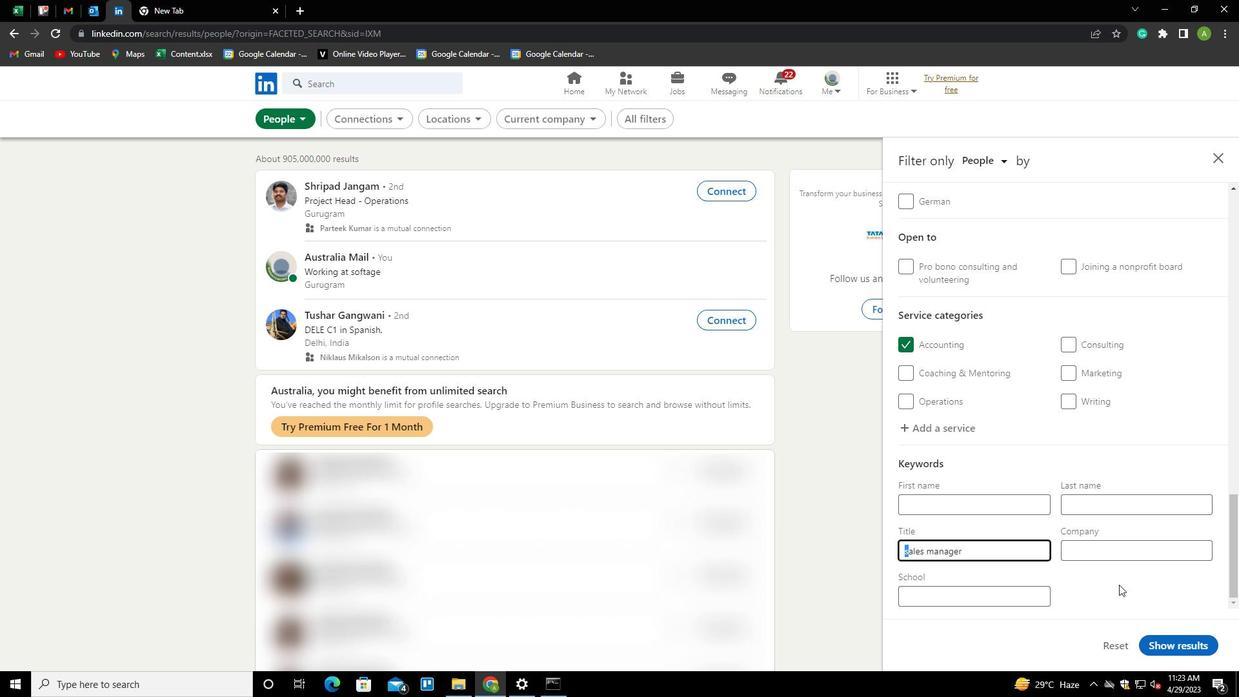 
Action: Mouse moved to (1176, 646)
Screenshot: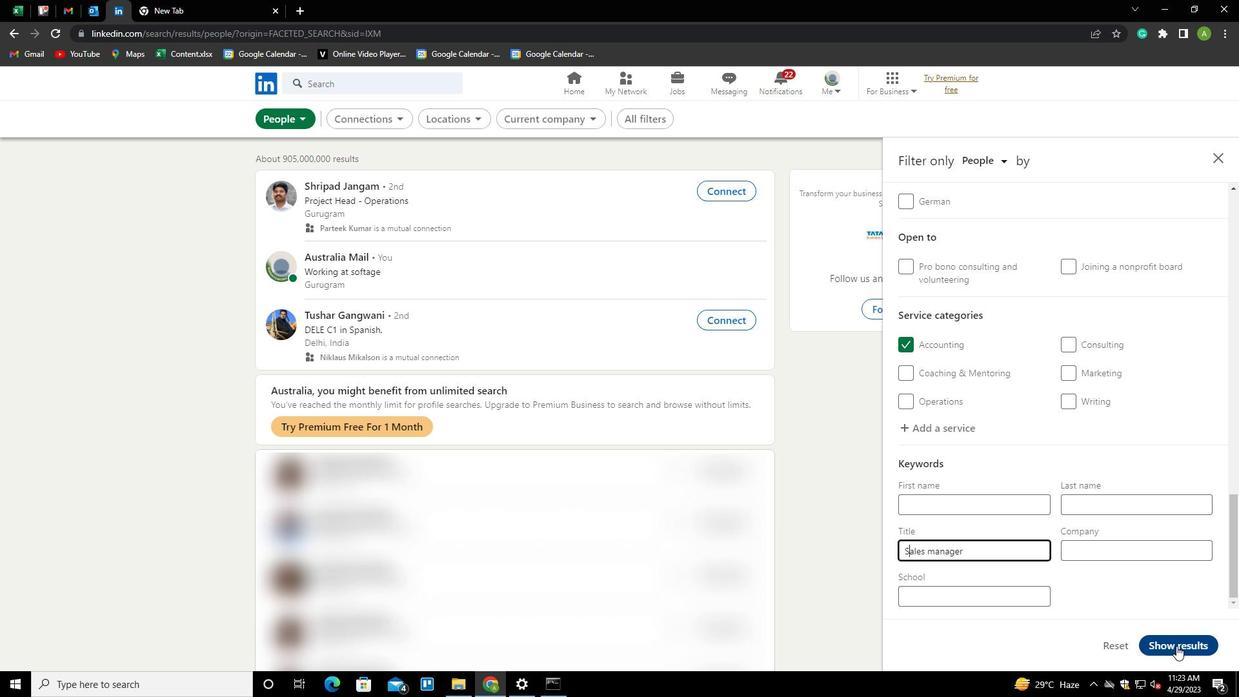 
Action: Mouse pressed left at (1176, 646)
Screenshot: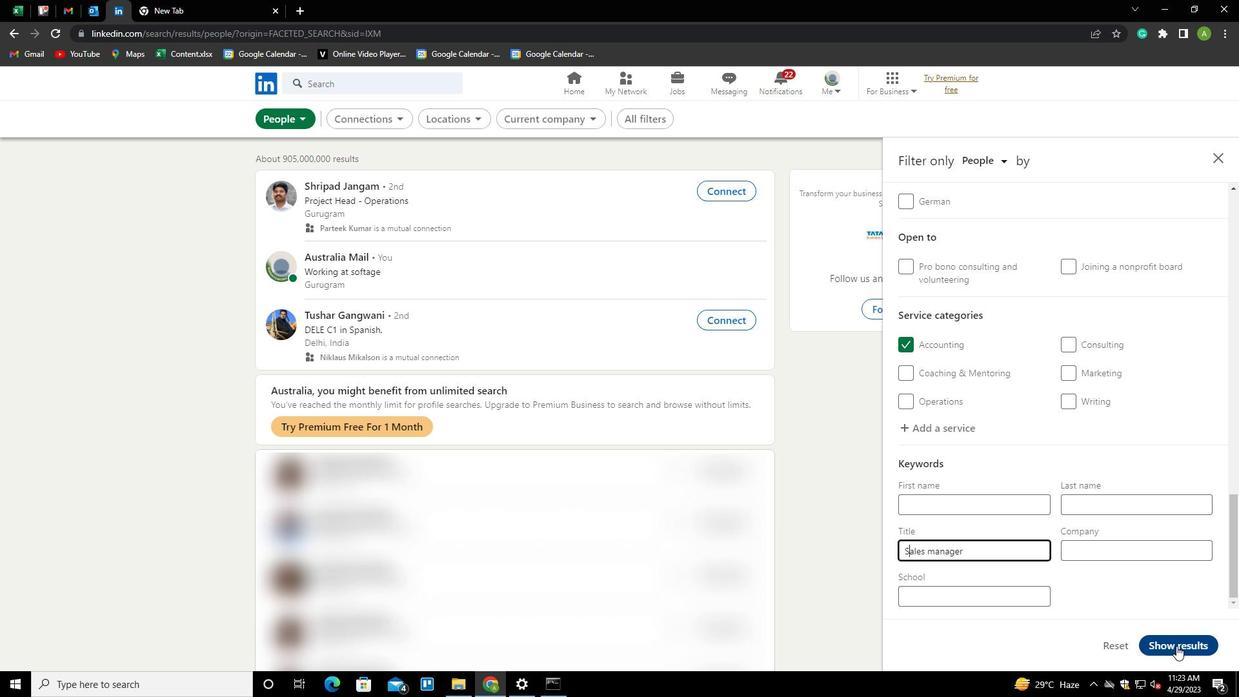 
